 Task: Find connections with filter location Panna with filter topic #Tipsforsucesswith filter profile language Spanish with filter current company AppsFlyer with filter school BV Raju Institute of Technology (BVRIT) with filter industry Building Finishing Contractors with filter service category Home Networking with filter keywords title Branch Manager
Action: Mouse moved to (708, 96)
Screenshot: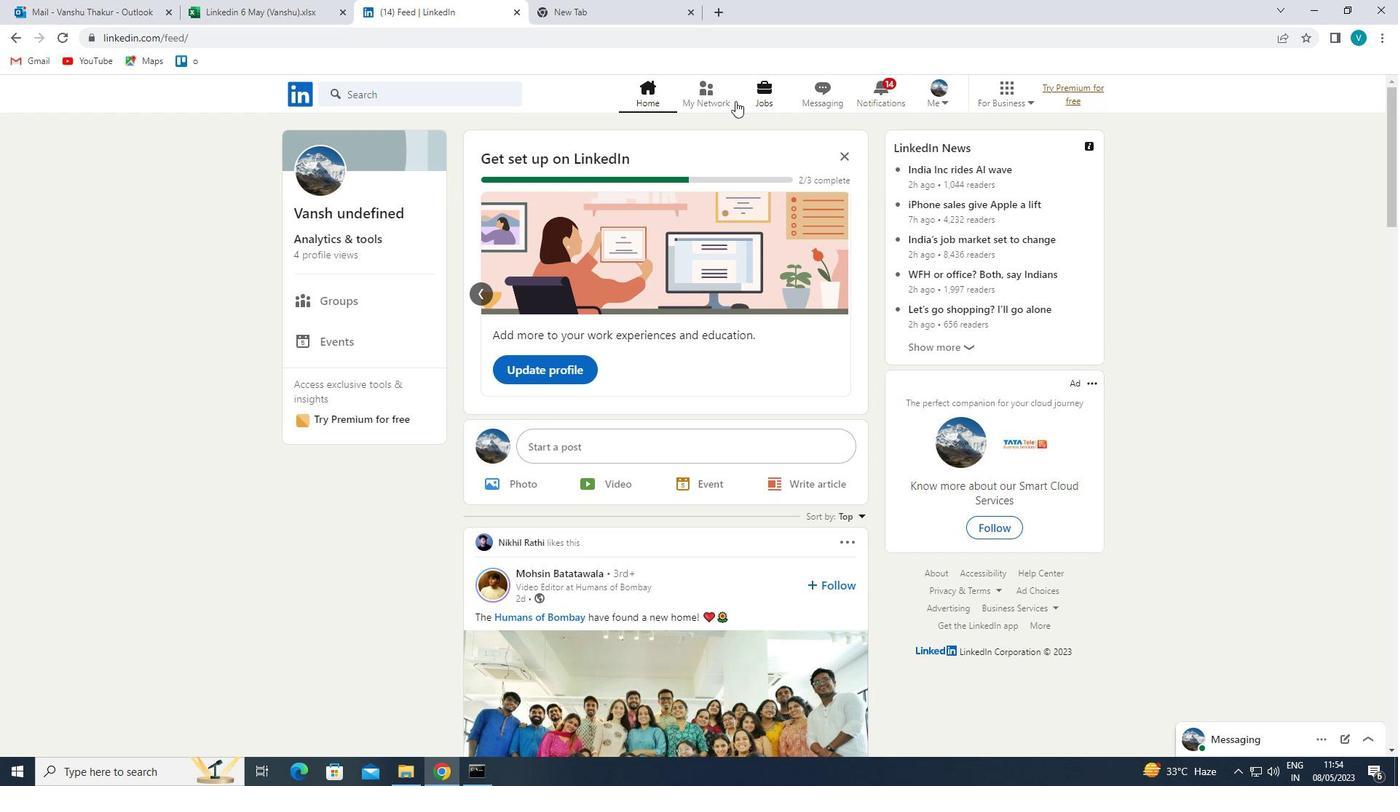
Action: Mouse pressed left at (708, 96)
Screenshot: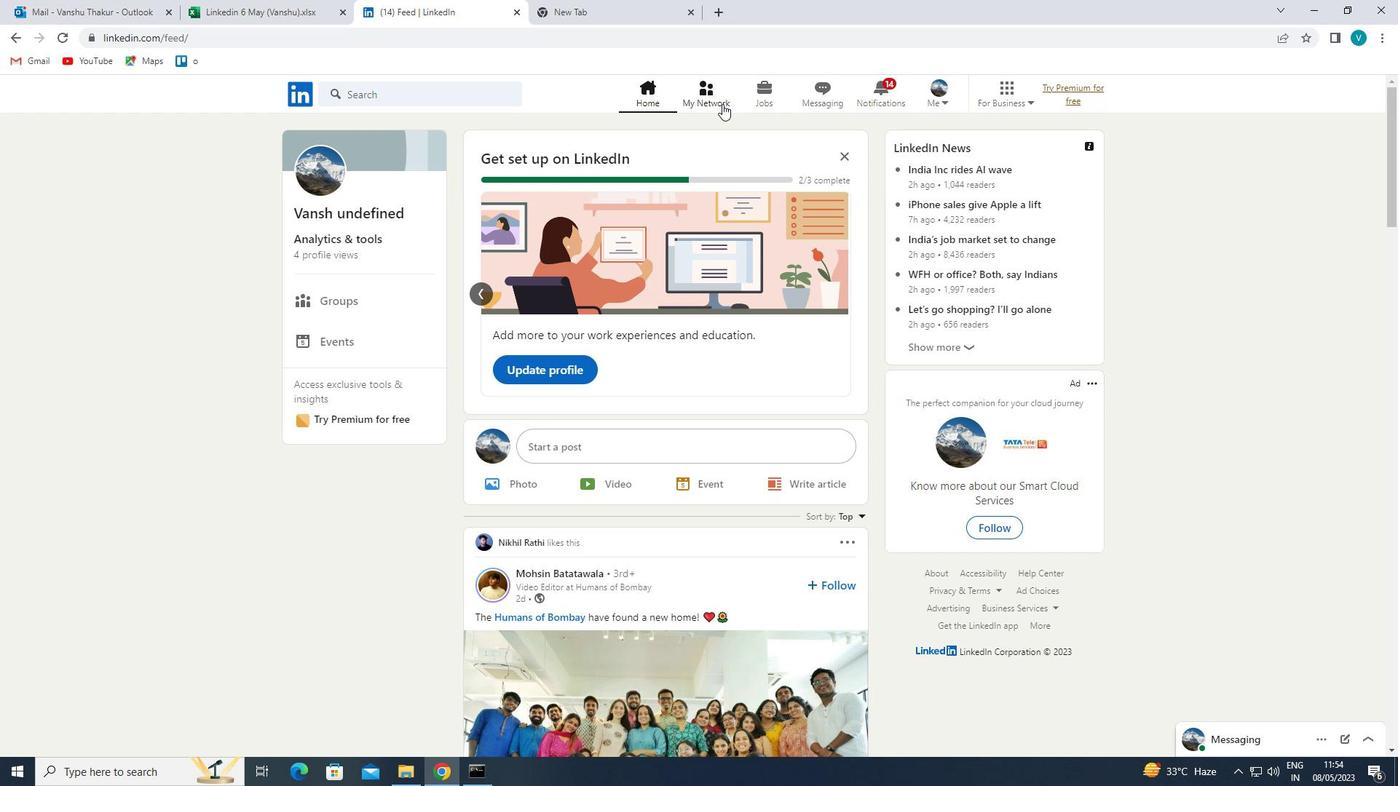 
Action: Mouse moved to (468, 172)
Screenshot: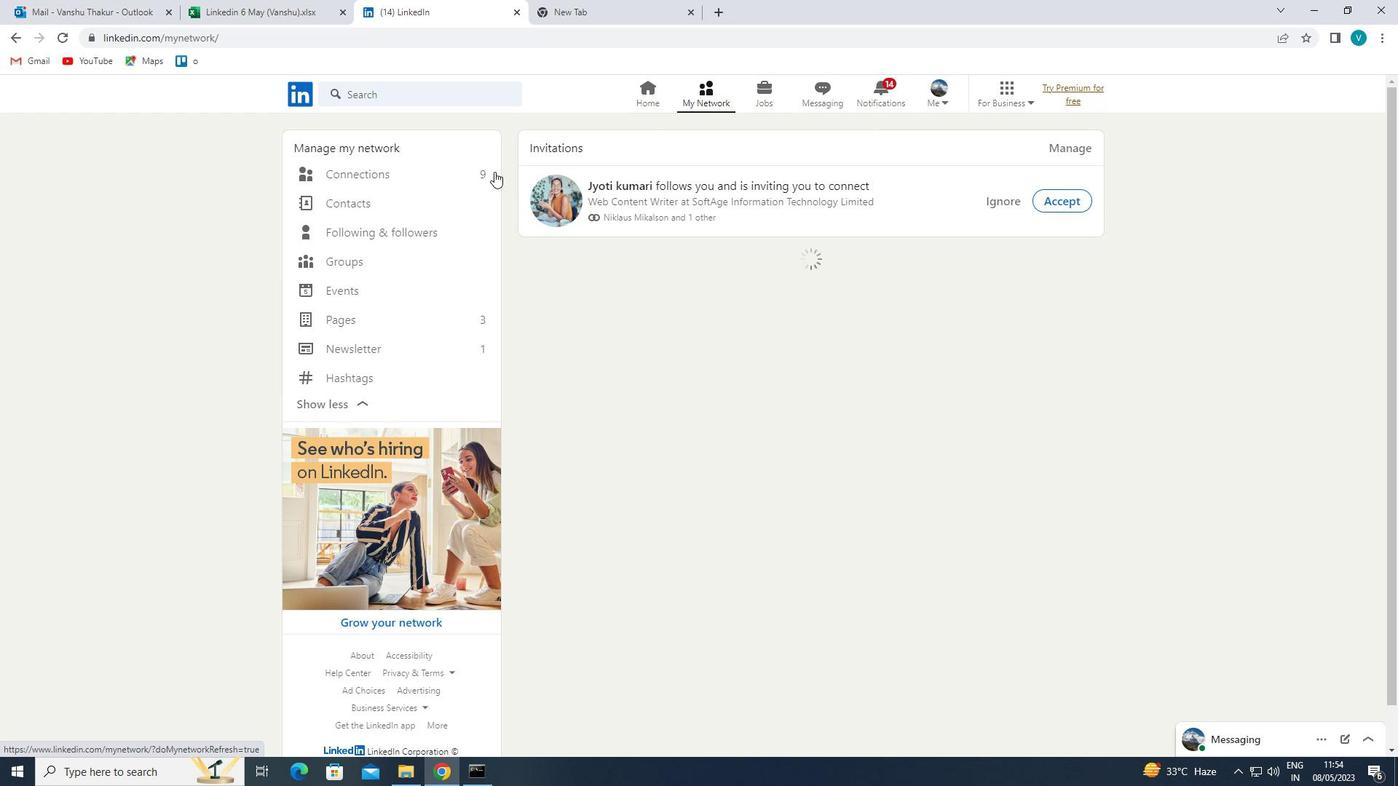 
Action: Mouse pressed left at (468, 172)
Screenshot: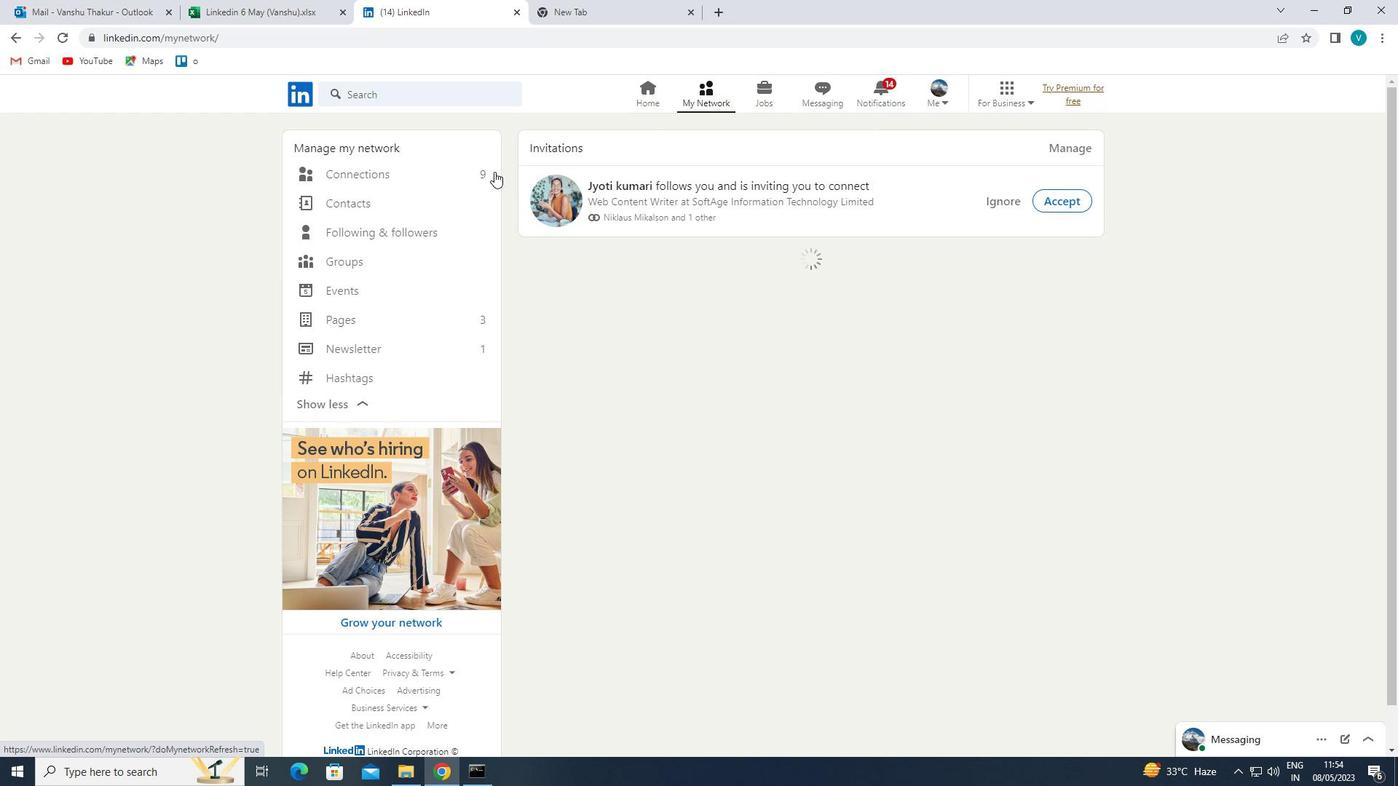 
Action: Mouse moved to (786, 166)
Screenshot: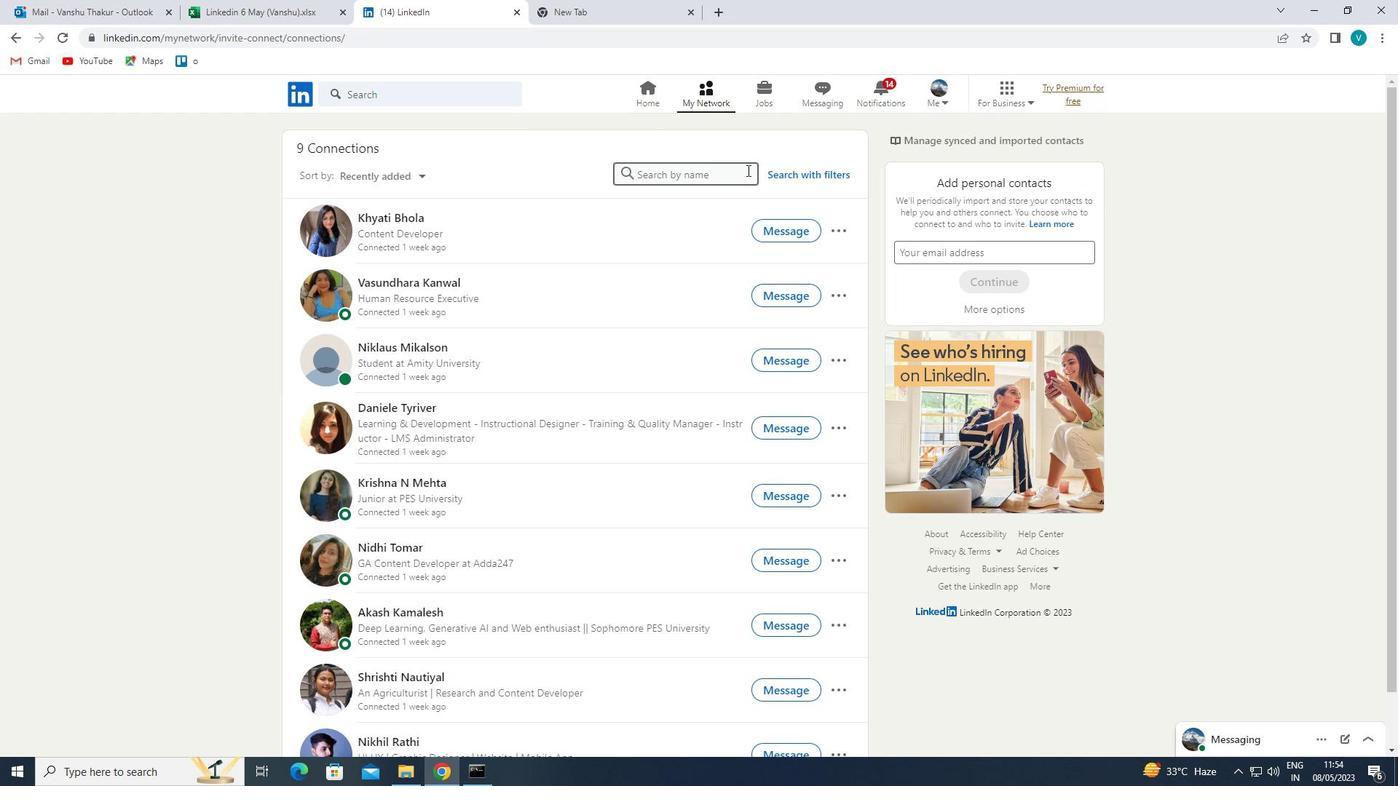 
Action: Mouse pressed left at (786, 166)
Screenshot: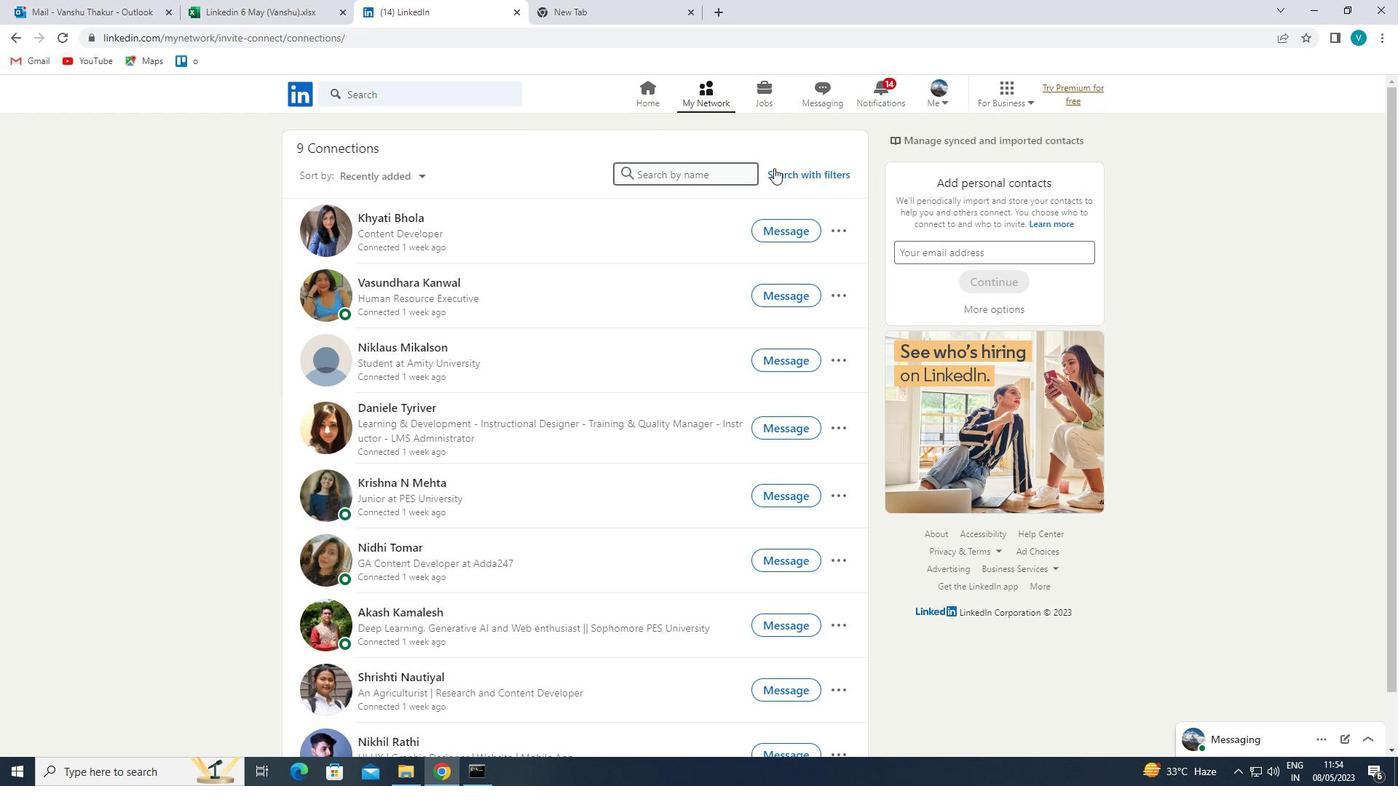 
Action: Mouse moved to (681, 139)
Screenshot: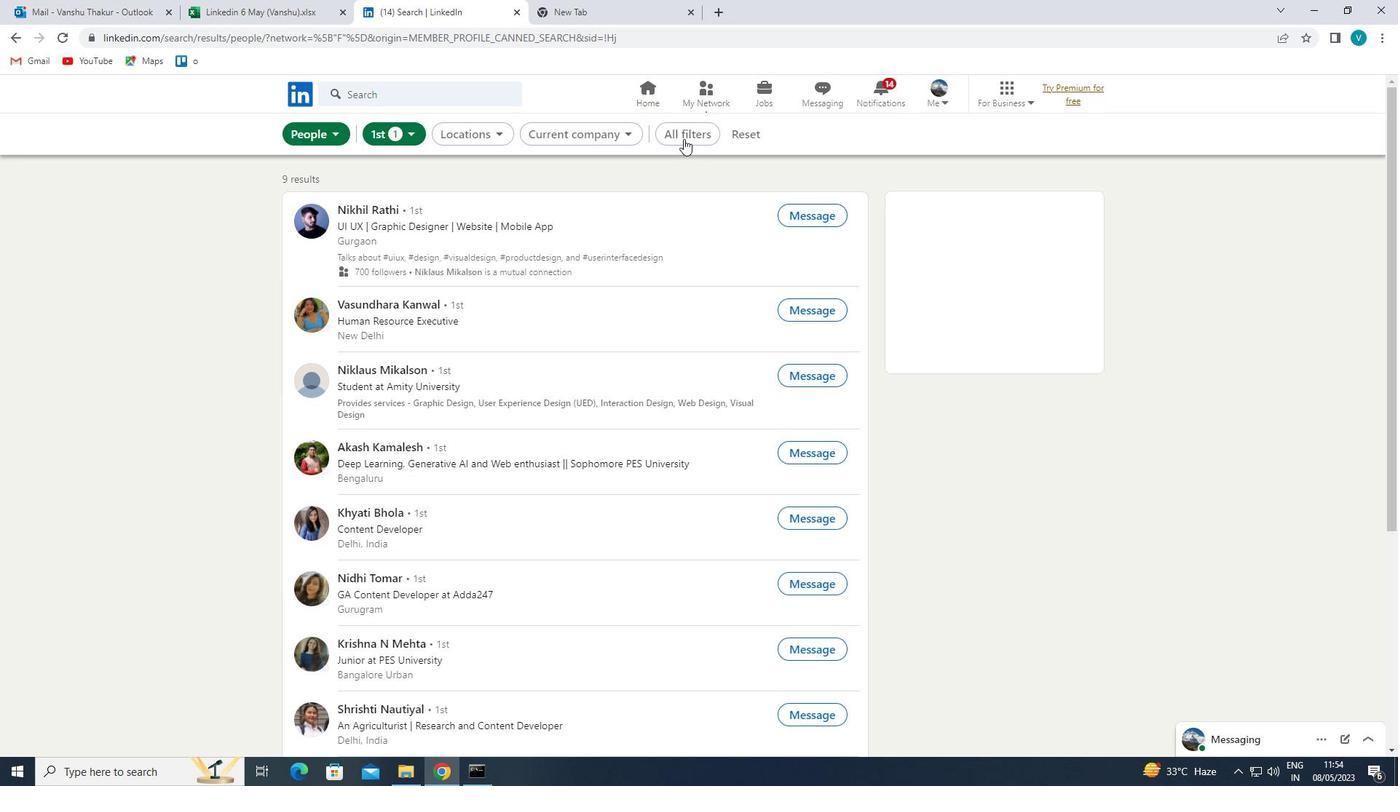 
Action: Mouse pressed left at (681, 139)
Screenshot: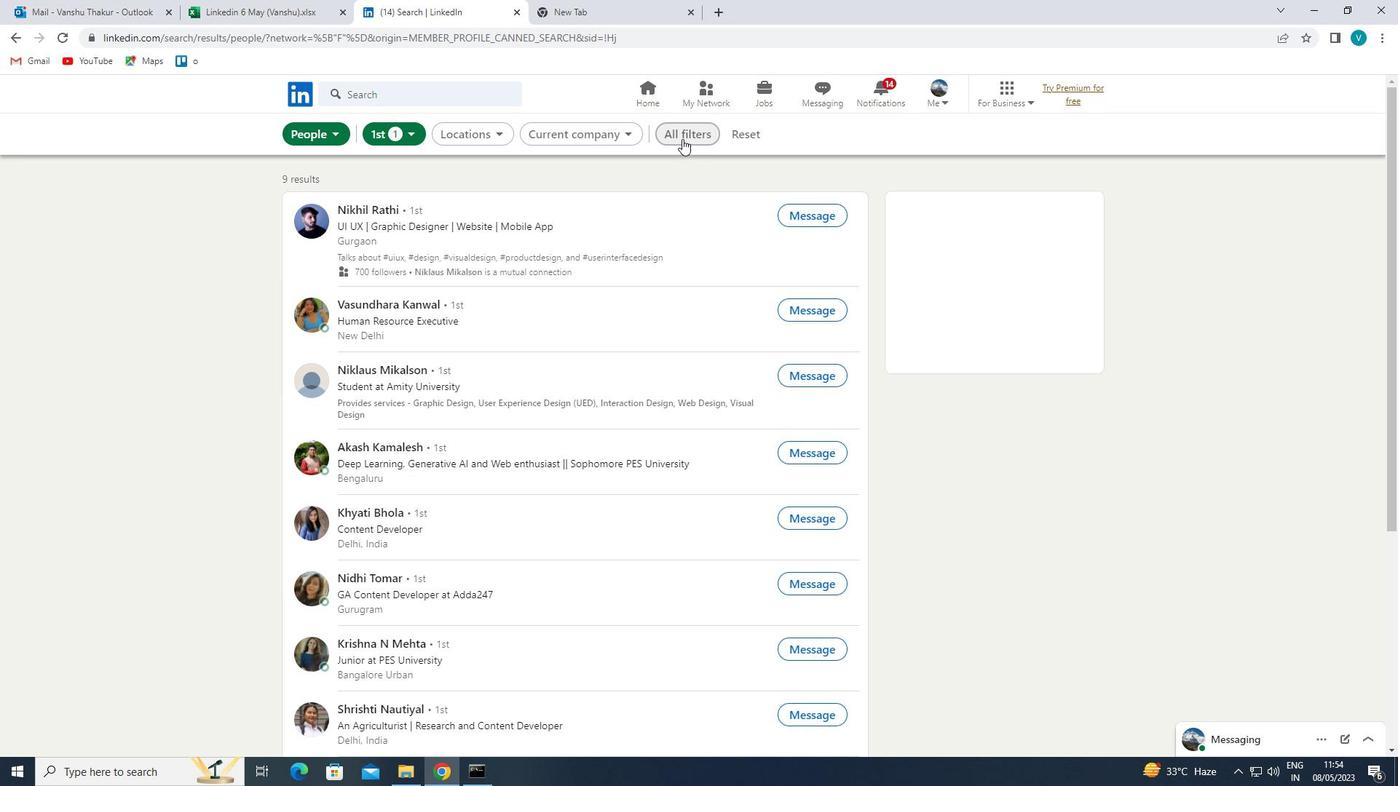 
Action: Mouse moved to (709, 140)
Screenshot: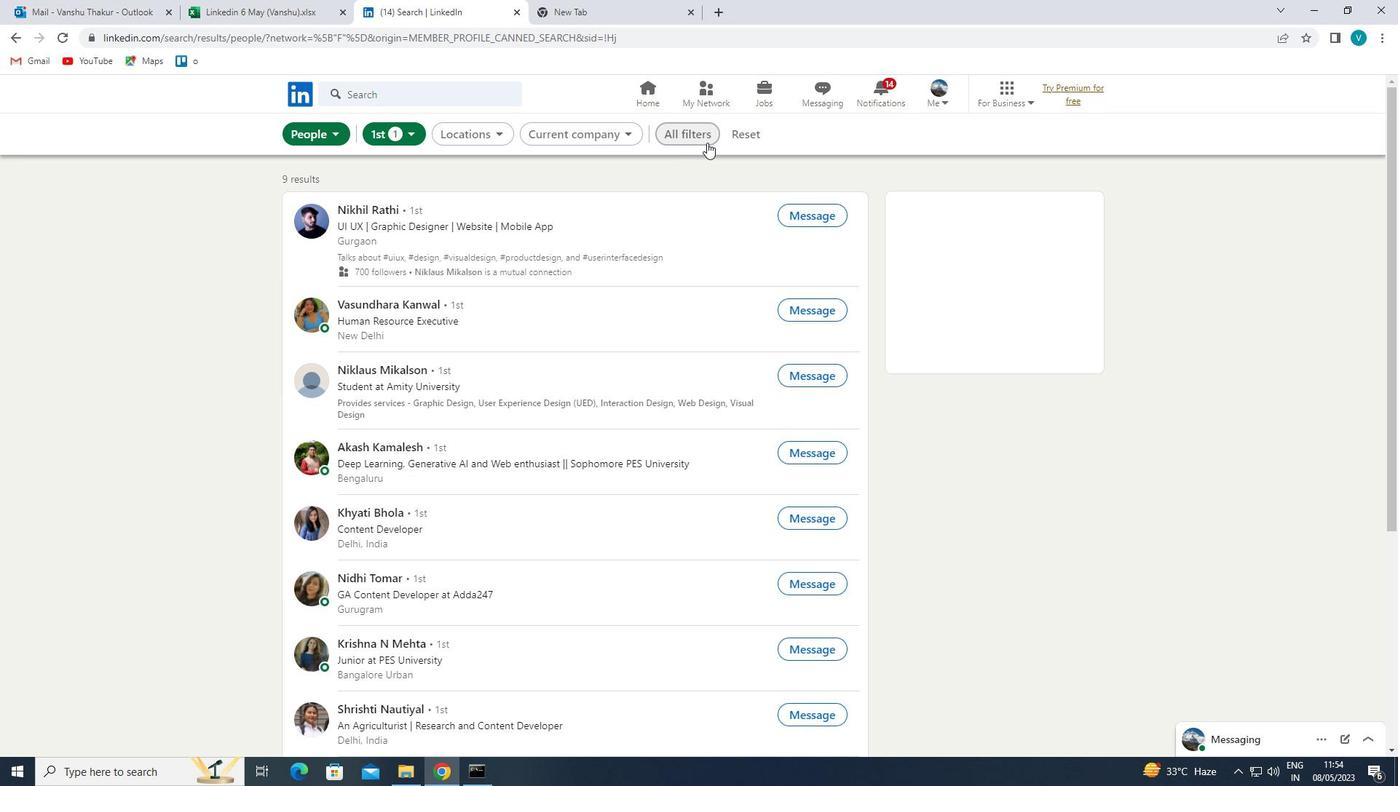 
Action: Mouse pressed left at (709, 140)
Screenshot: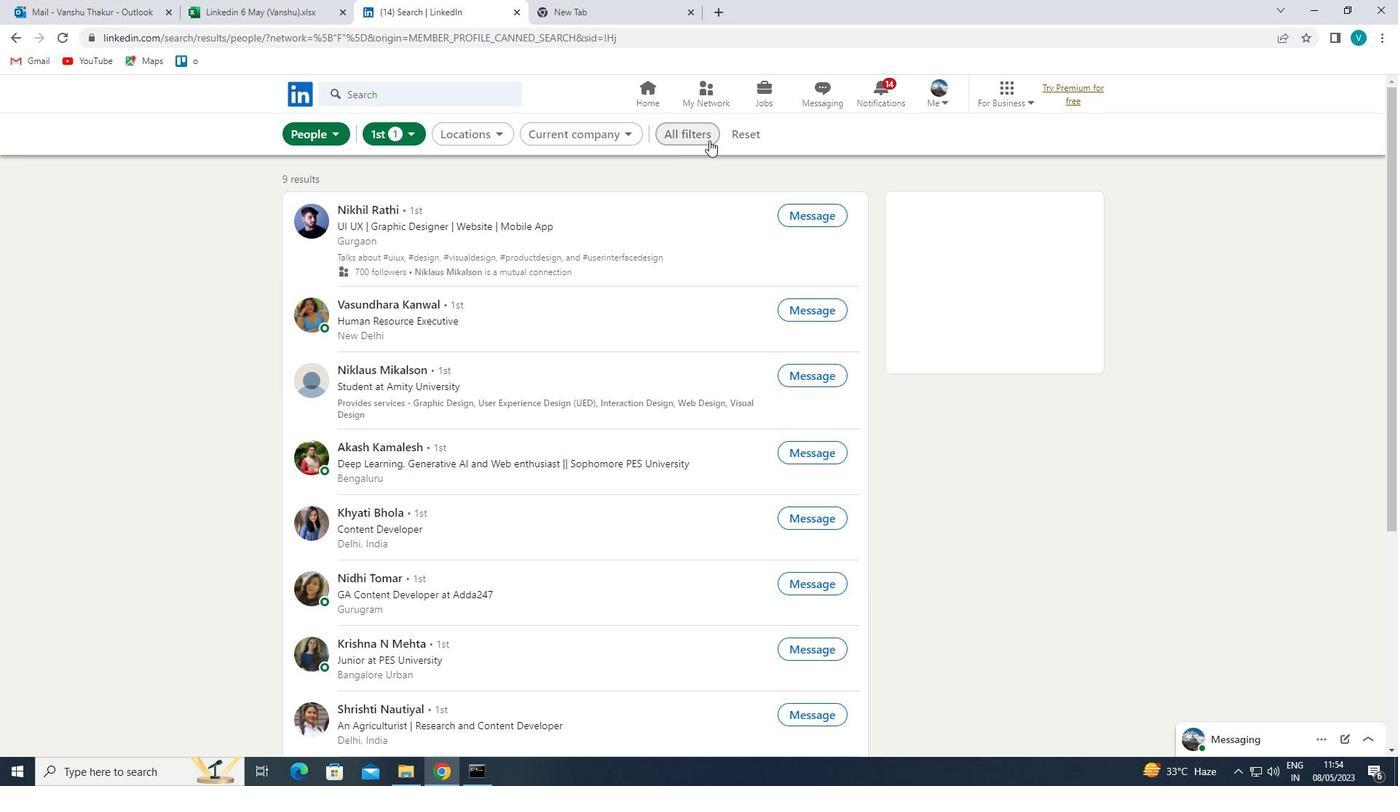 
Action: Mouse pressed left at (709, 140)
Screenshot: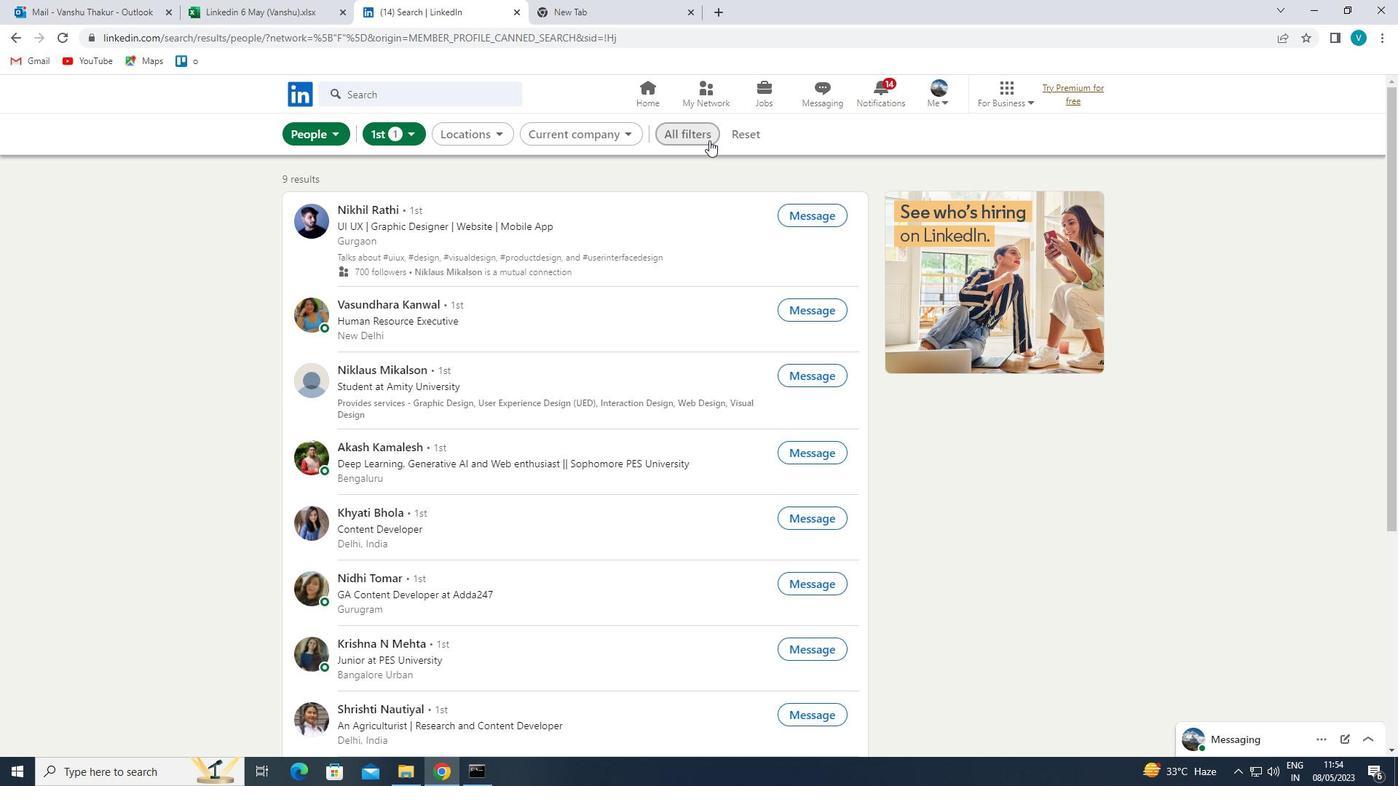 
Action: Mouse moved to (1167, 332)
Screenshot: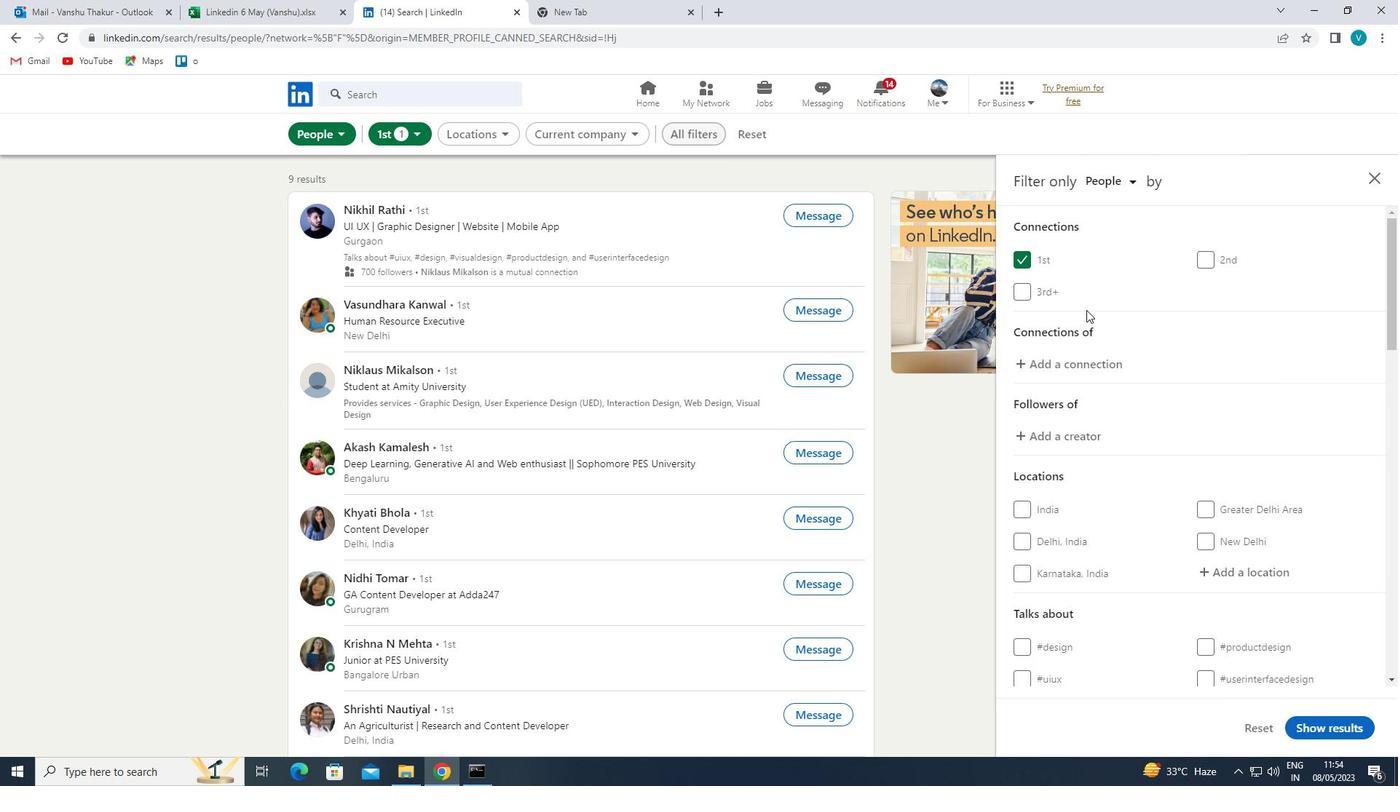 
Action: Mouse scrolled (1167, 332) with delta (0, 0)
Screenshot: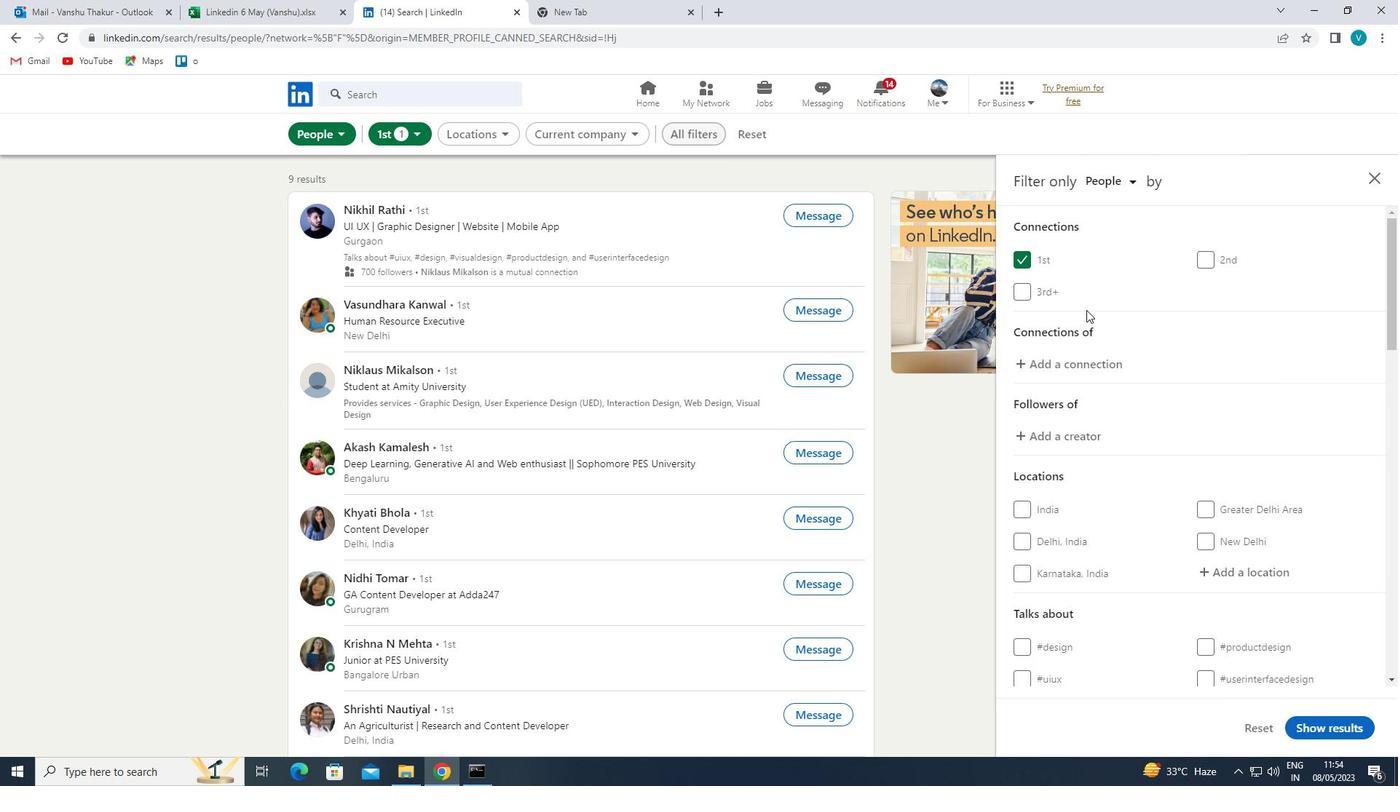 
Action: Mouse moved to (1169, 334)
Screenshot: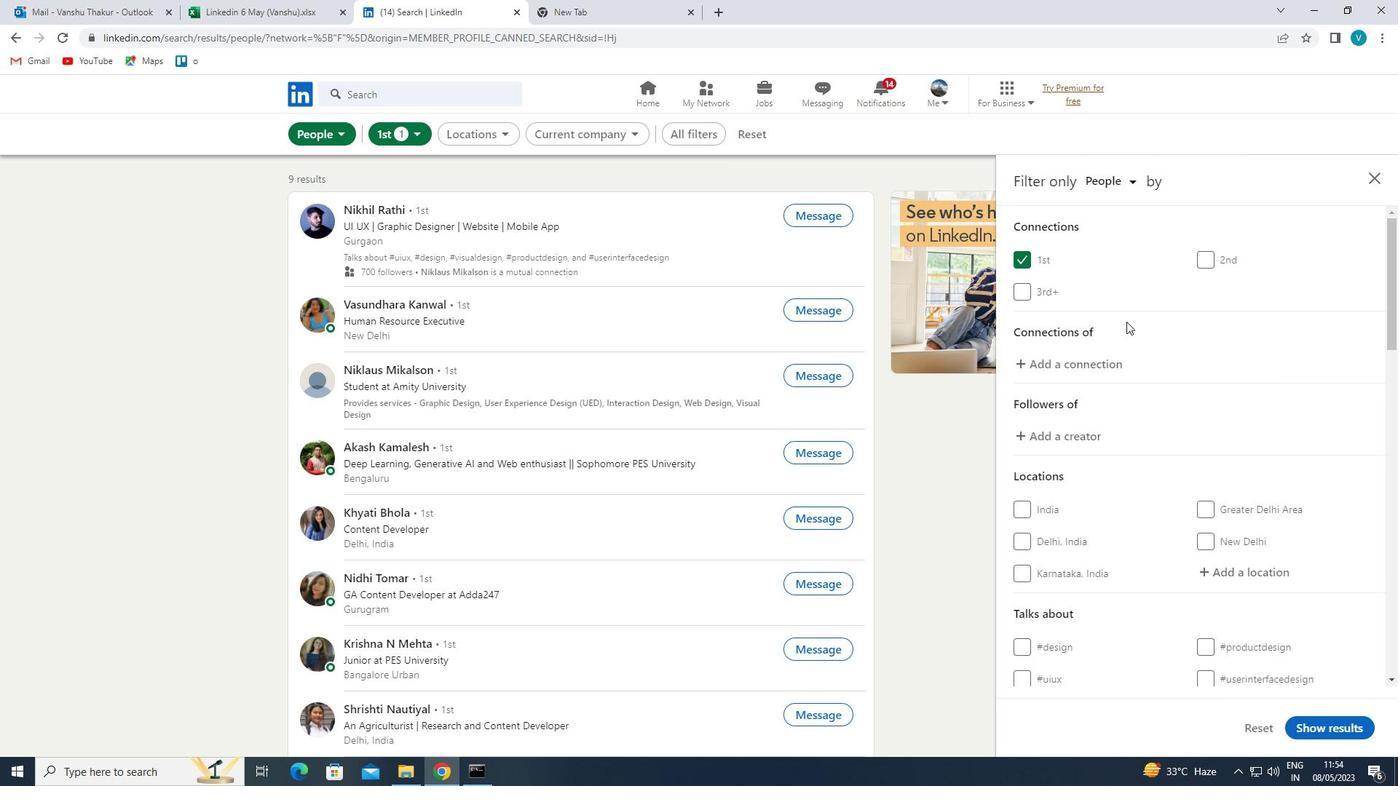 
Action: Mouse scrolled (1169, 333) with delta (0, 0)
Screenshot: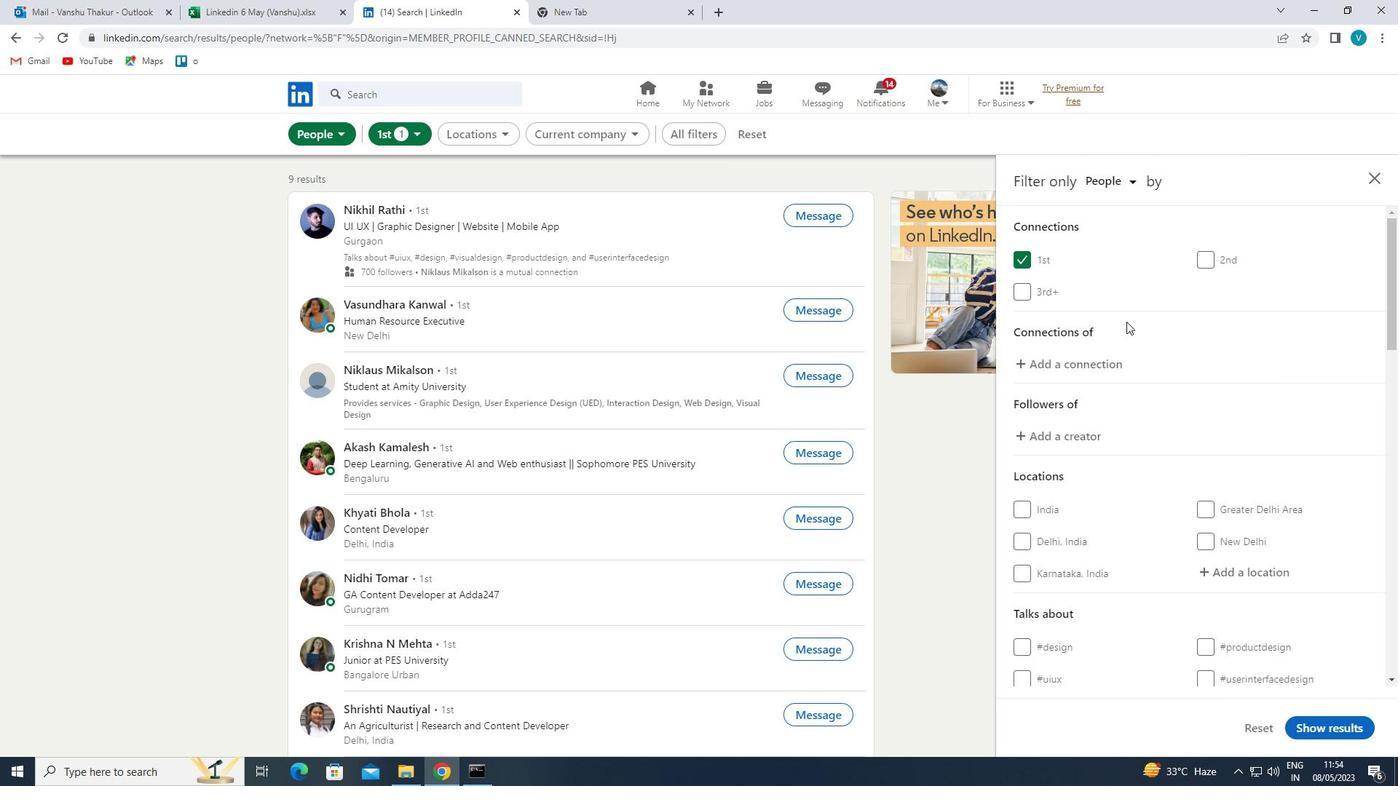 
Action: Mouse moved to (1170, 336)
Screenshot: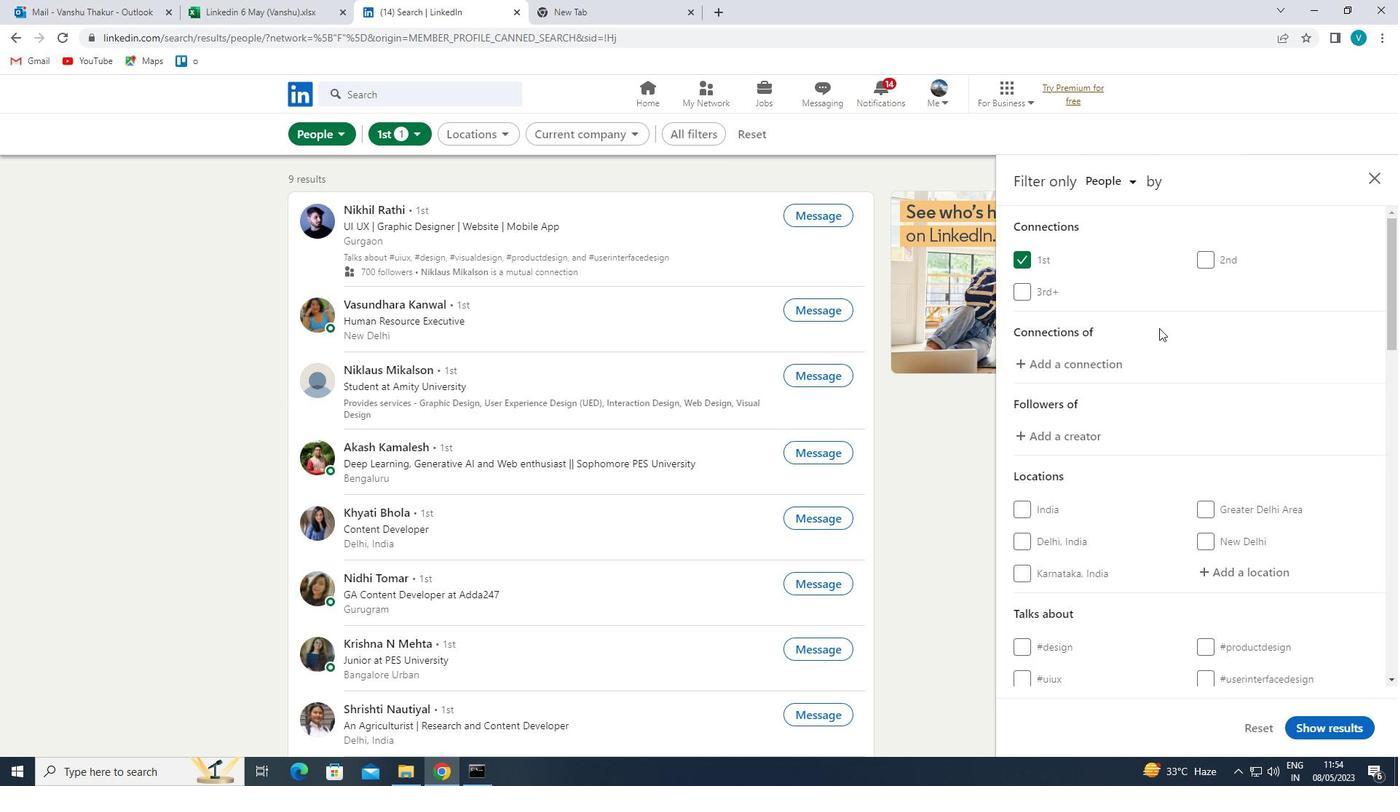
Action: Mouse scrolled (1170, 335) with delta (0, 0)
Screenshot: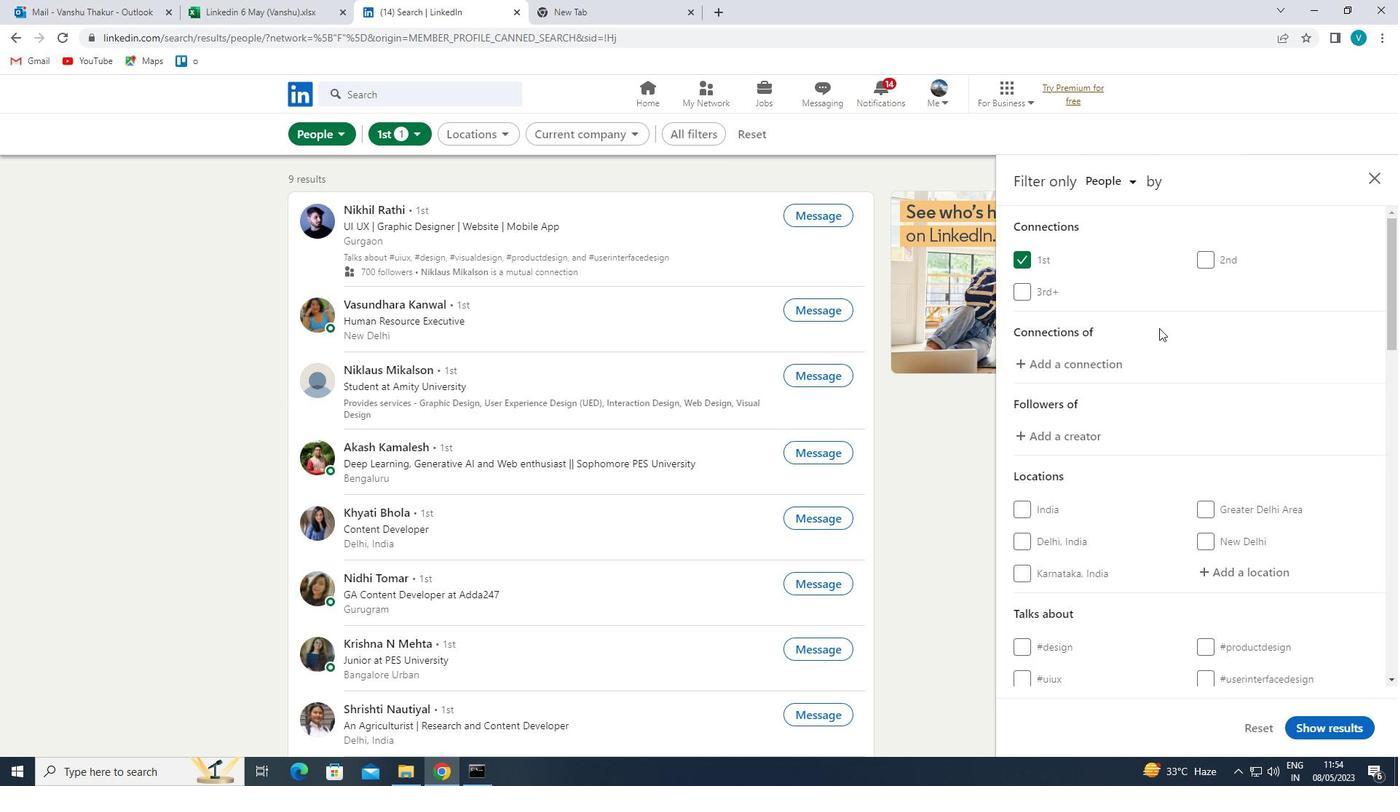 
Action: Mouse moved to (1229, 346)
Screenshot: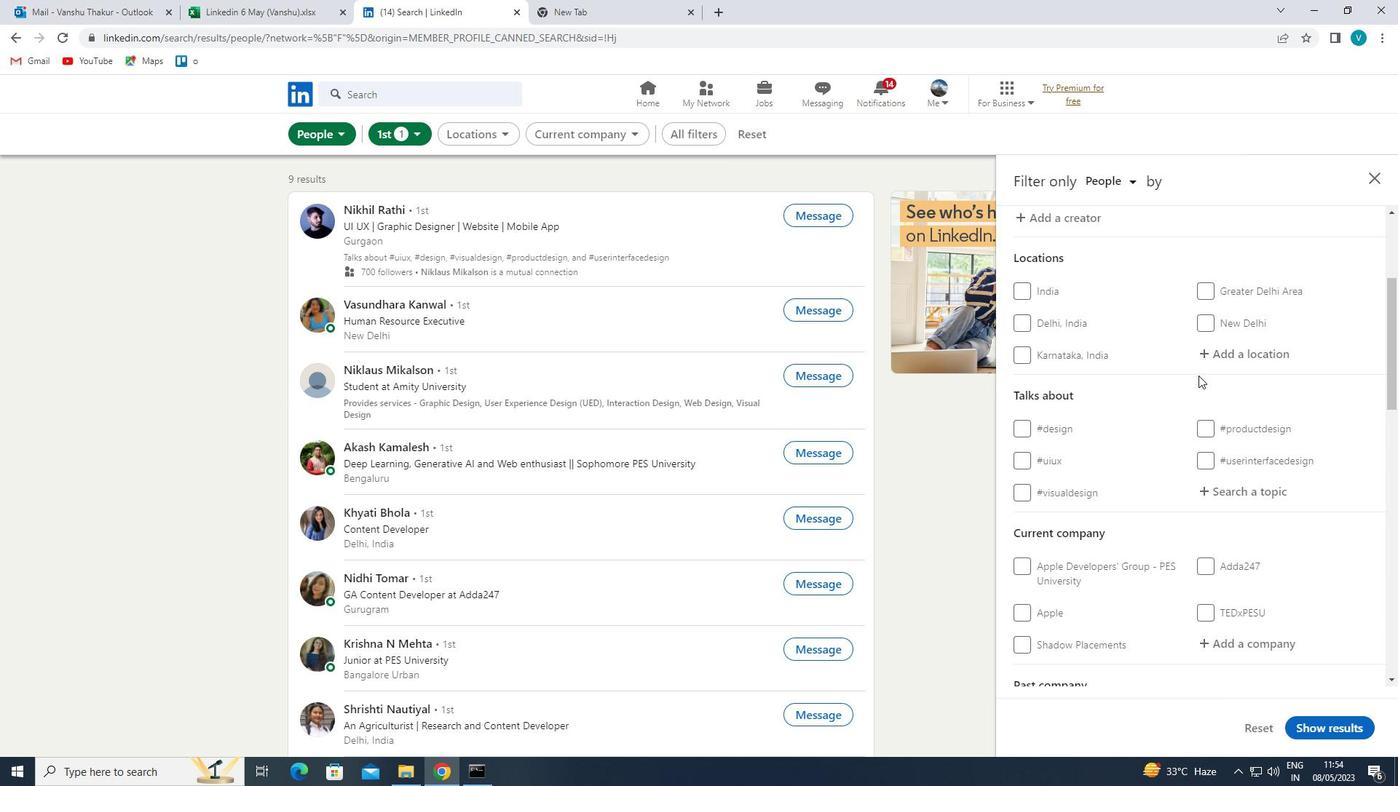 
Action: Mouse pressed left at (1229, 346)
Screenshot: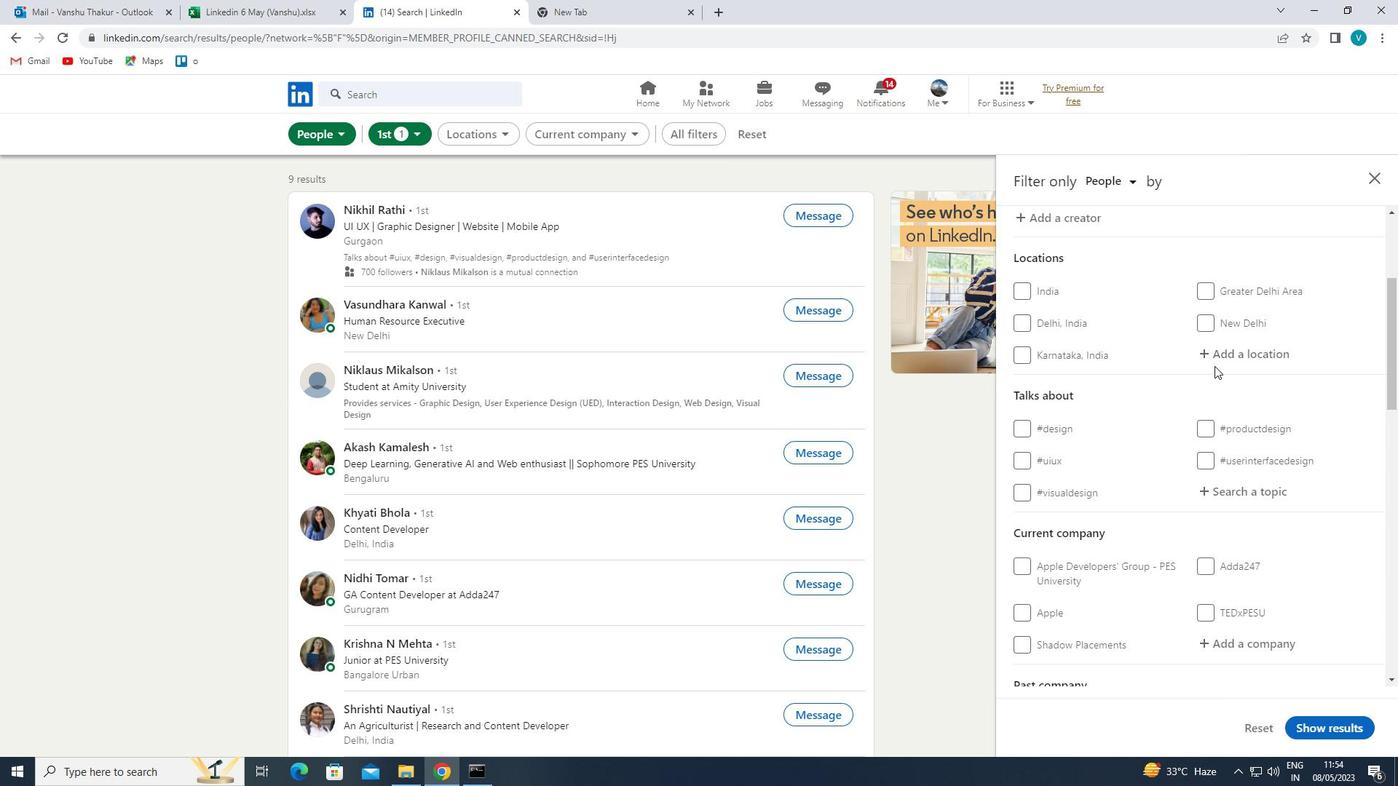 
Action: Mouse moved to (1167, 350)
Screenshot: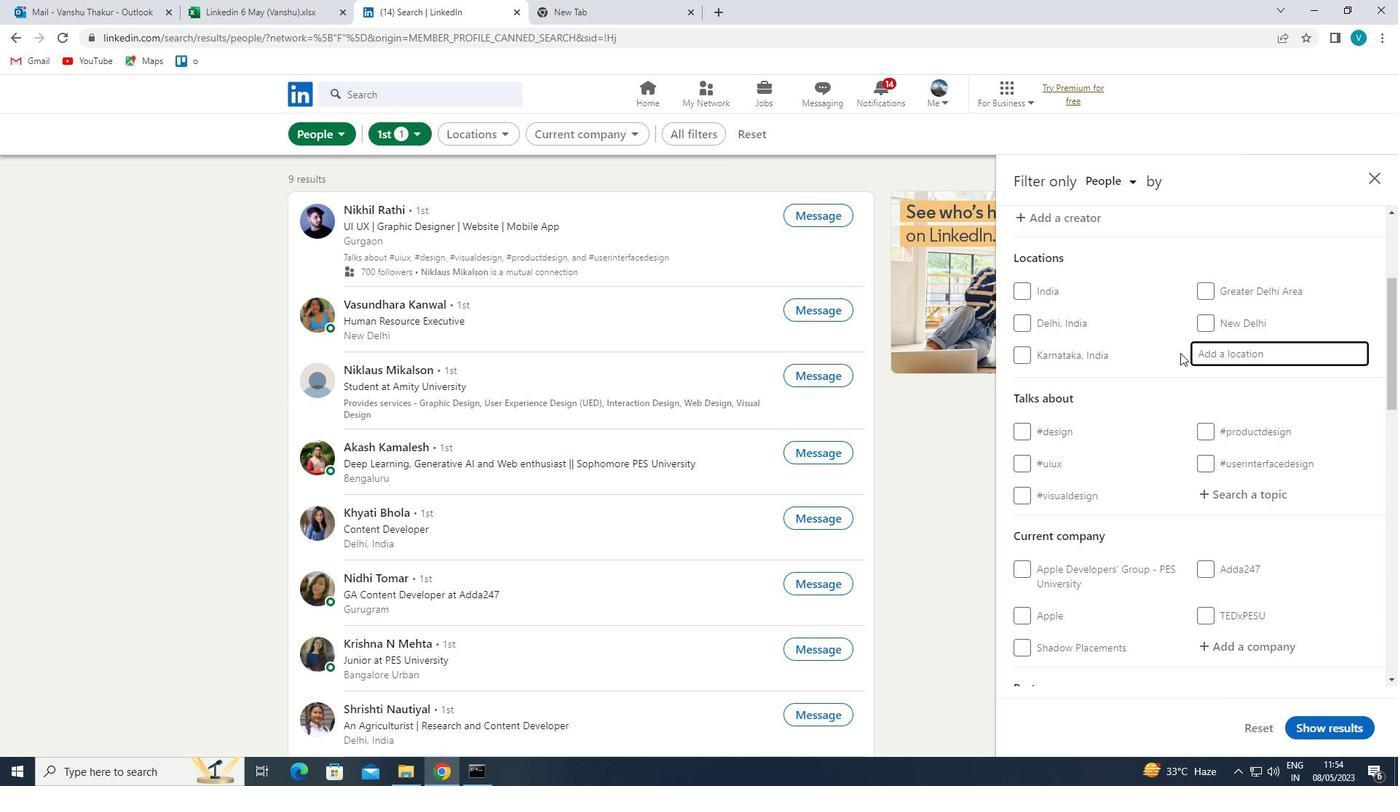 
Action: Key pressed <Key.shift>PANNA
Screenshot: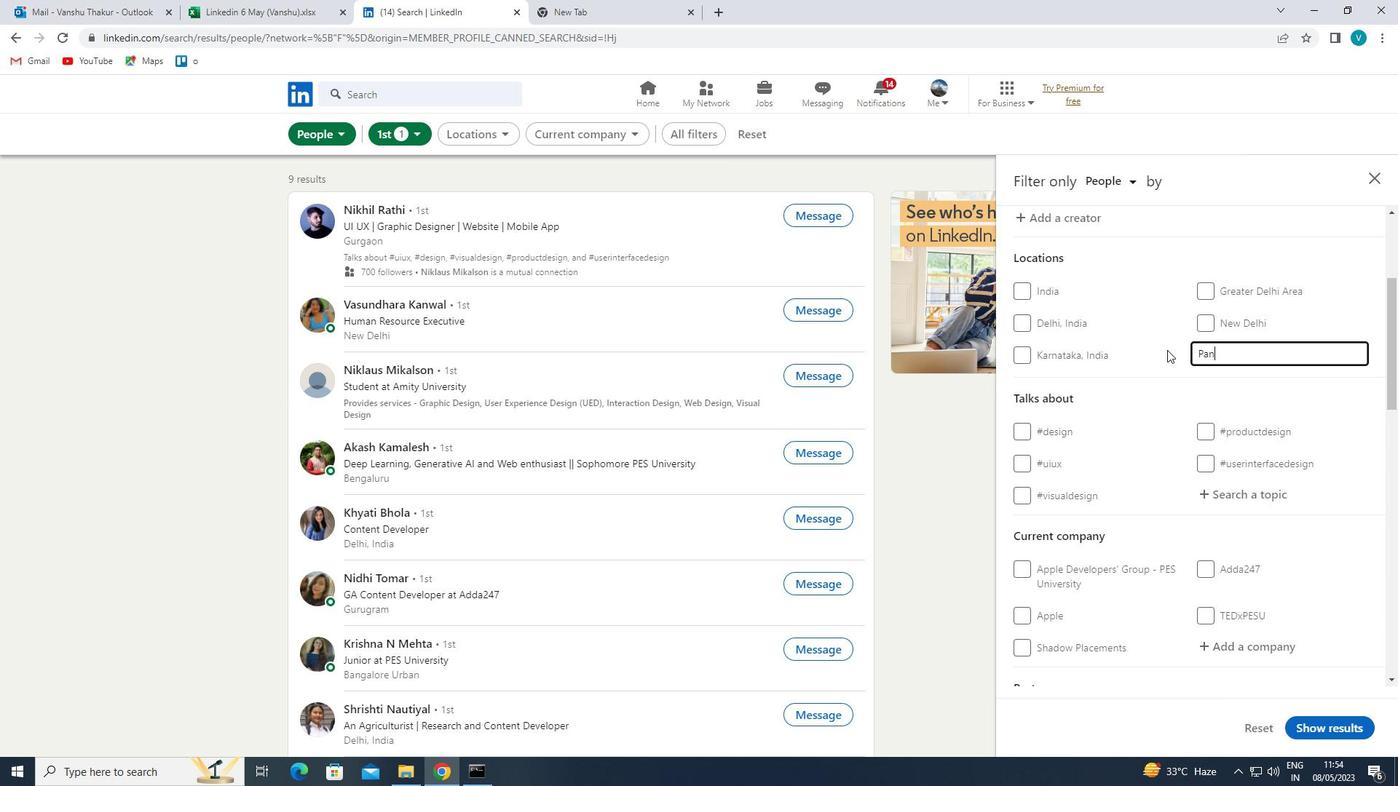 
Action: Mouse moved to (1153, 375)
Screenshot: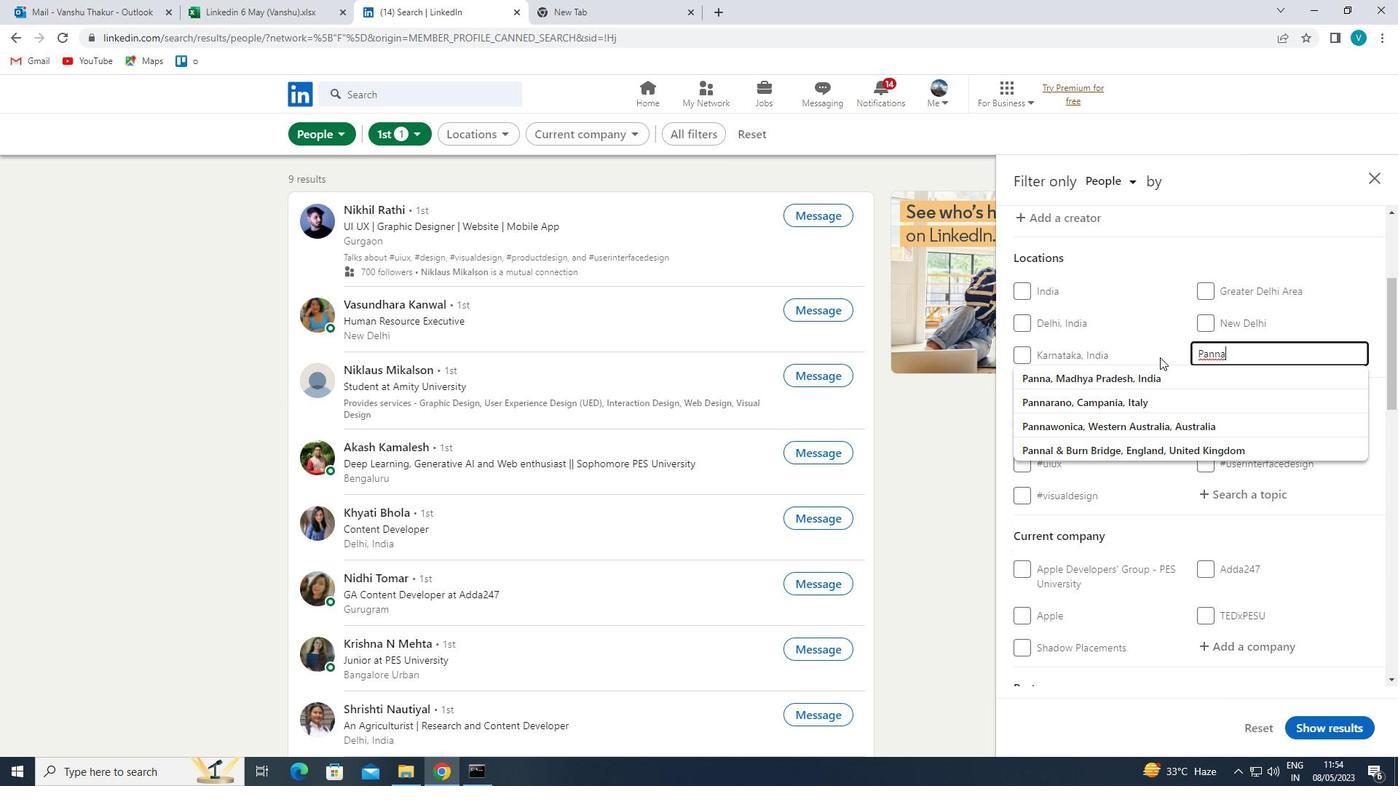 
Action: Mouse pressed left at (1153, 375)
Screenshot: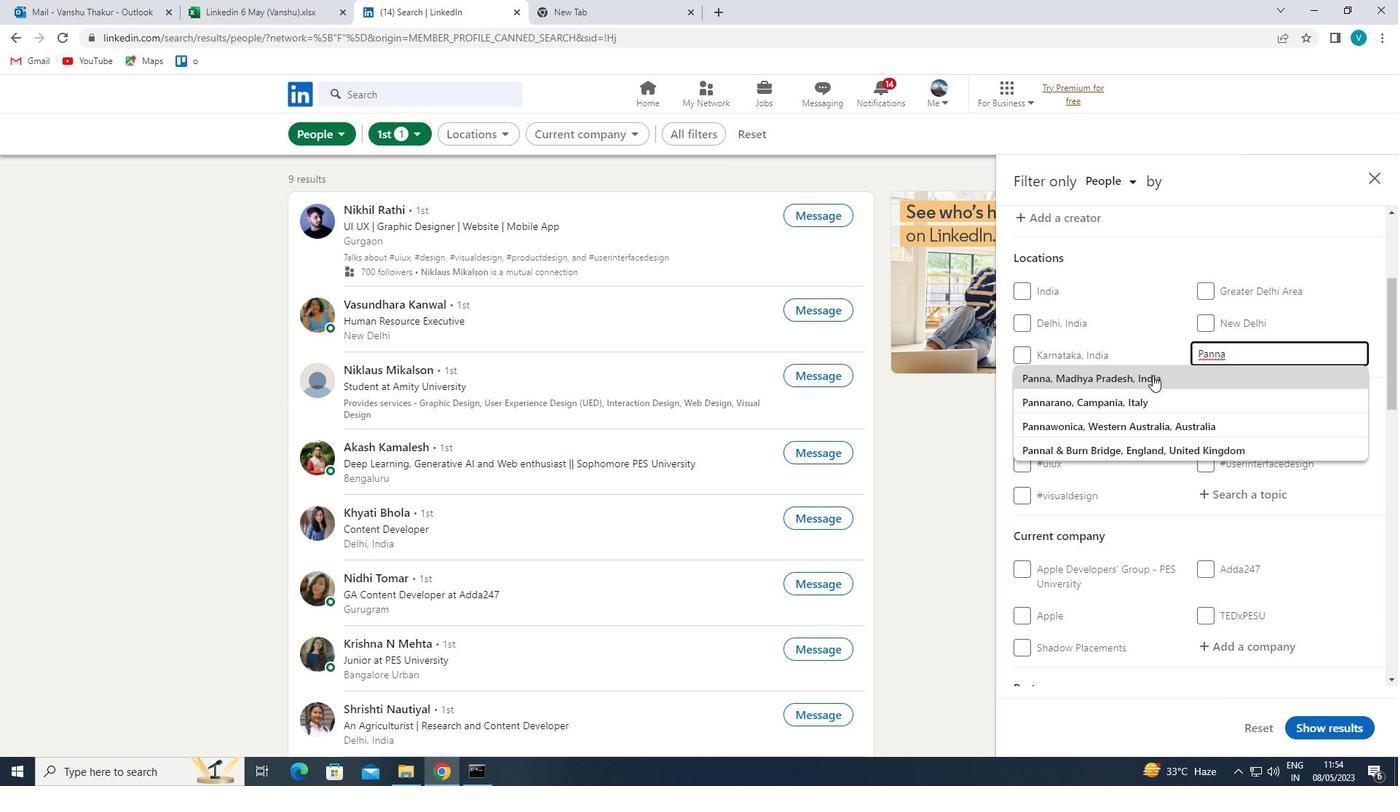 
Action: Mouse moved to (1153, 377)
Screenshot: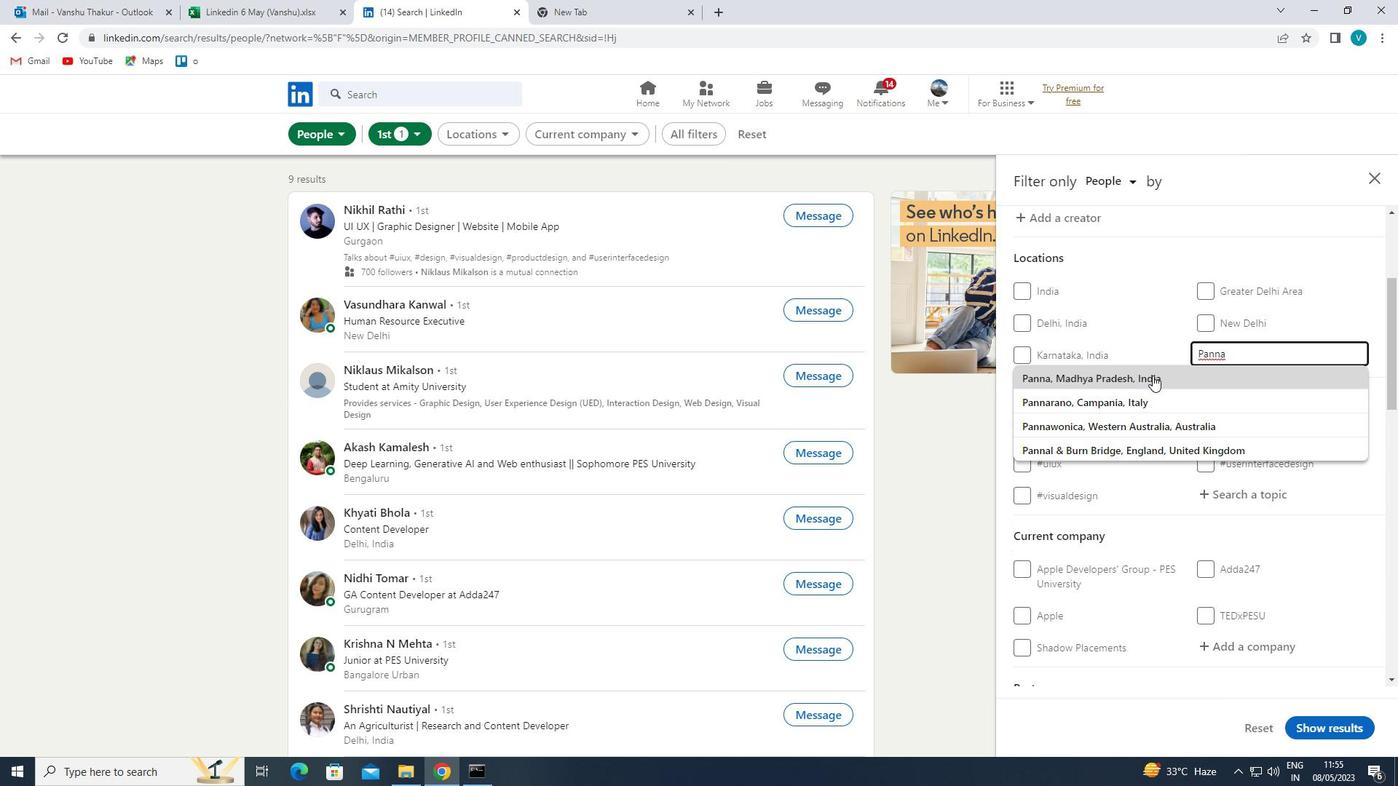 
Action: Mouse scrolled (1153, 376) with delta (0, 0)
Screenshot: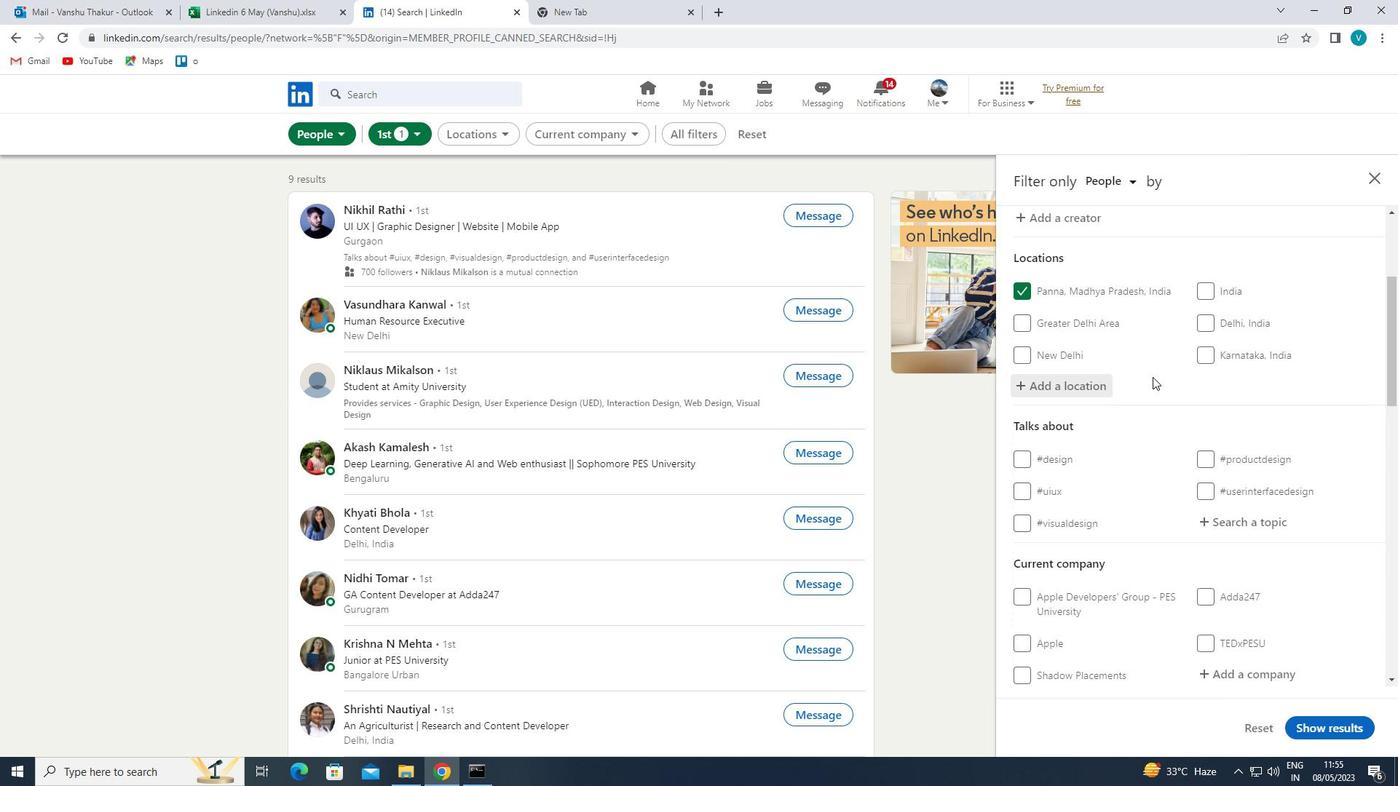 
Action: Mouse scrolled (1153, 376) with delta (0, 0)
Screenshot: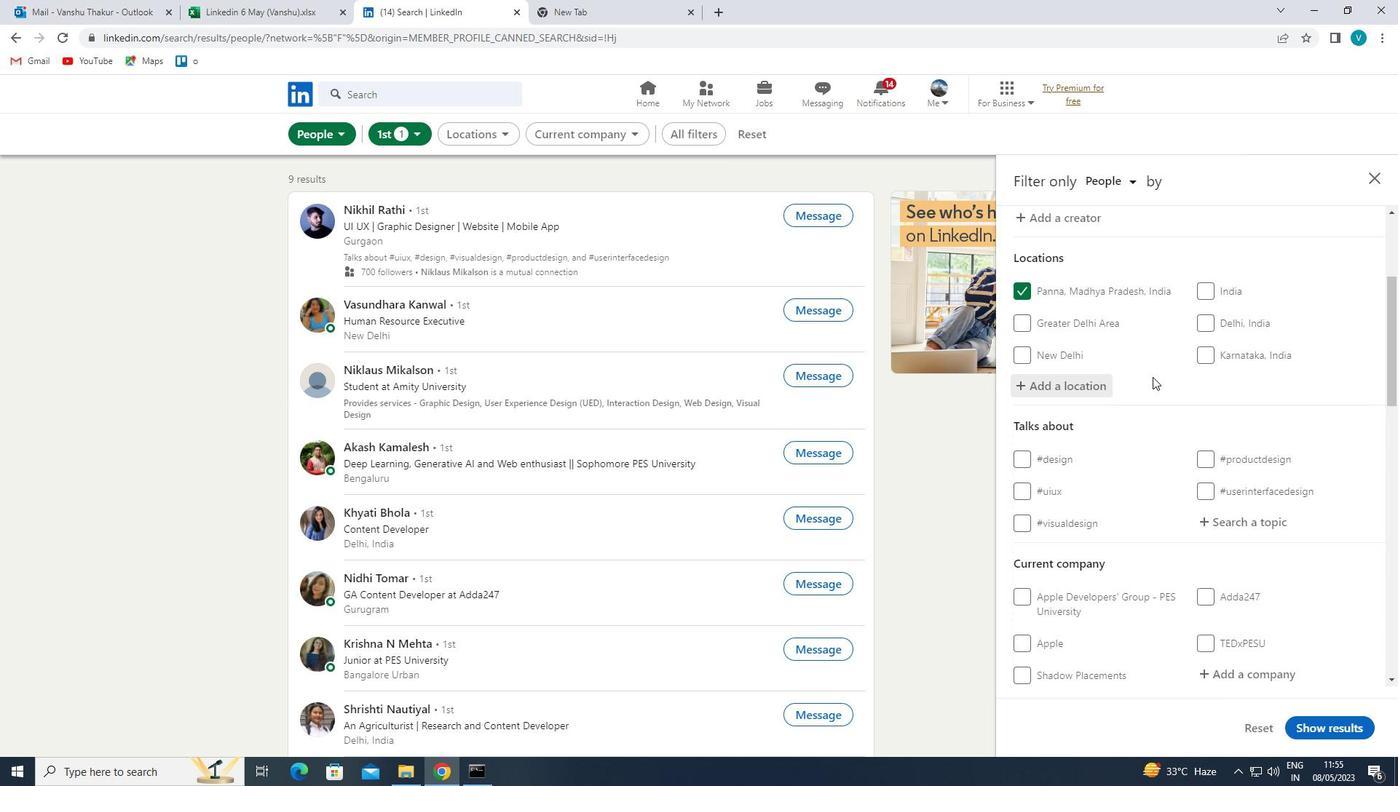 
Action: Mouse moved to (1232, 375)
Screenshot: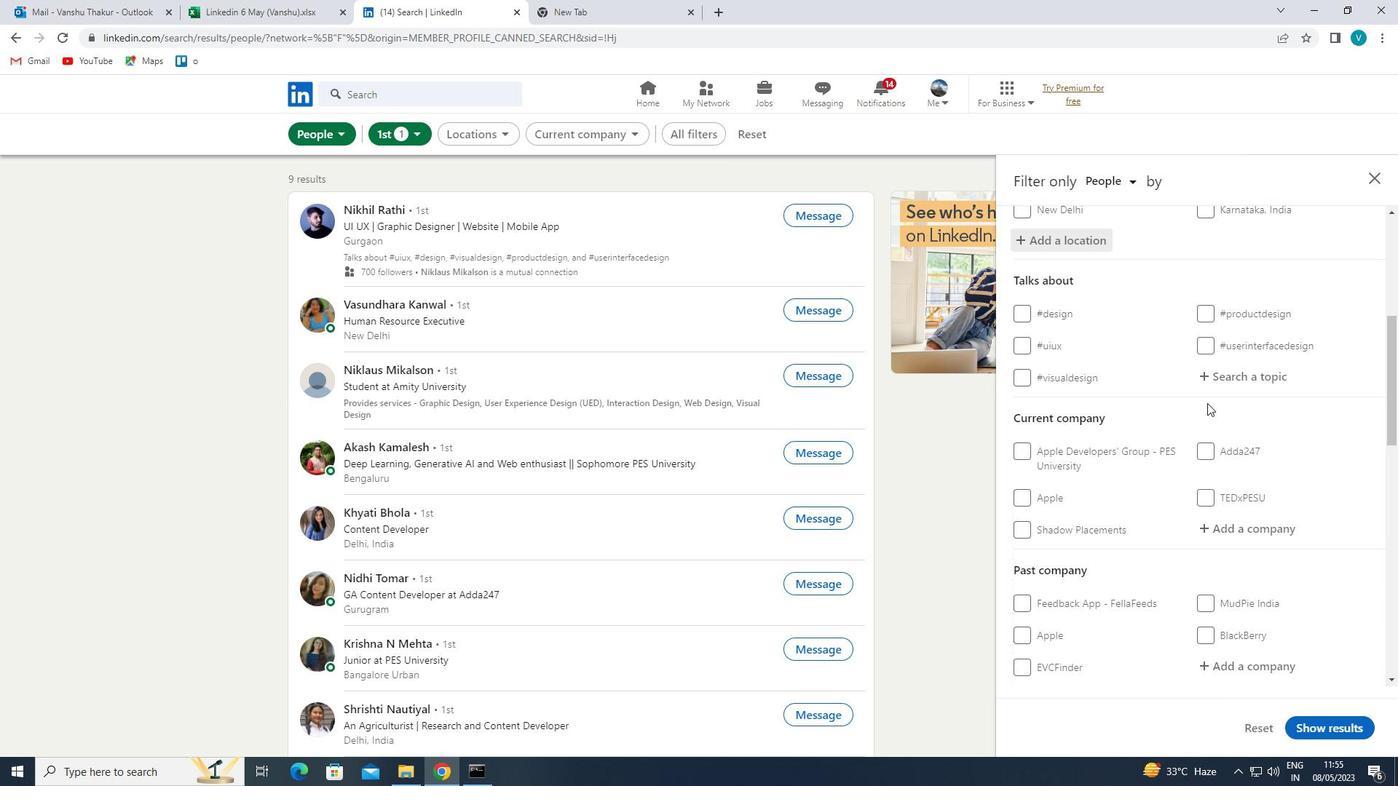 
Action: Mouse pressed left at (1232, 375)
Screenshot: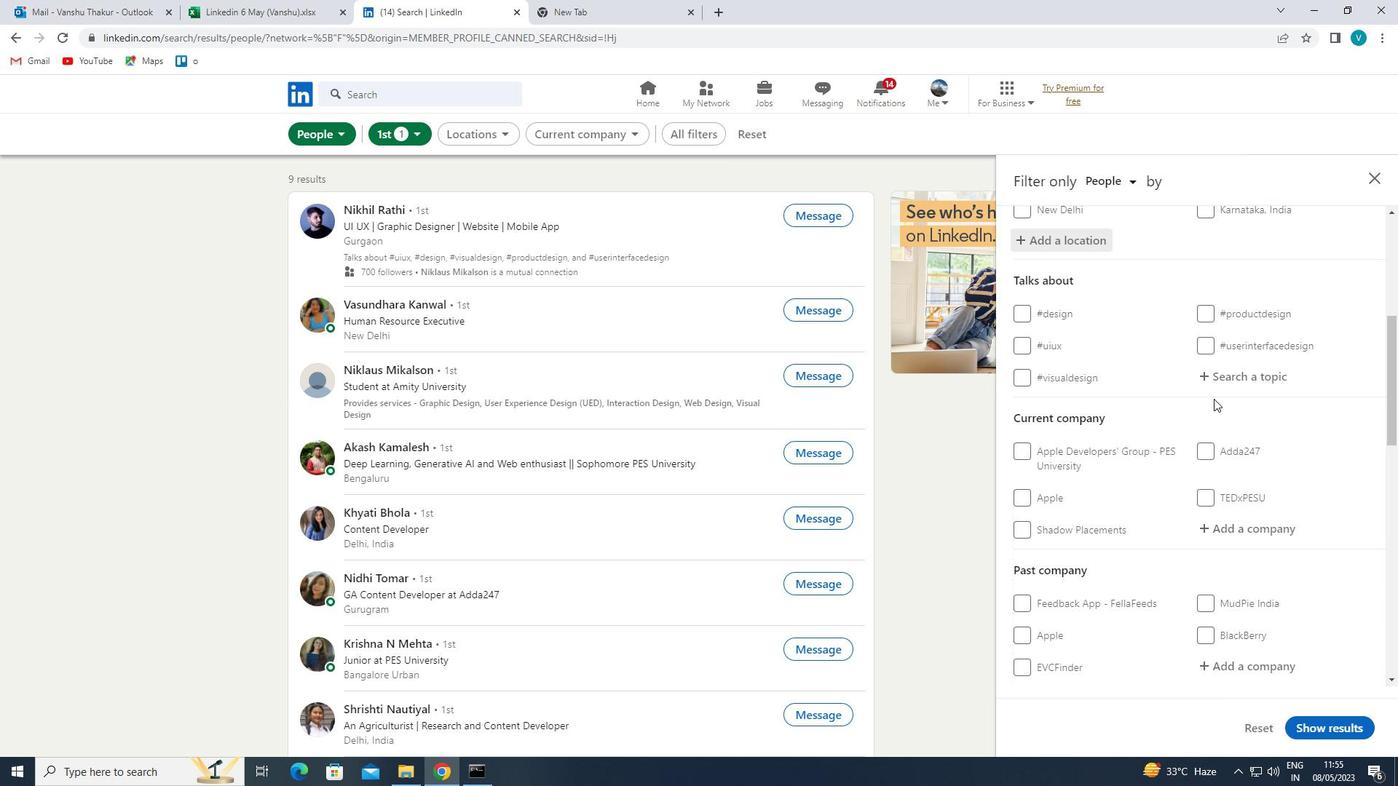 
Action: Mouse moved to (1194, 402)
Screenshot: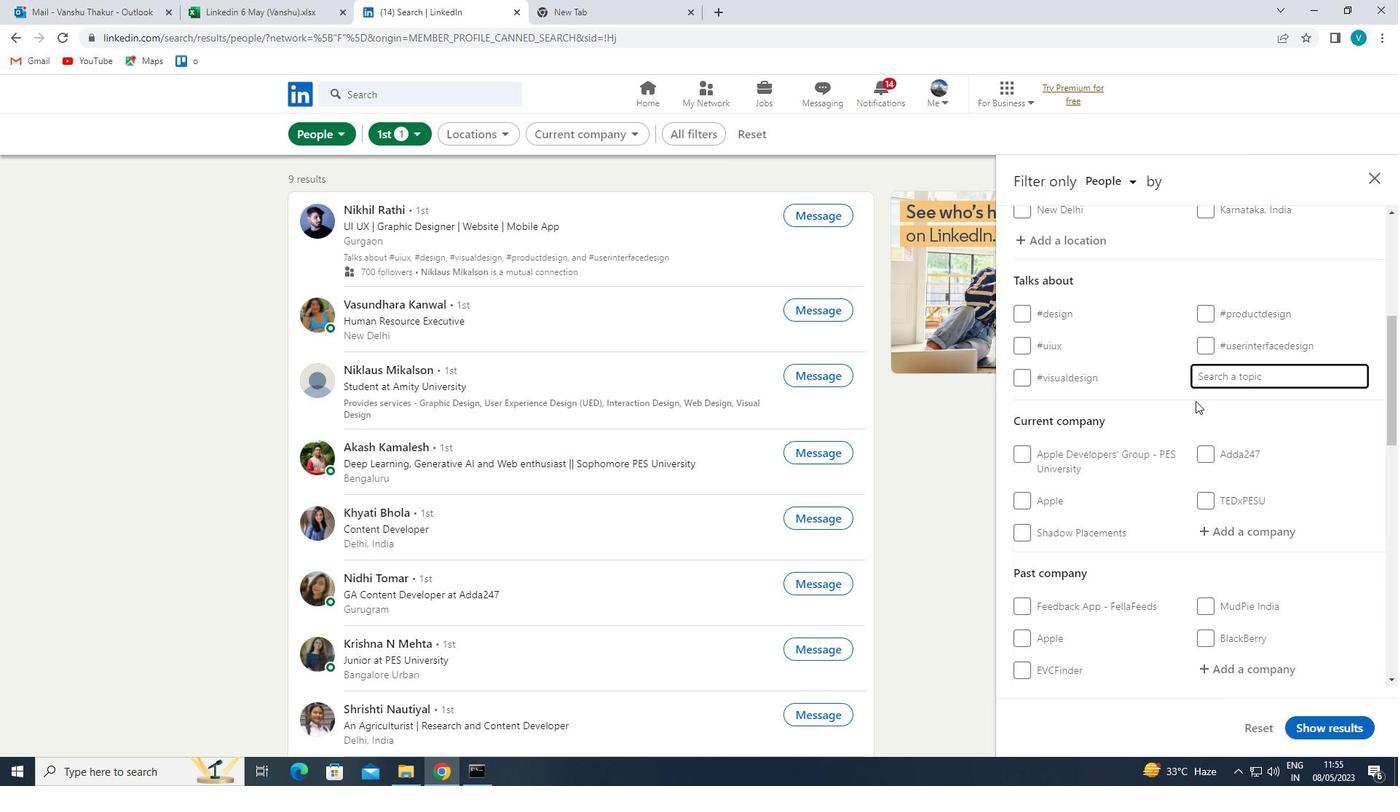 
Action: Key pressed TIPS
Screenshot: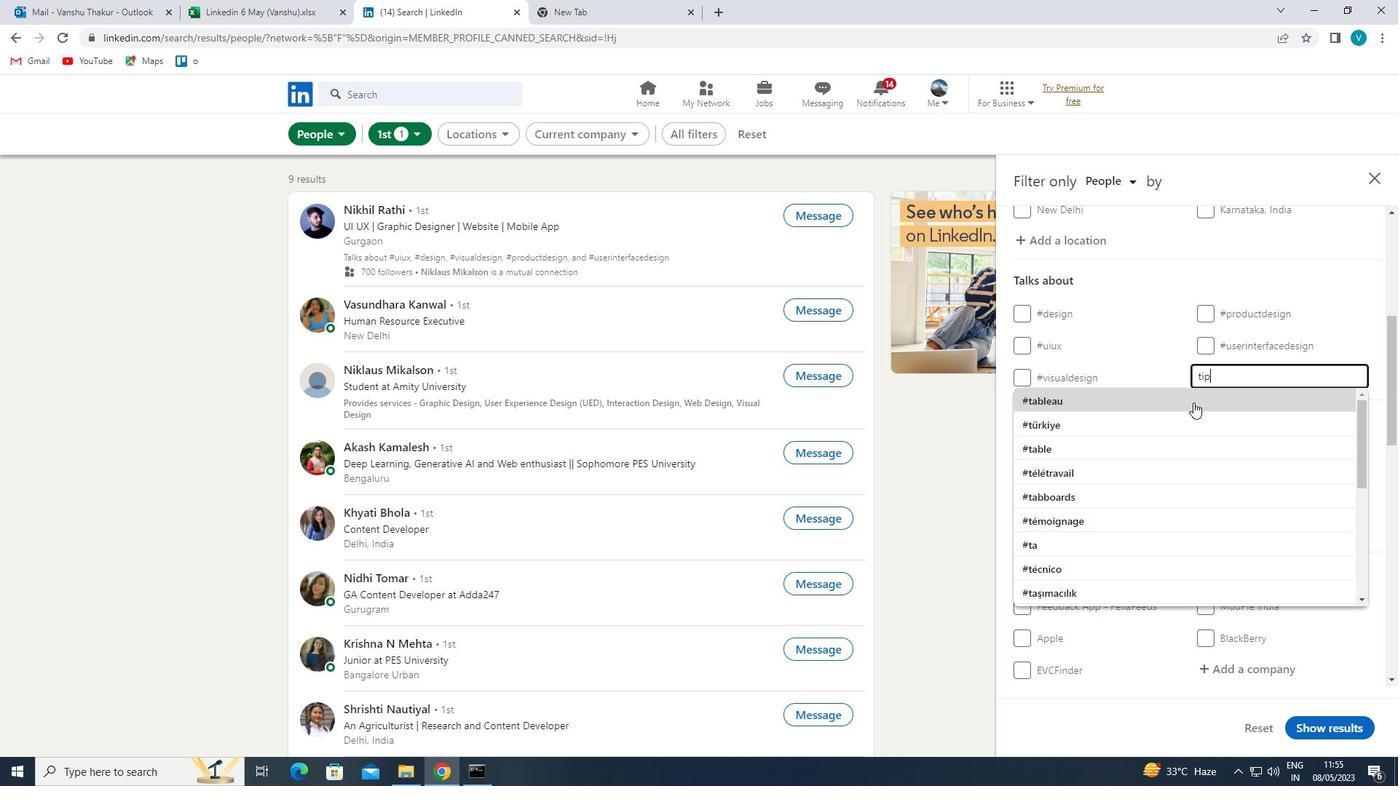 
Action: Mouse moved to (1158, 436)
Screenshot: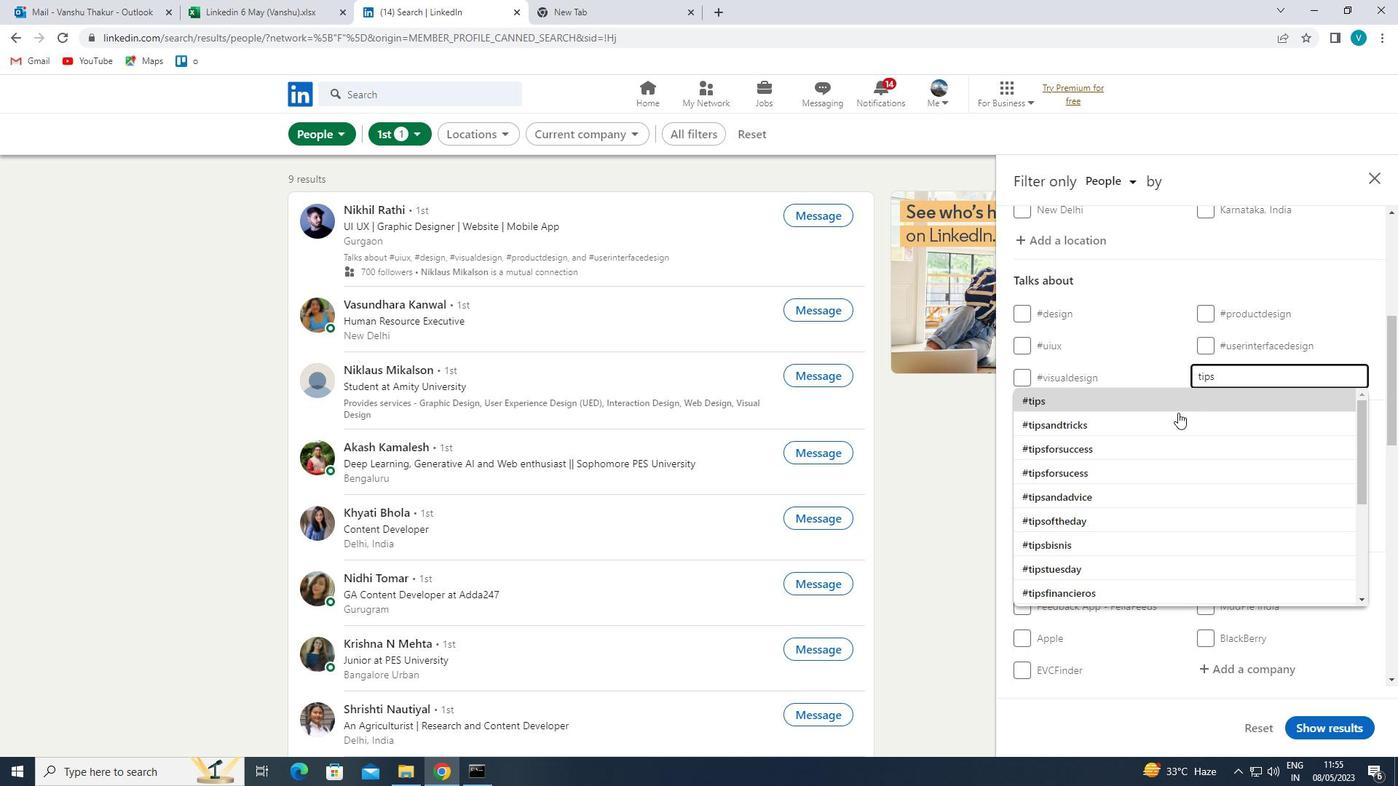 
Action: Mouse pressed left at (1158, 436)
Screenshot: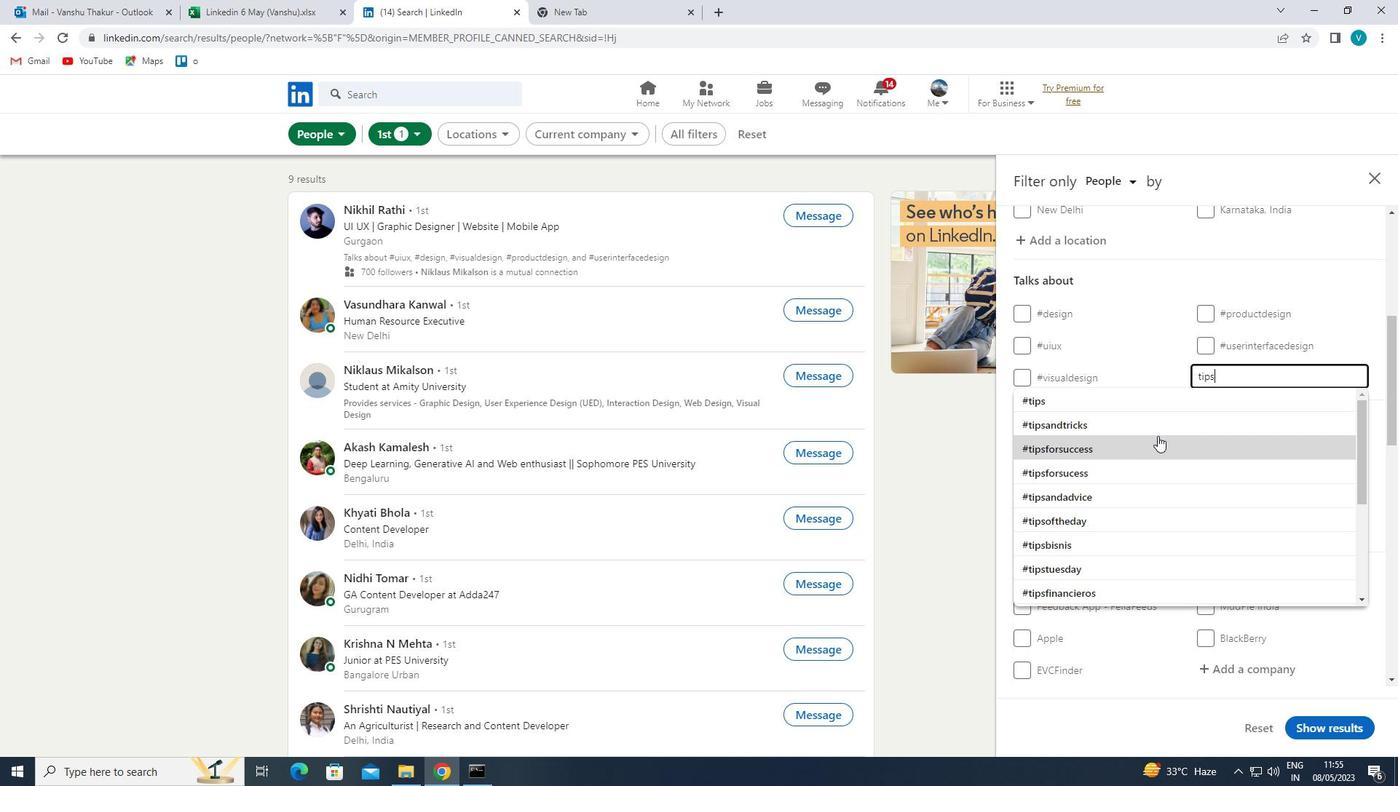 
Action: Mouse moved to (1159, 441)
Screenshot: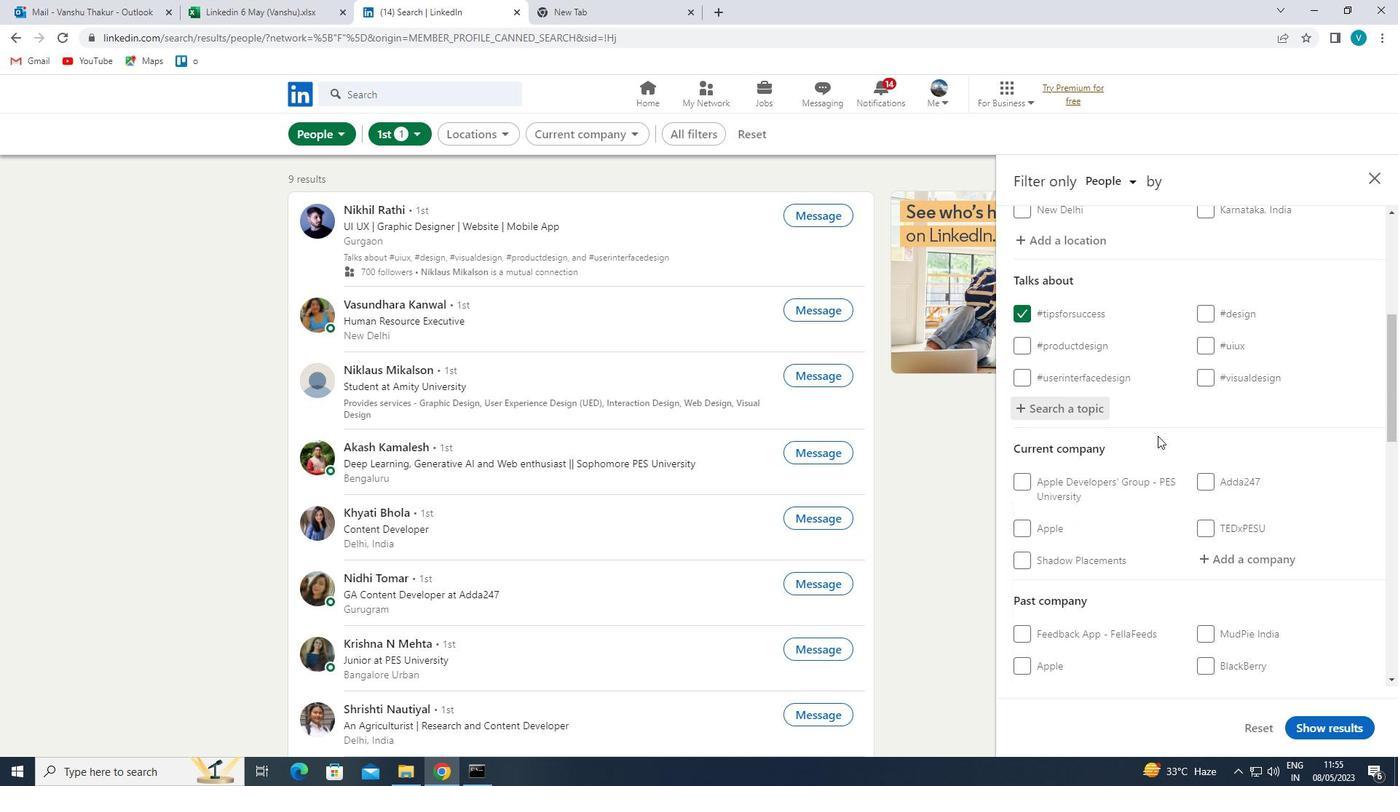 
Action: Mouse scrolled (1159, 440) with delta (0, 0)
Screenshot: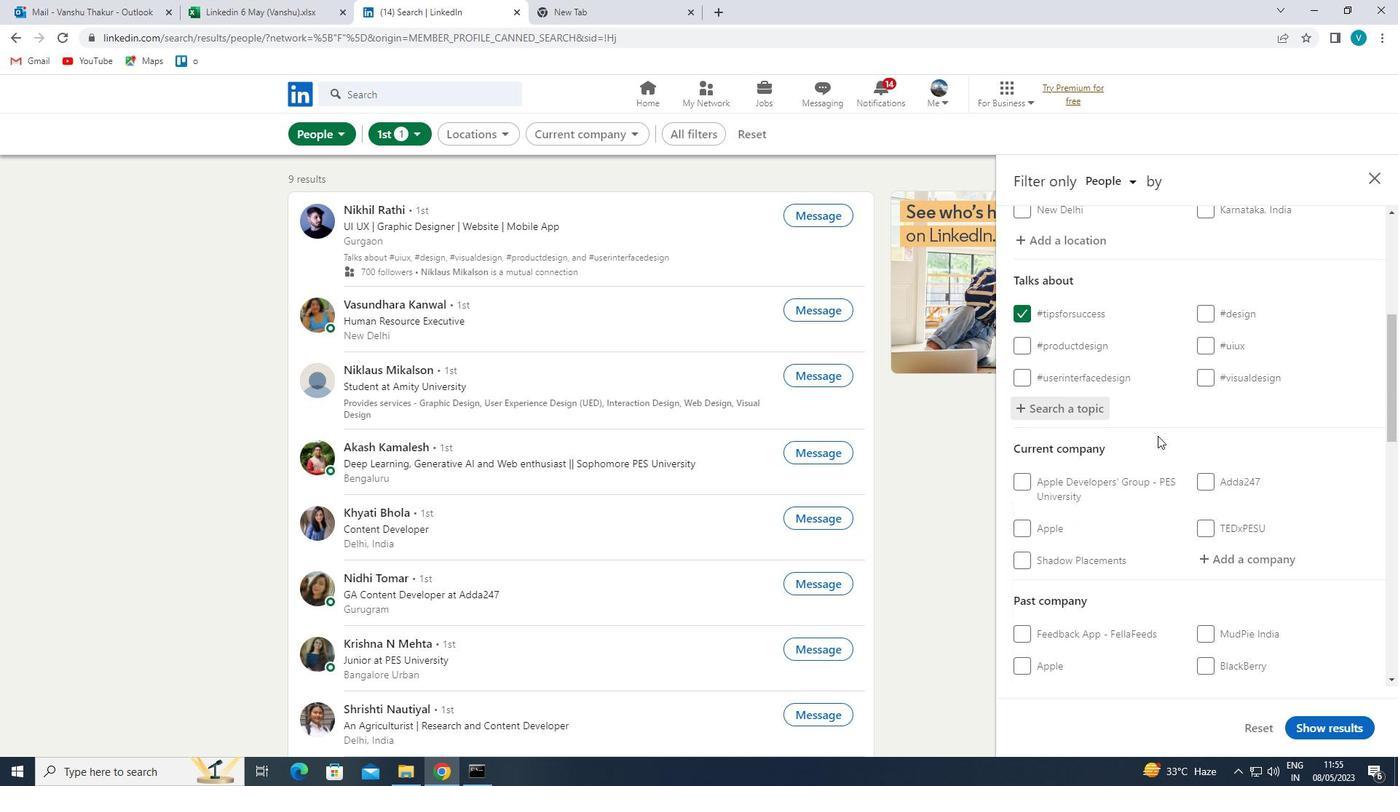 
Action: Mouse moved to (1159, 441)
Screenshot: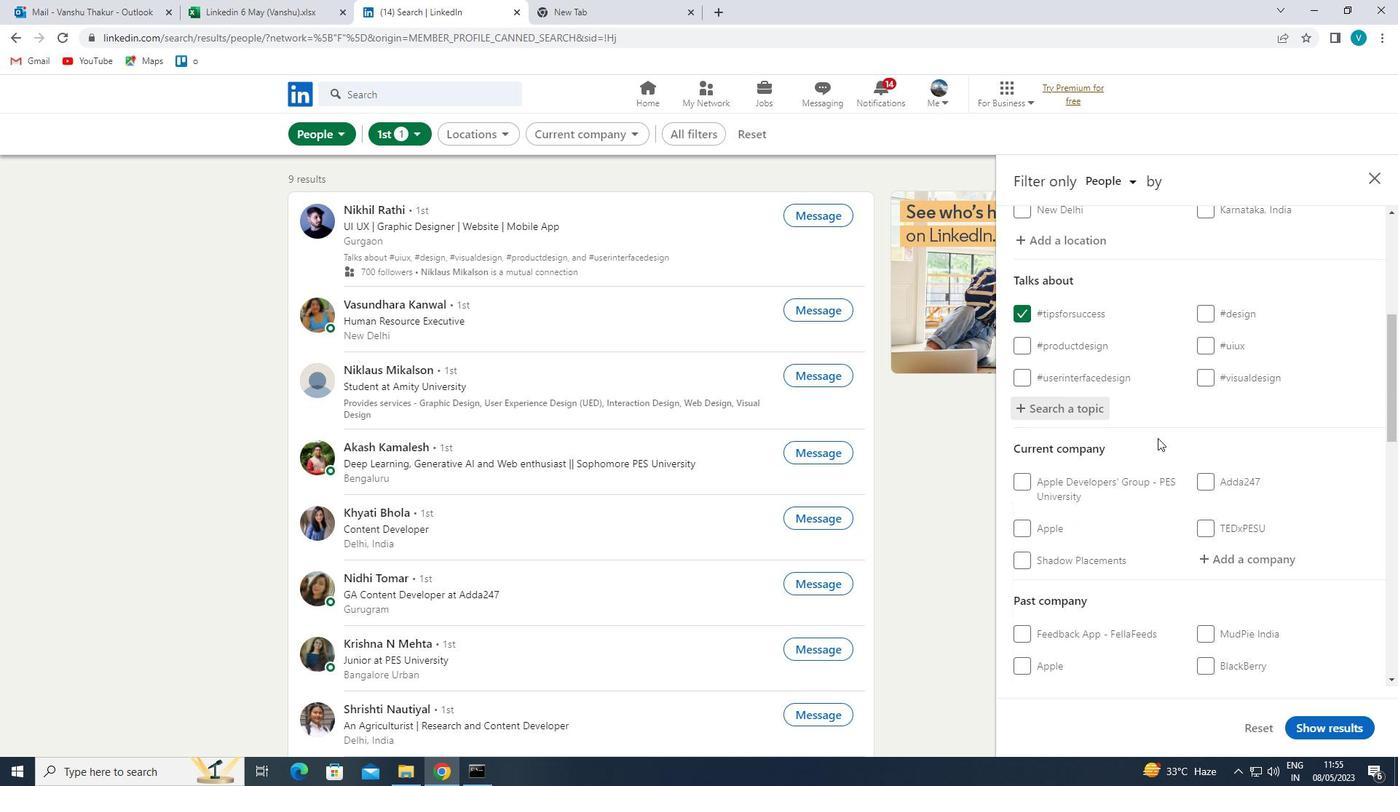 
Action: Mouse scrolled (1159, 440) with delta (0, 0)
Screenshot: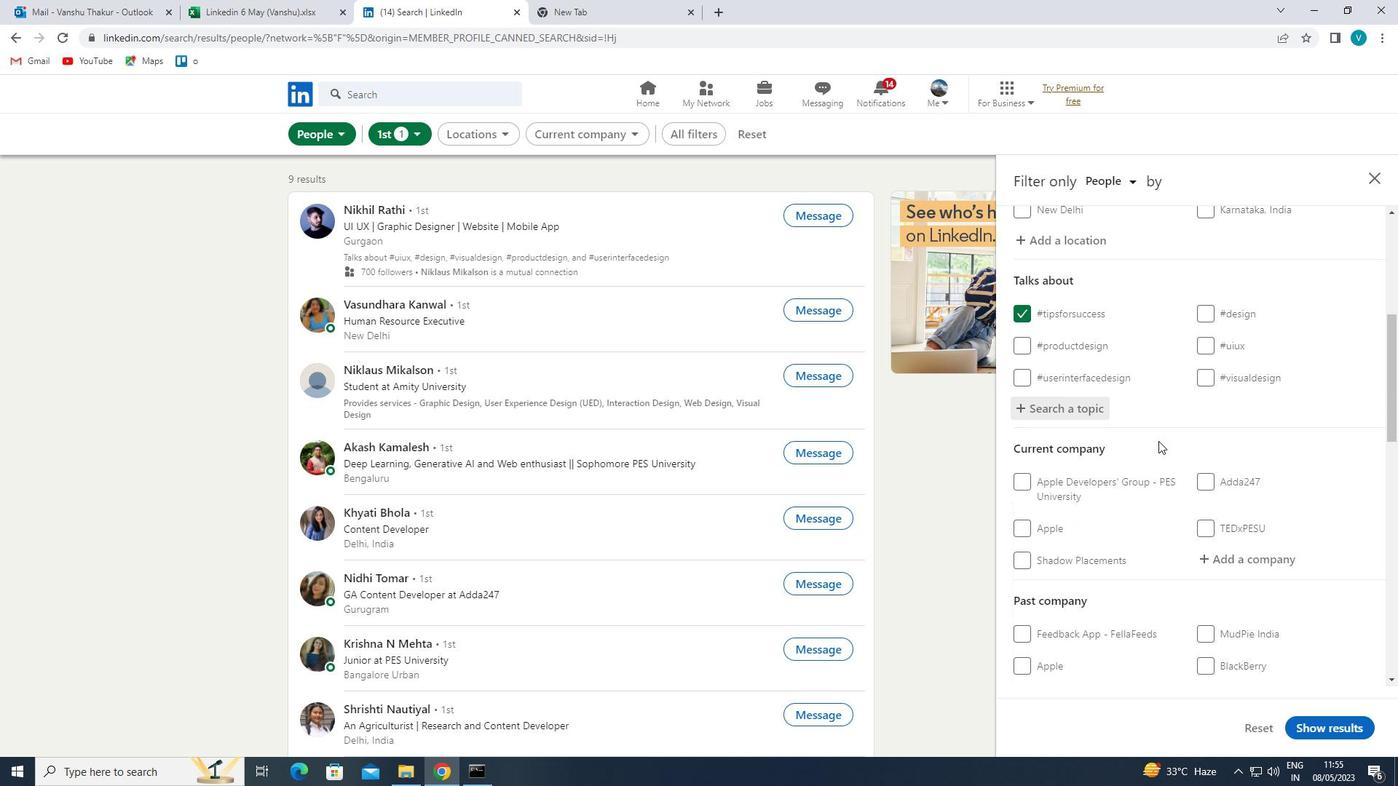 
Action: Mouse moved to (1159, 442)
Screenshot: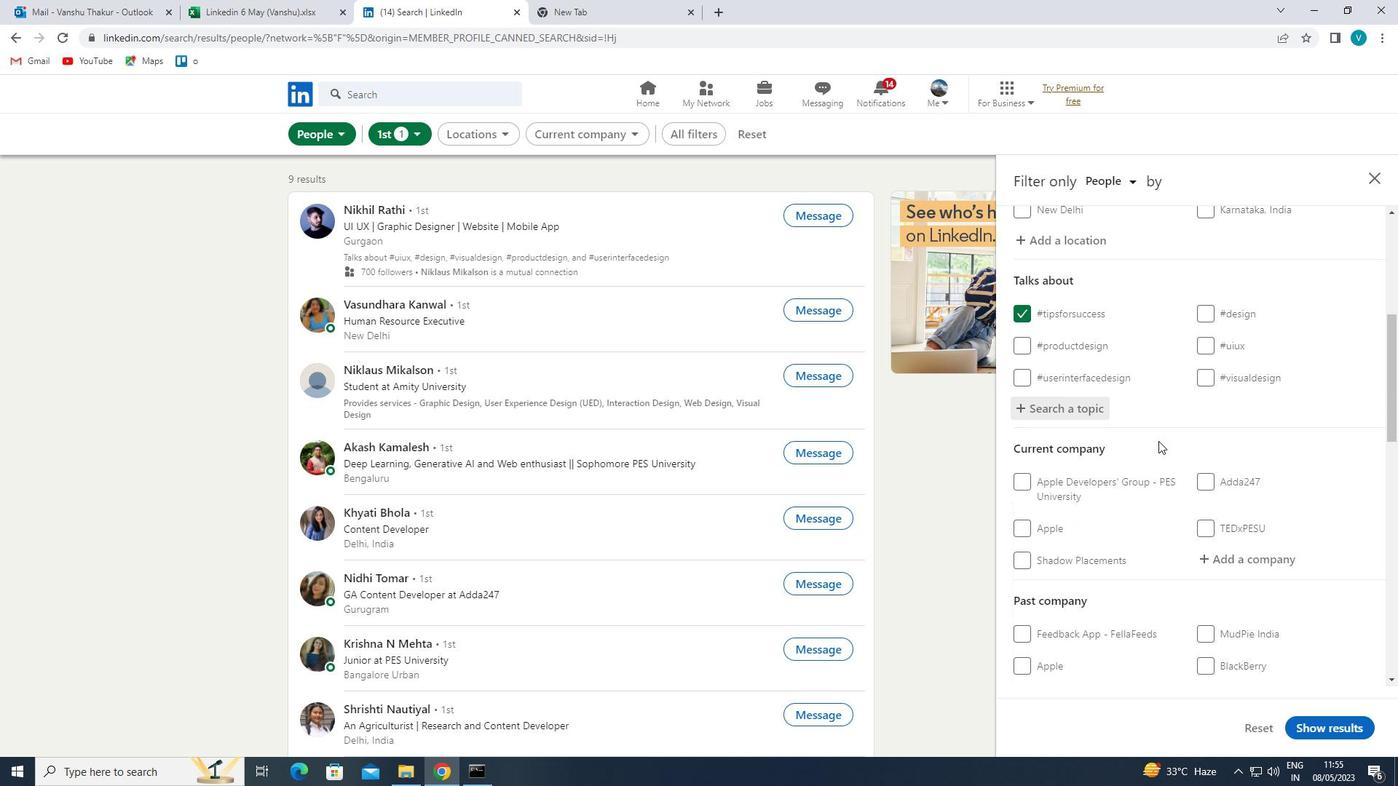 
Action: Mouse scrolled (1159, 441) with delta (0, 0)
Screenshot: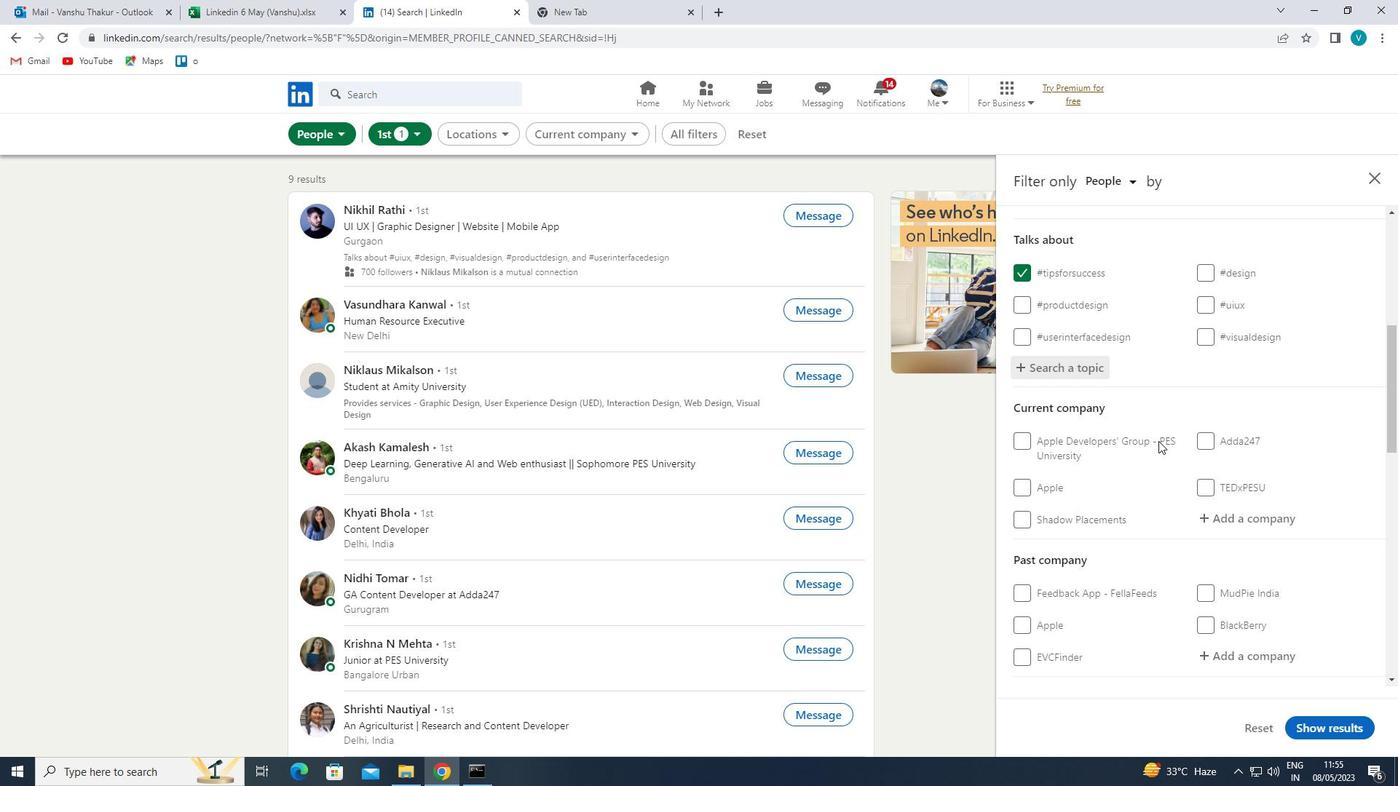 
Action: Mouse moved to (1248, 338)
Screenshot: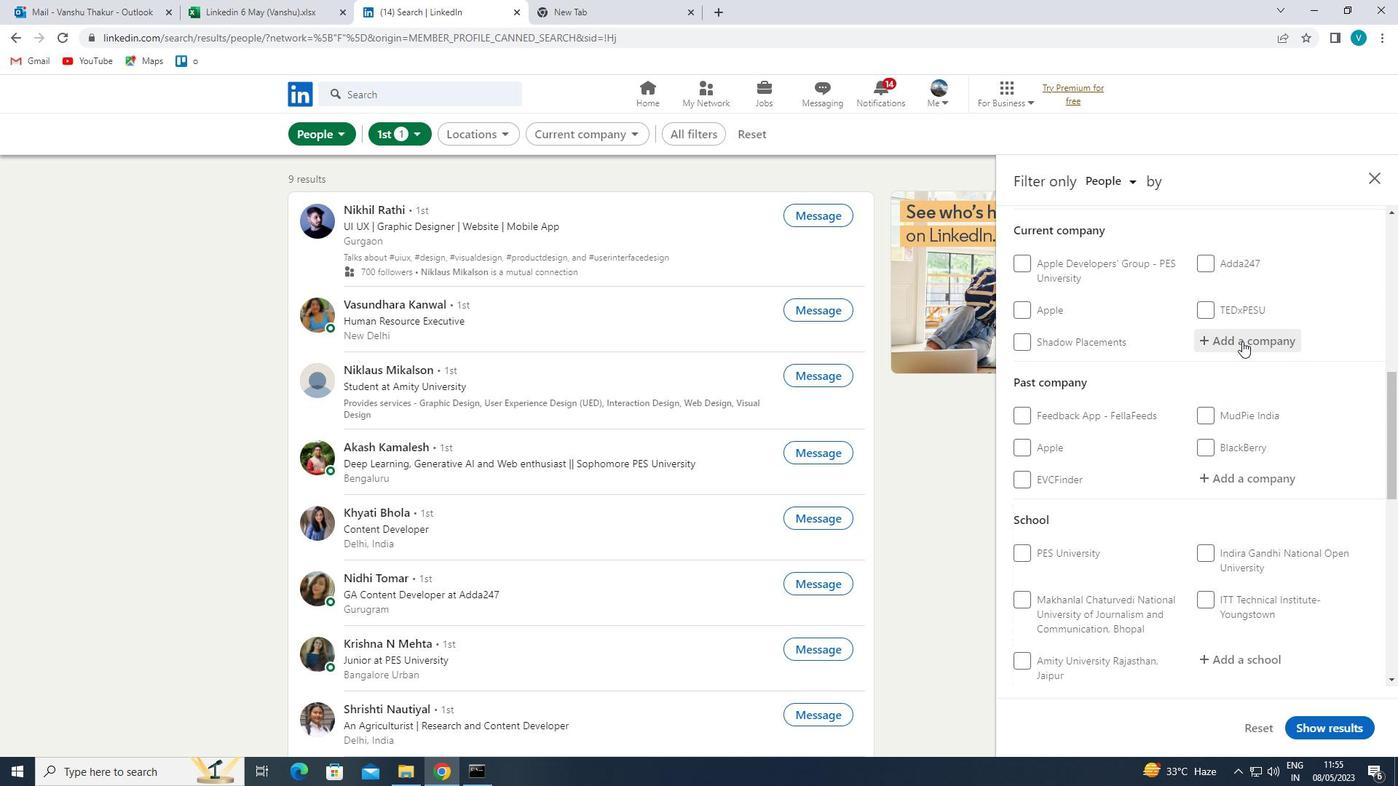
Action: Mouse pressed left at (1248, 338)
Screenshot: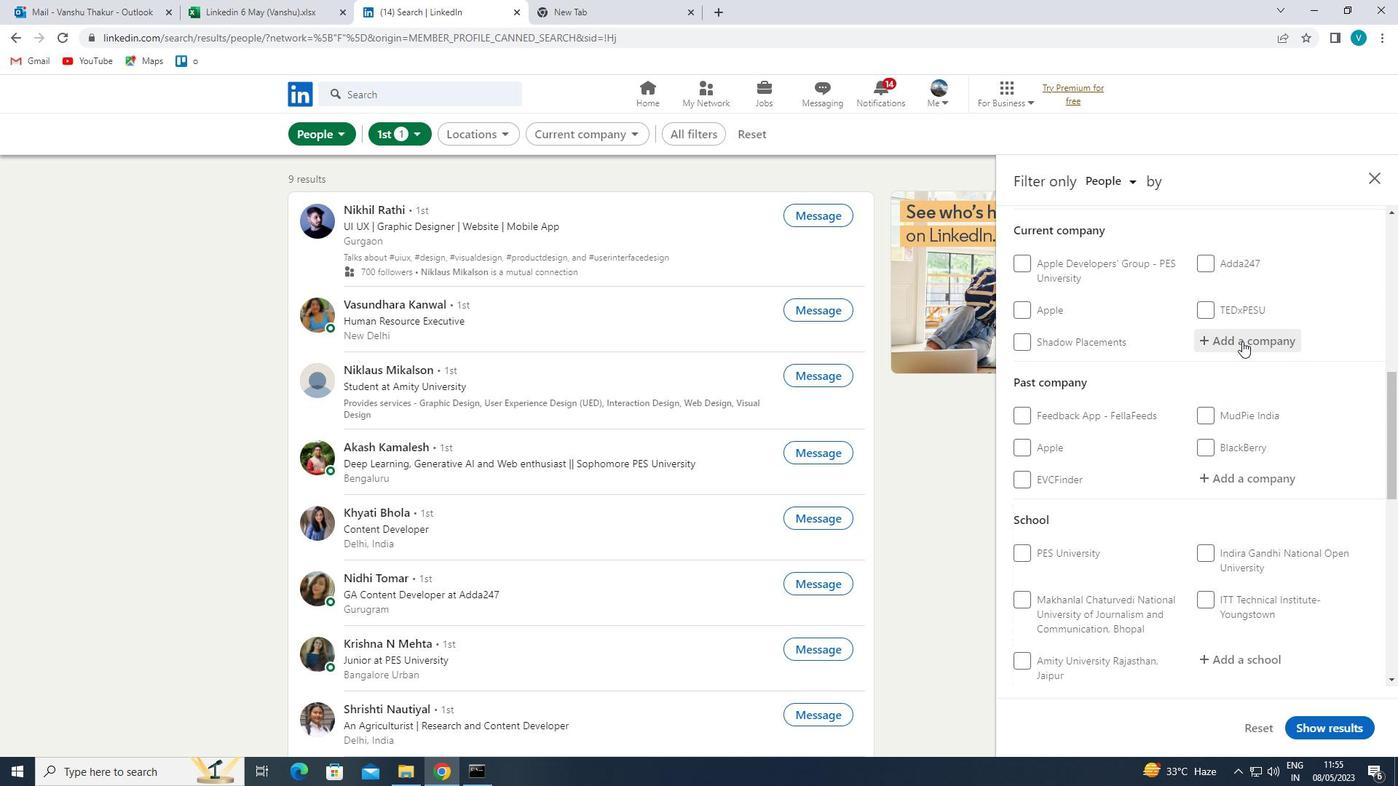 
Action: Mouse moved to (1249, 337)
Screenshot: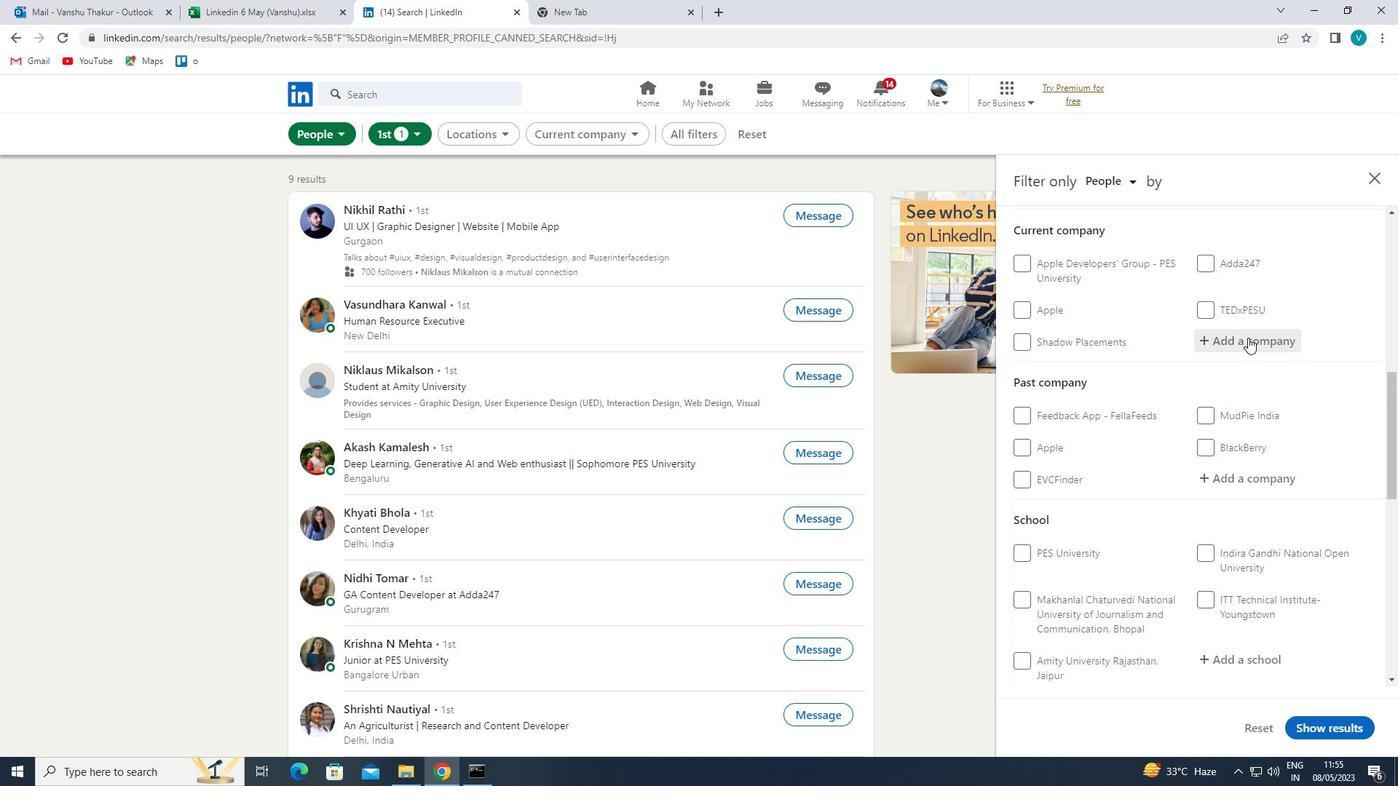 
Action: Key pressed <Key.shift>
Screenshot: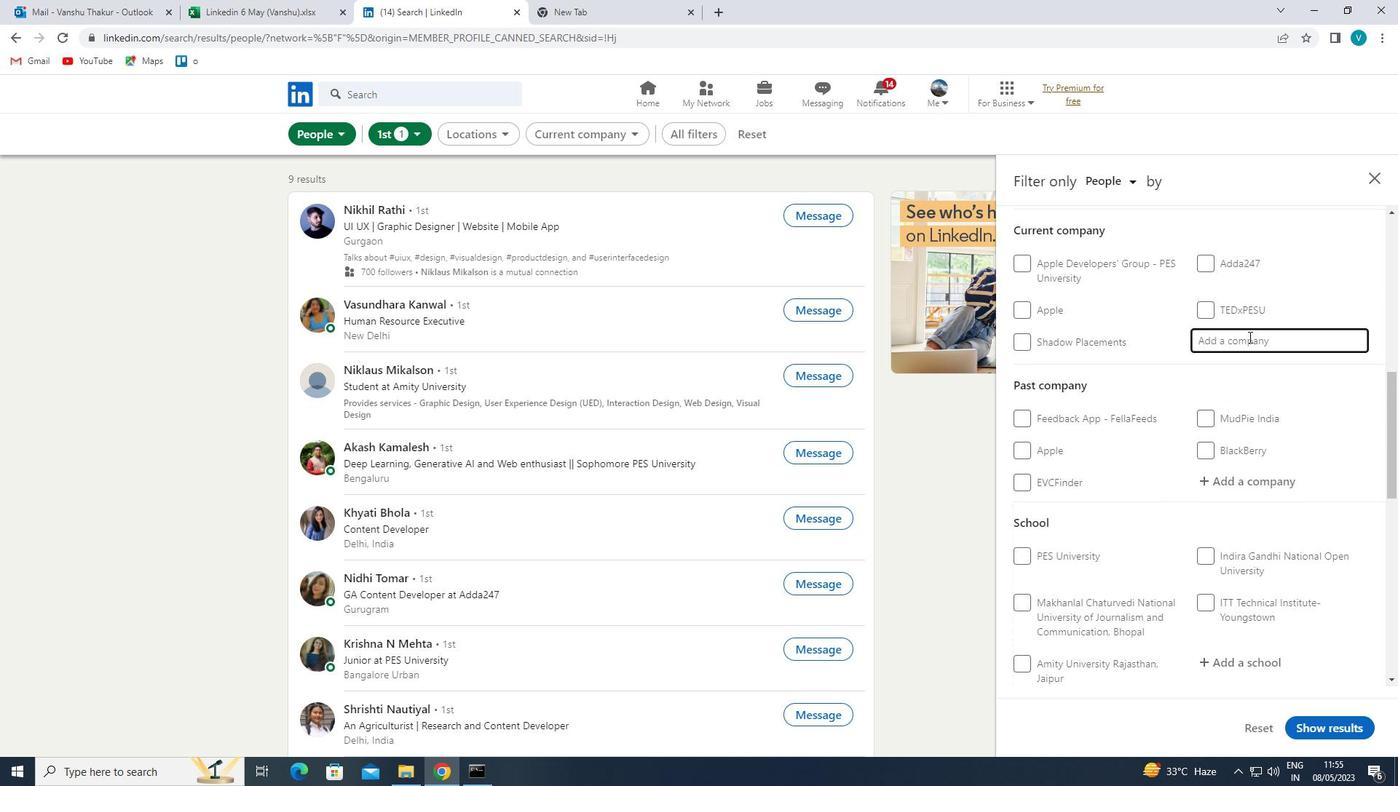 
Action: Mouse moved to (1253, 334)
Screenshot: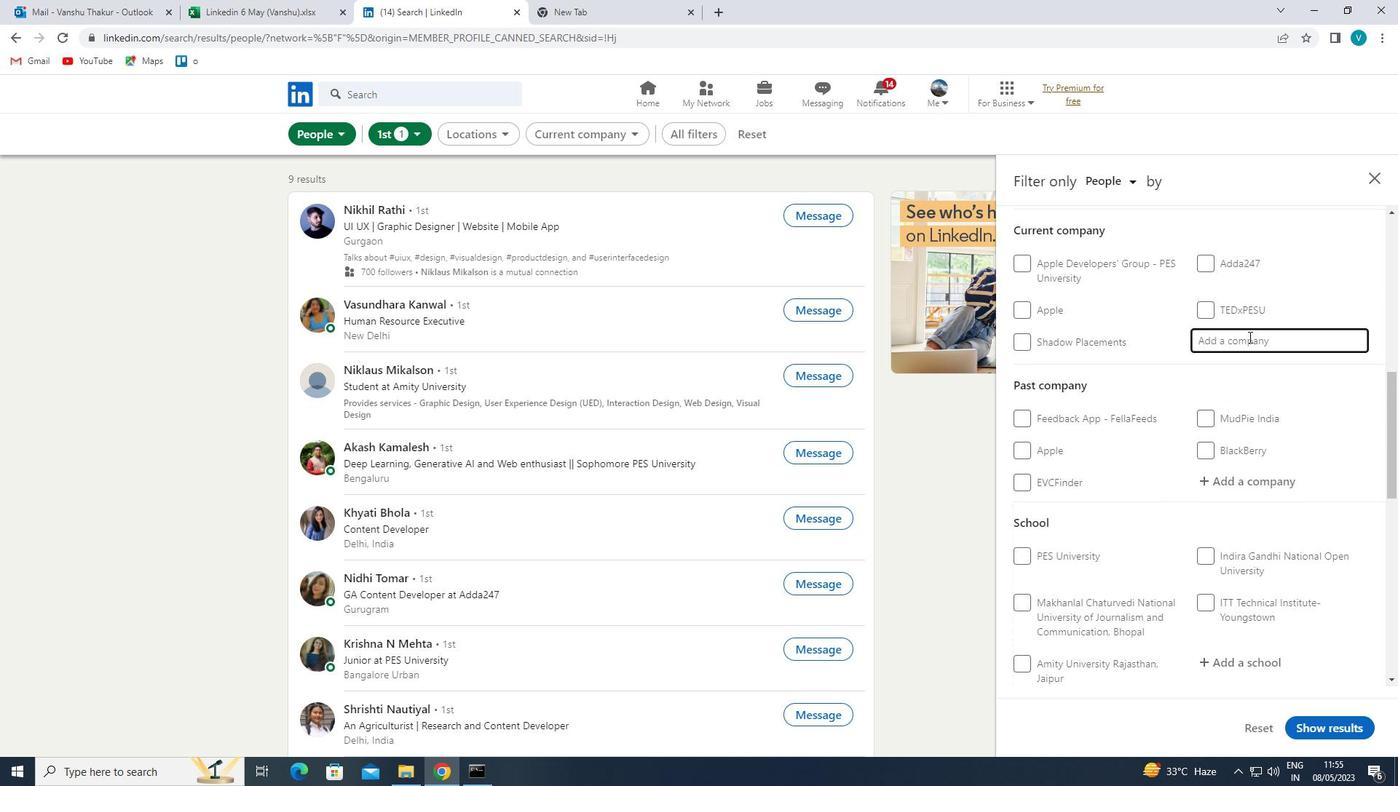 
Action: Key pressed A
Screenshot: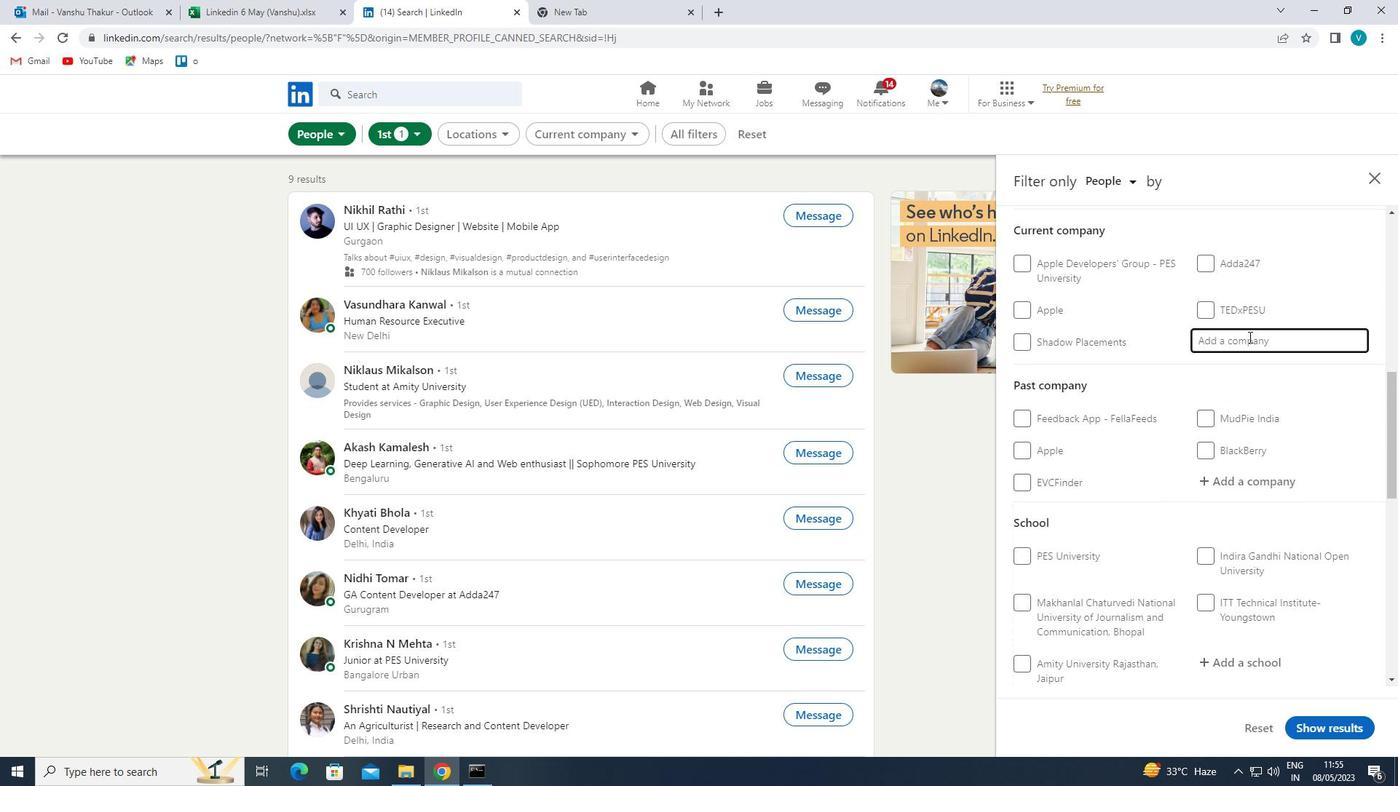 
Action: Mouse moved to (1201, 365)
Screenshot: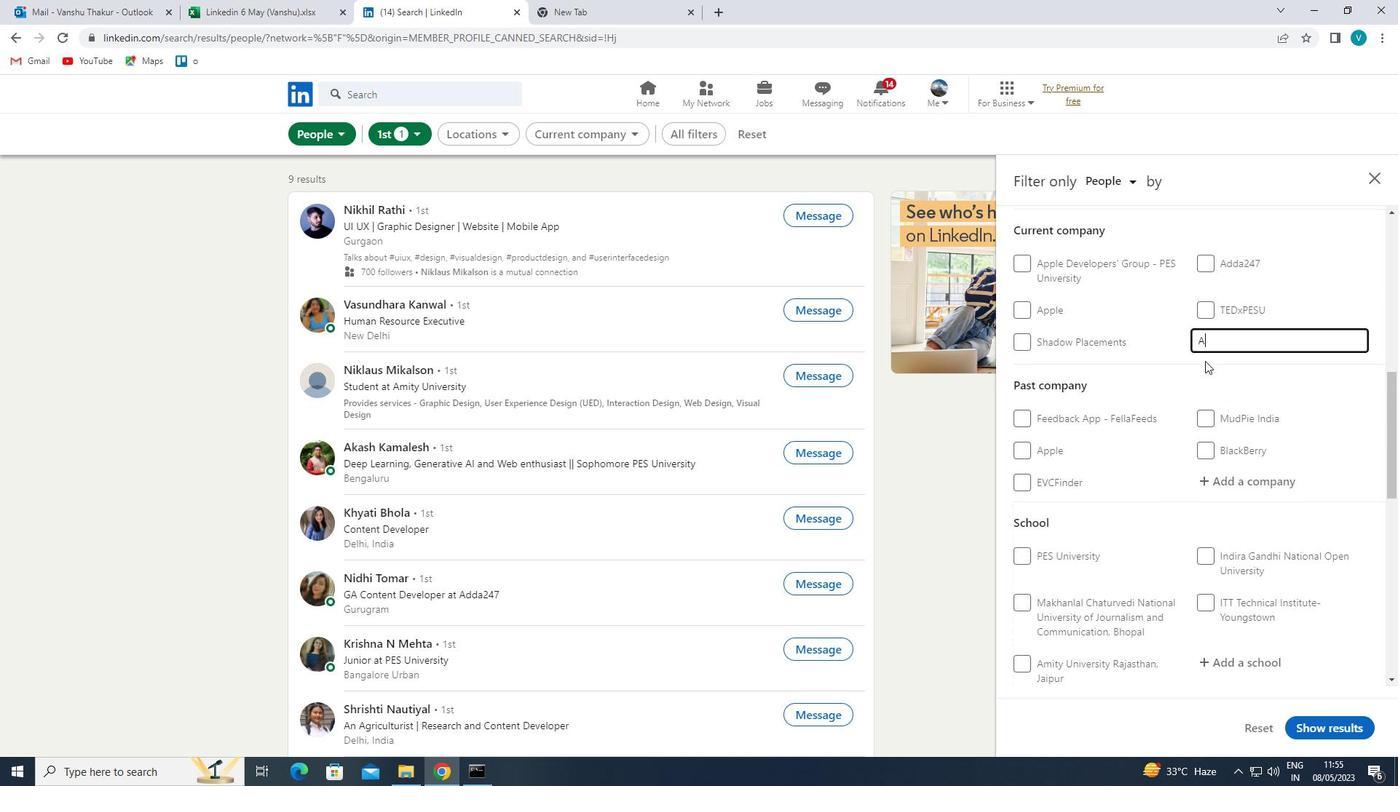 
Action: Key pressed PP<Key.shift>FLYER
Screenshot: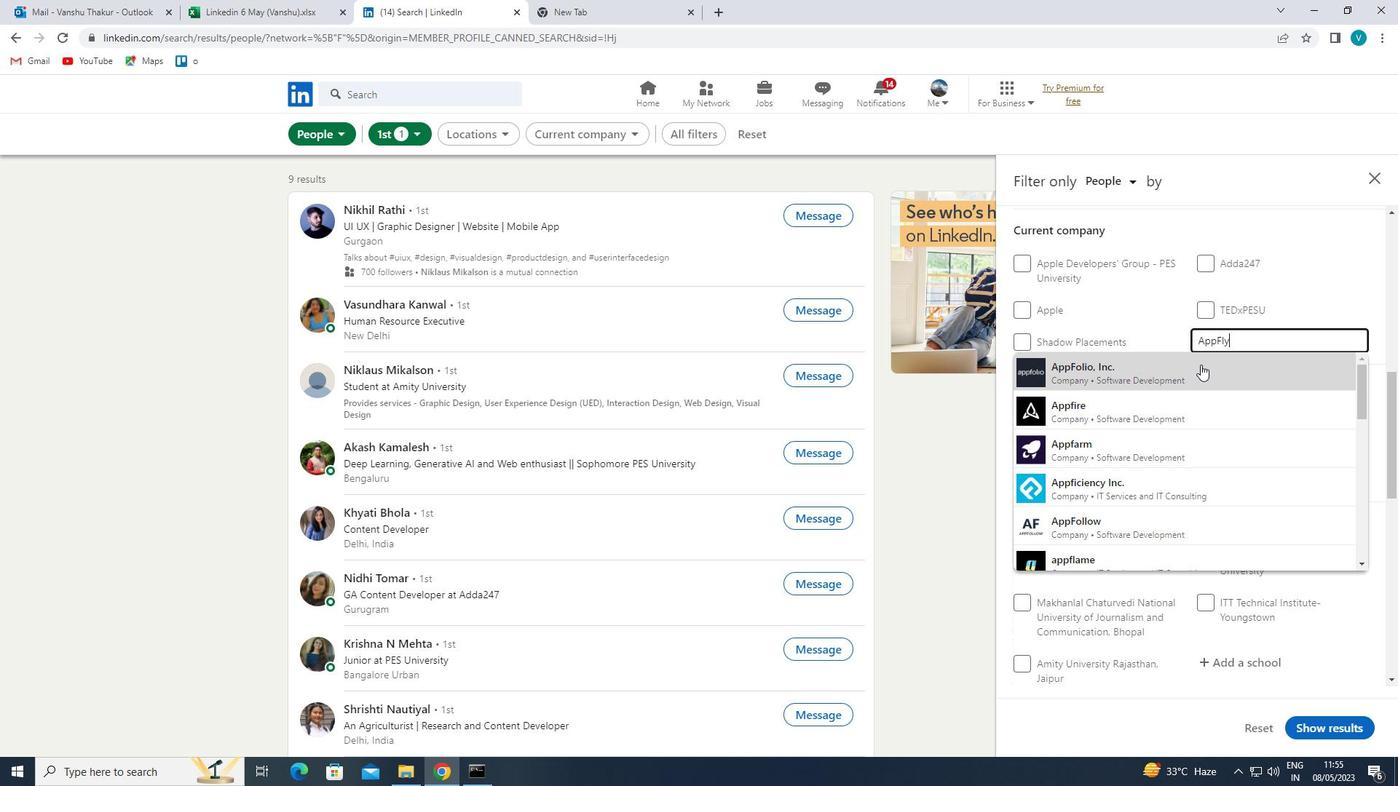 
Action: Mouse moved to (1214, 336)
Screenshot: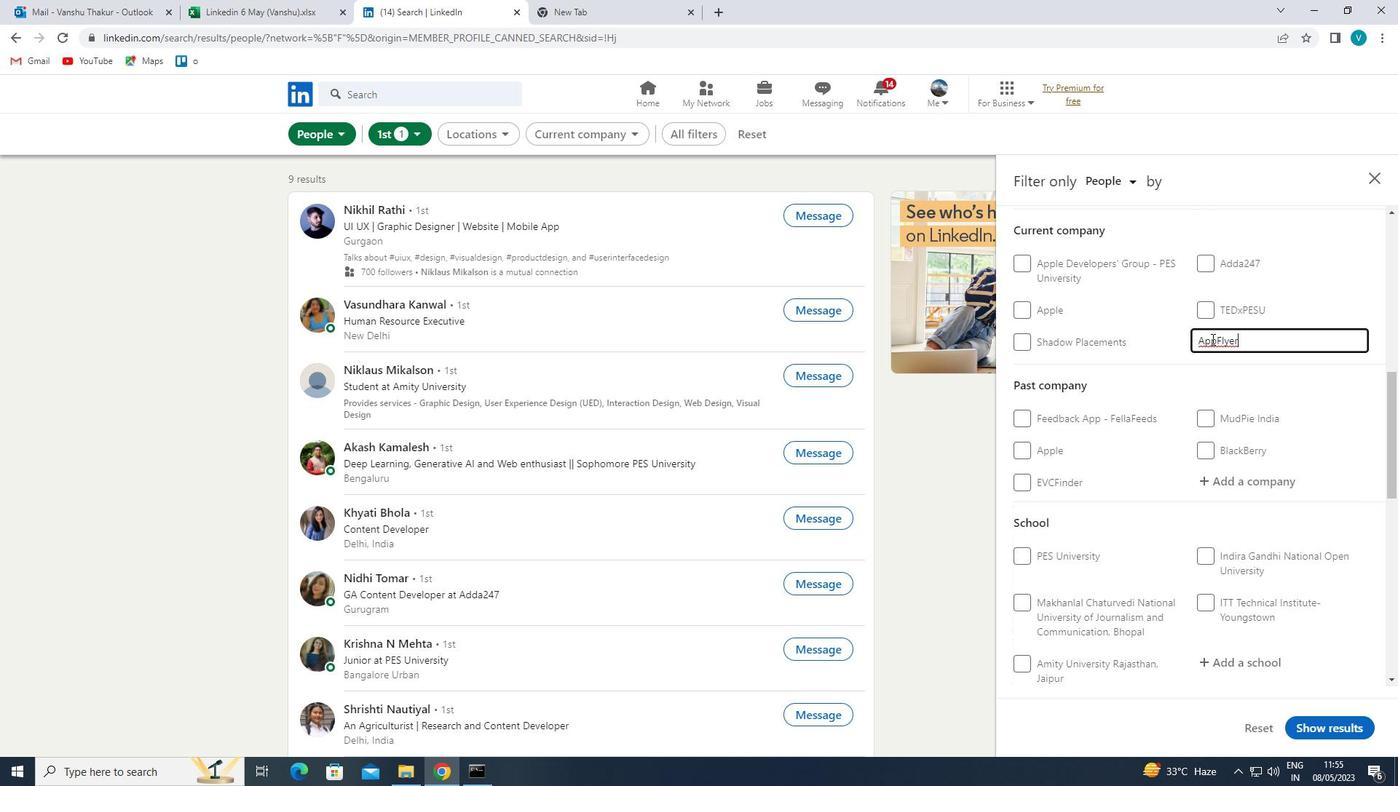
Action: Mouse pressed left at (1214, 336)
Screenshot: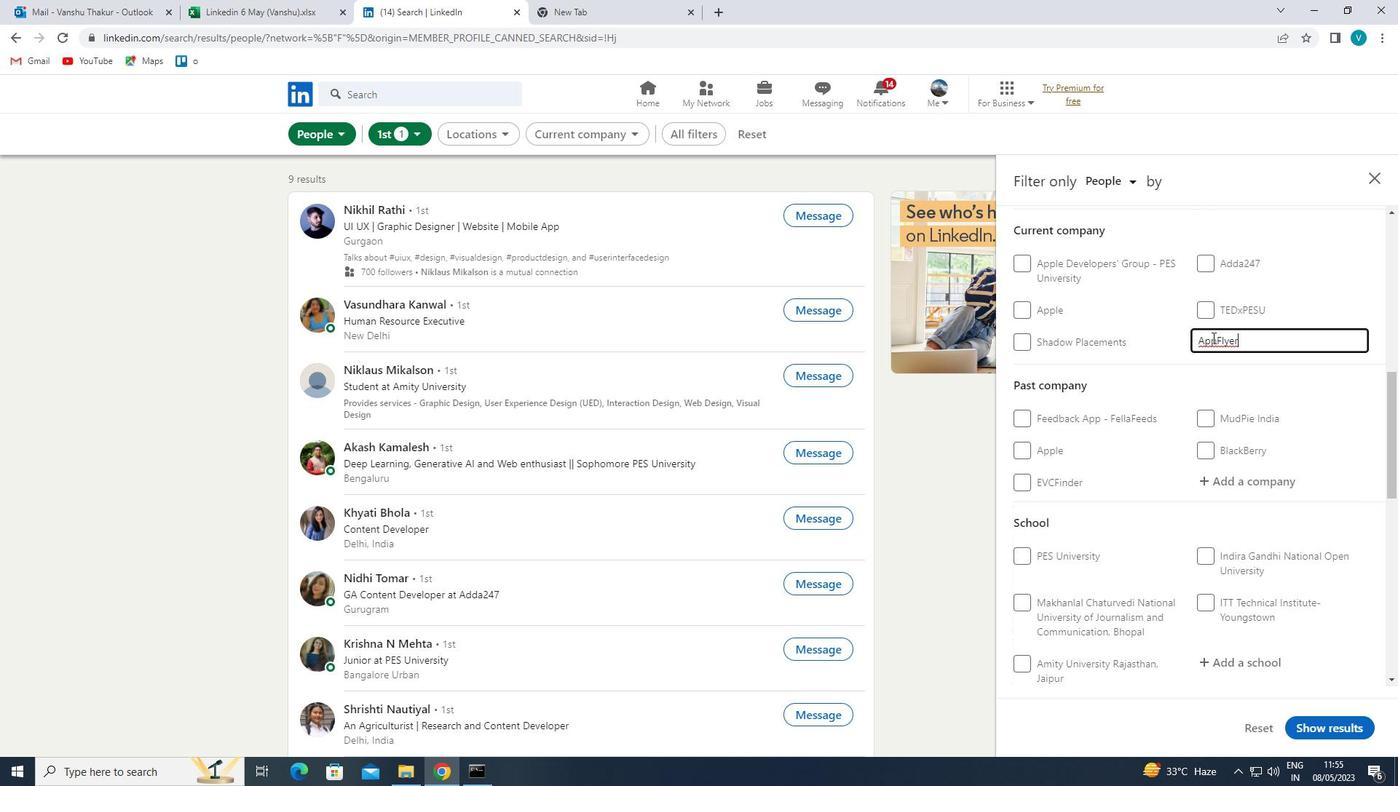 
Action: Mouse moved to (1266, 446)
Screenshot: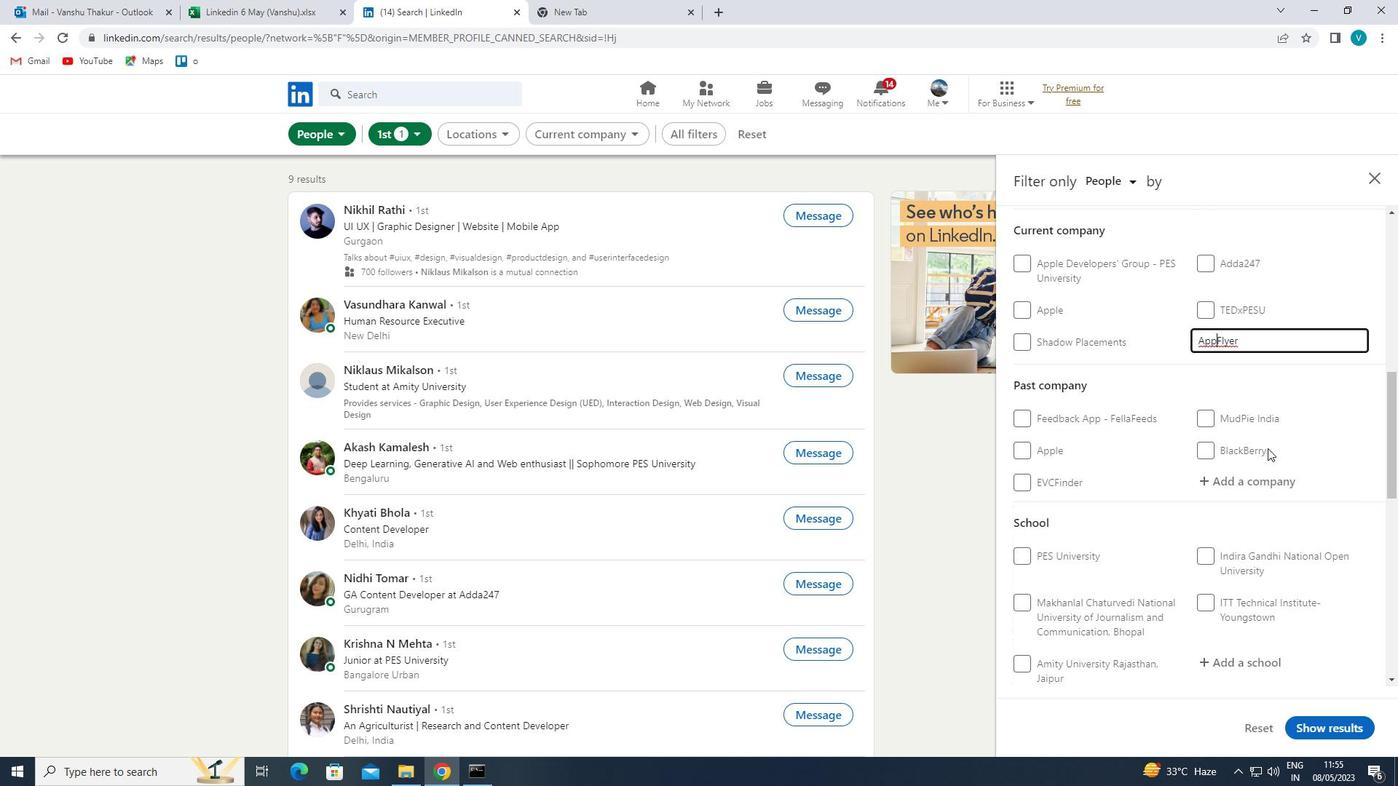 
Action: Key pressed S
Screenshot: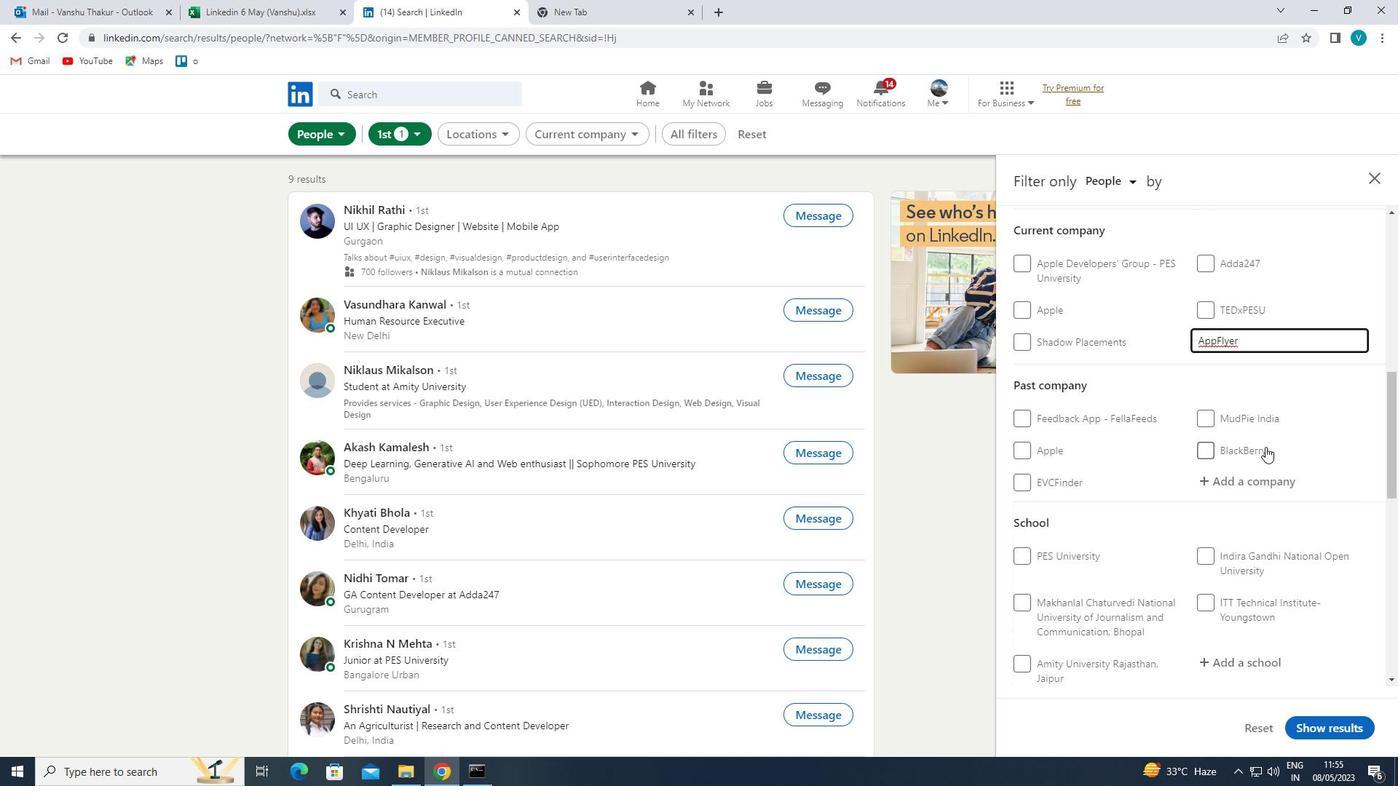 
Action: Mouse moved to (1191, 380)
Screenshot: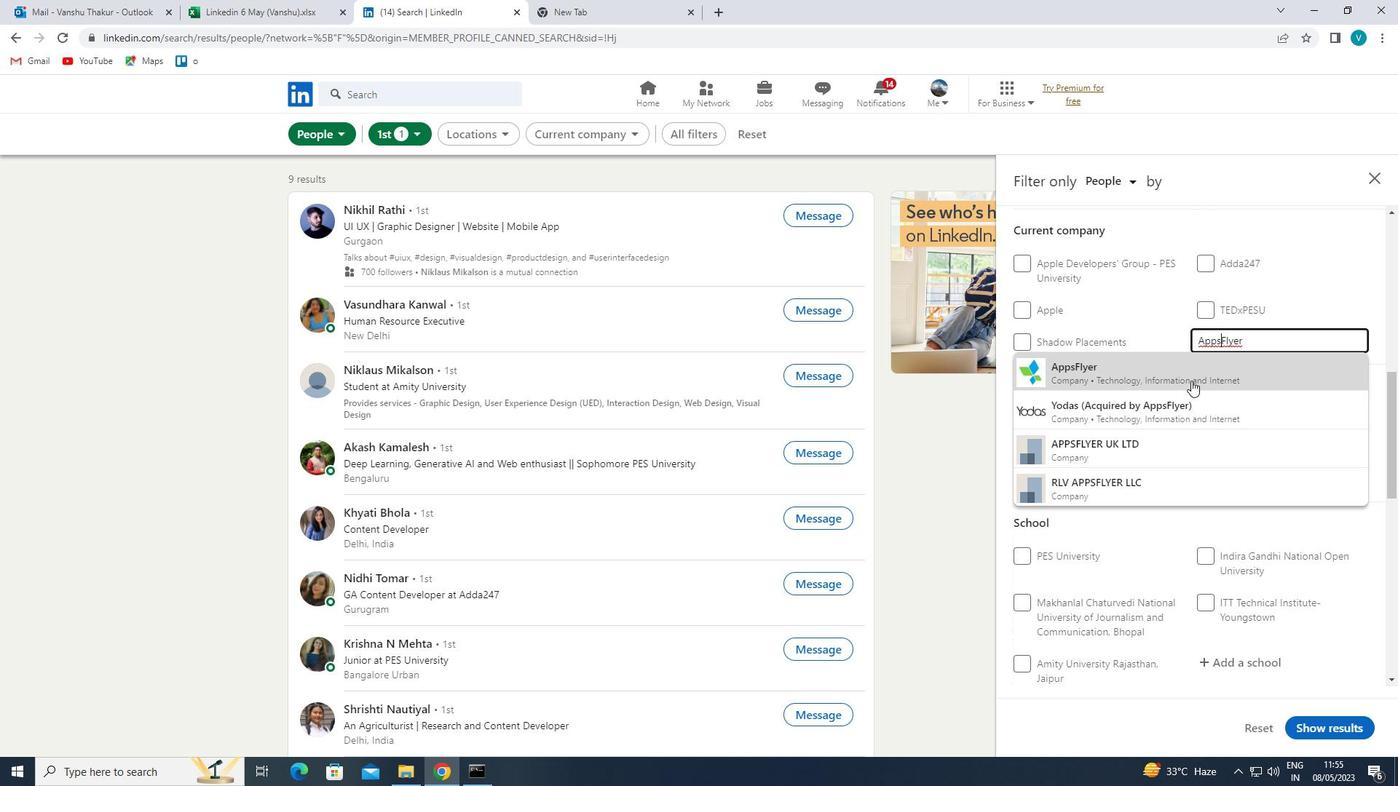 
Action: Mouse pressed left at (1191, 380)
Screenshot: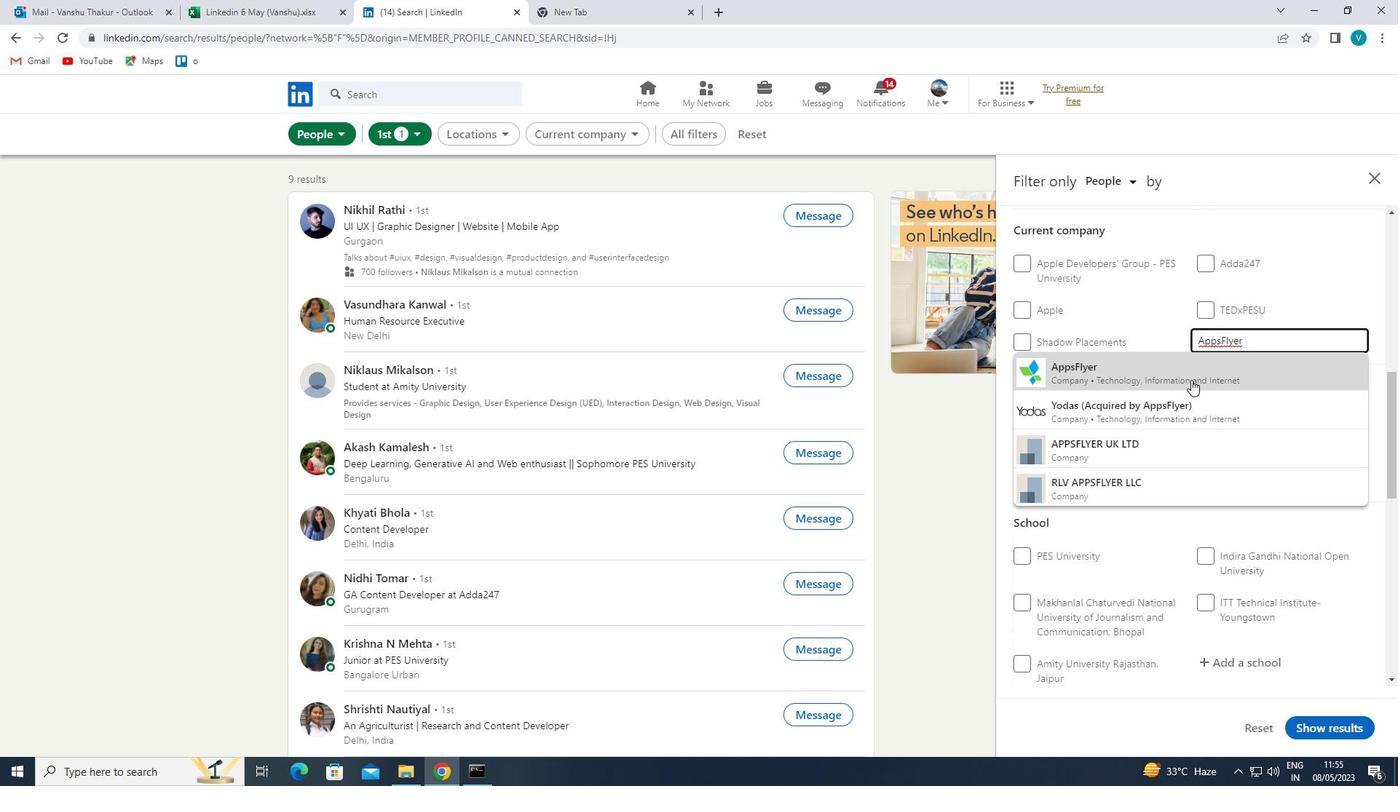 
Action: Mouse moved to (1193, 379)
Screenshot: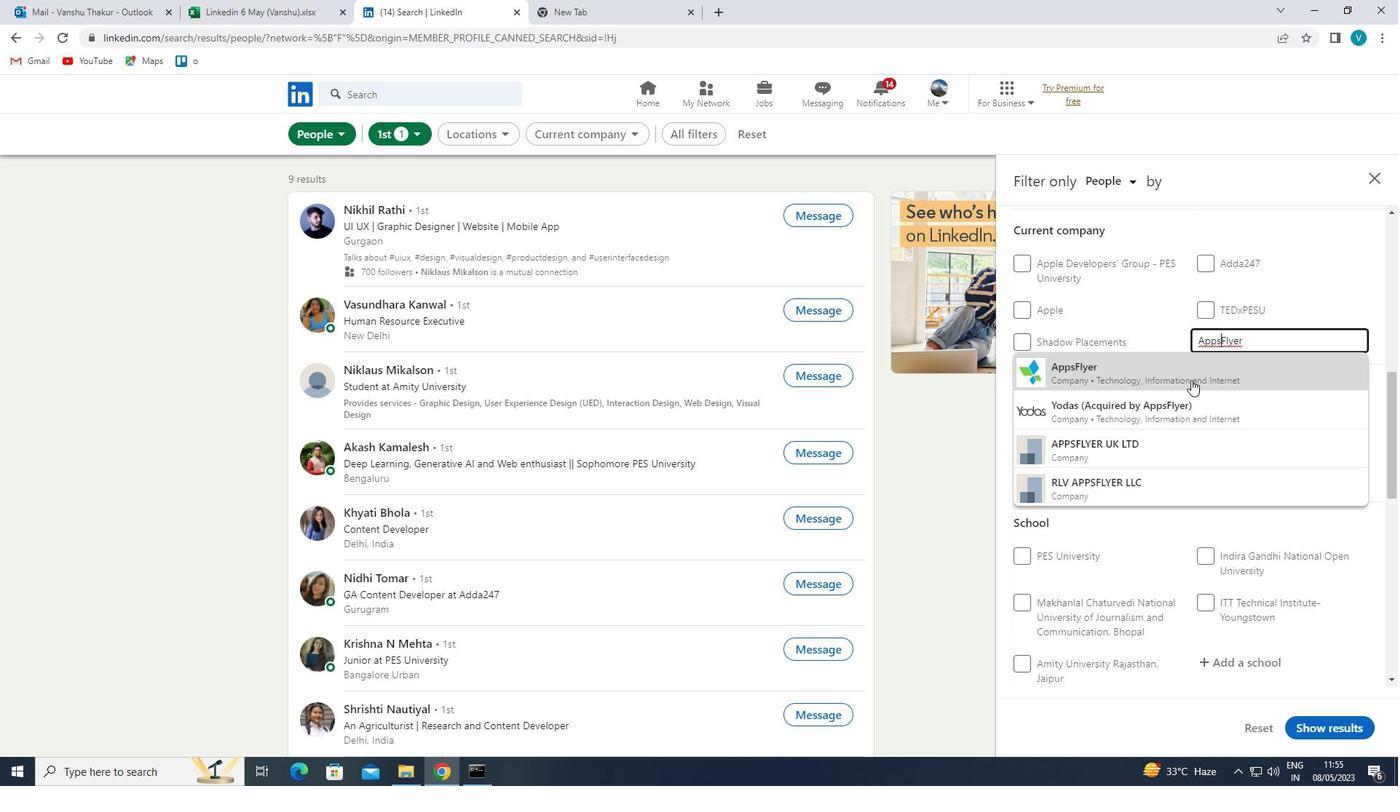 
Action: Mouse scrolled (1193, 378) with delta (0, 0)
Screenshot: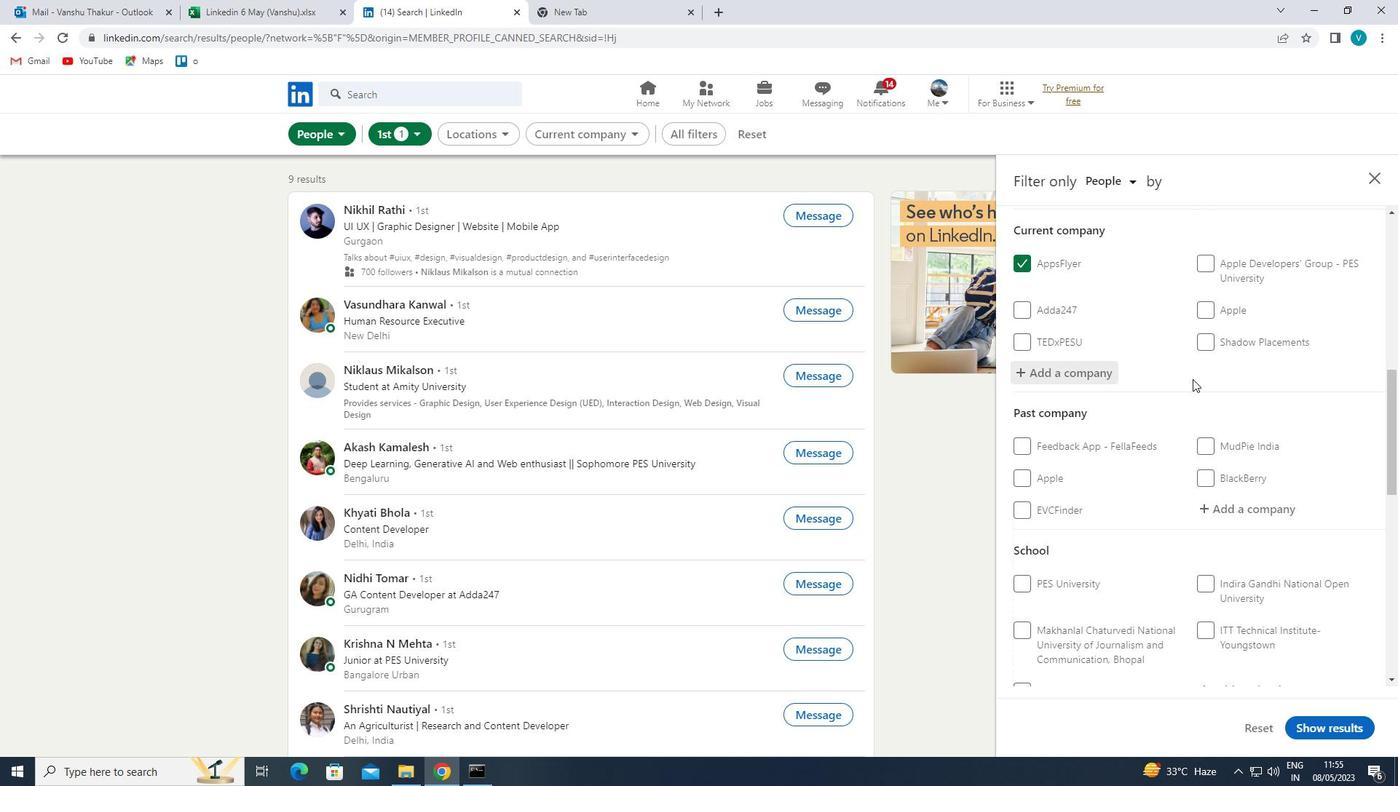 
Action: Mouse scrolled (1193, 378) with delta (0, 0)
Screenshot: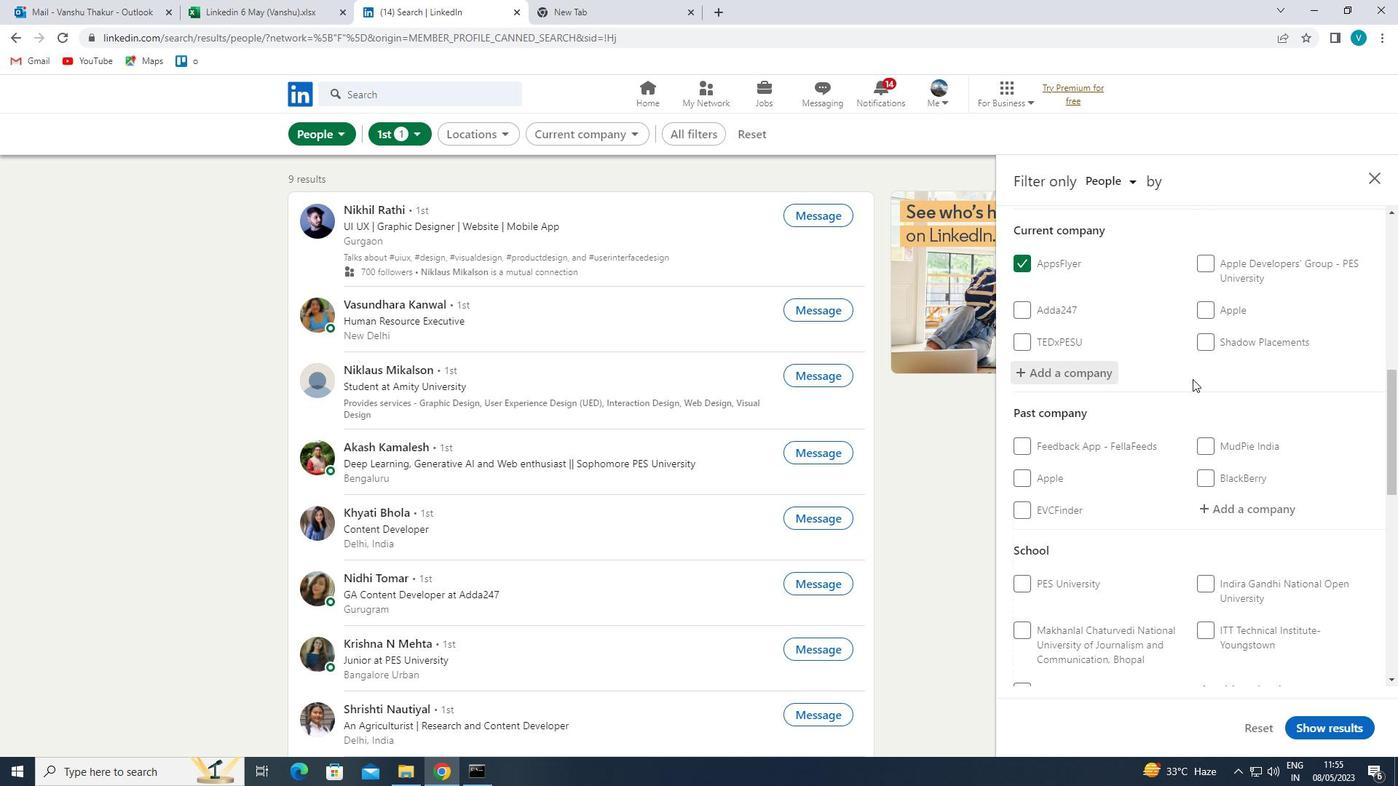 
Action: Mouse scrolled (1193, 378) with delta (0, 0)
Screenshot: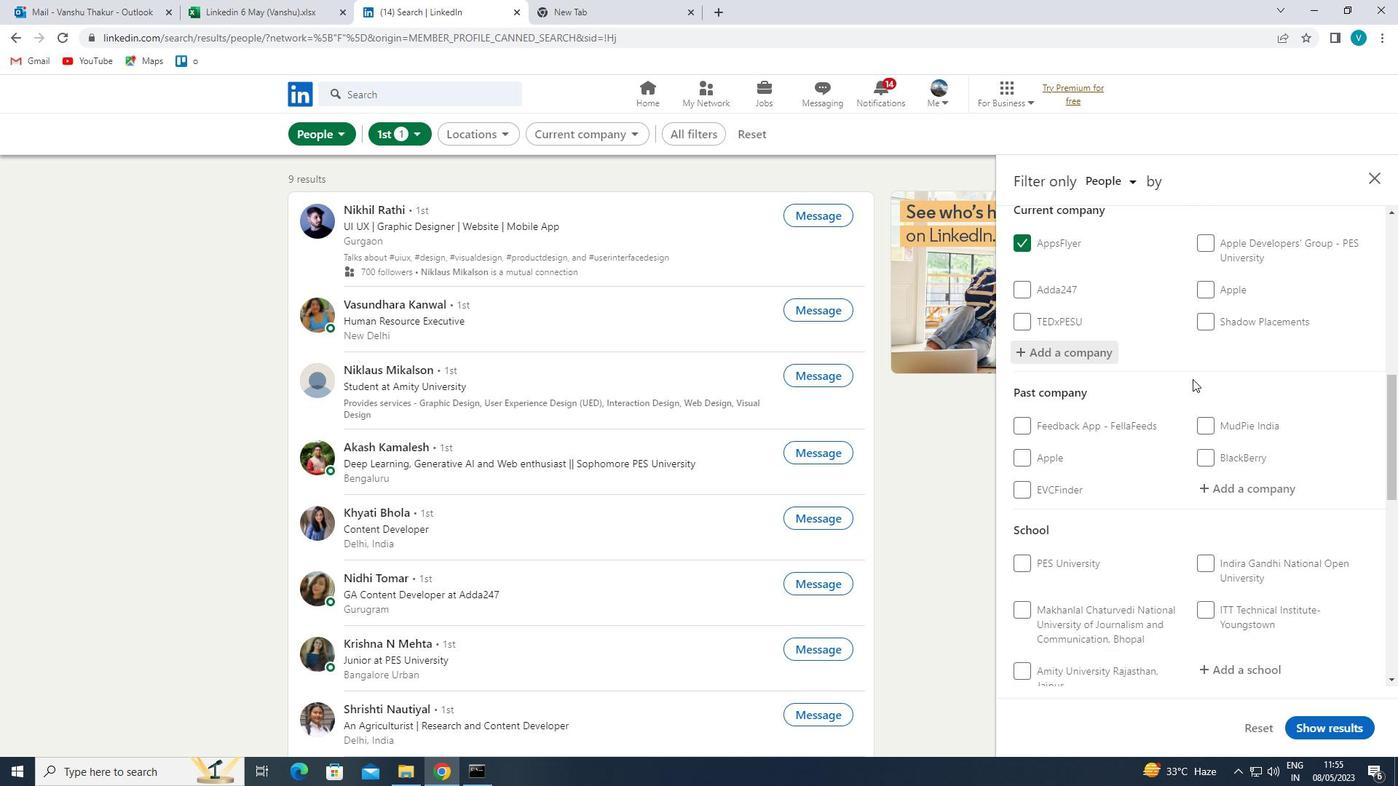 
Action: Mouse scrolled (1193, 378) with delta (0, 0)
Screenshot: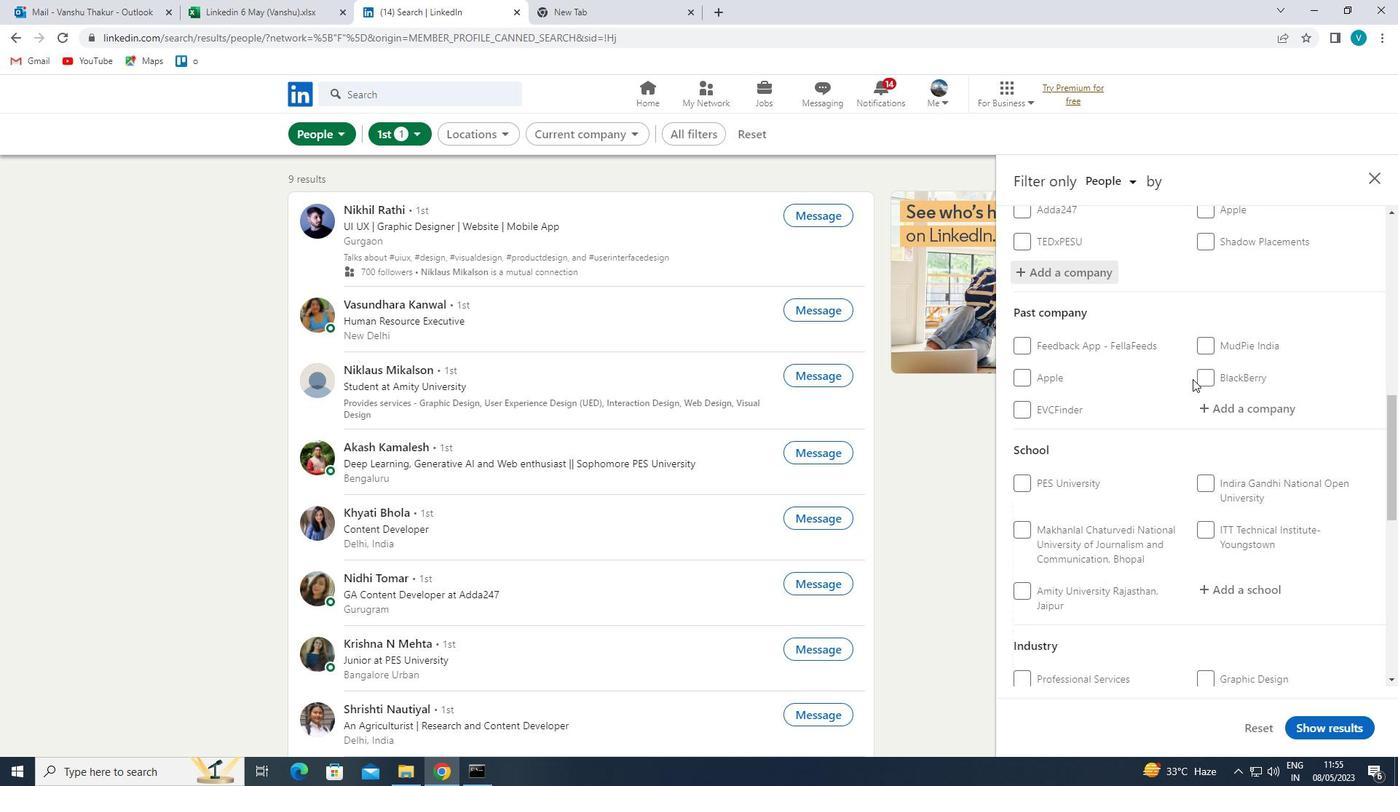 
Action: Mouse moved to (1214, 400)
Screenshot: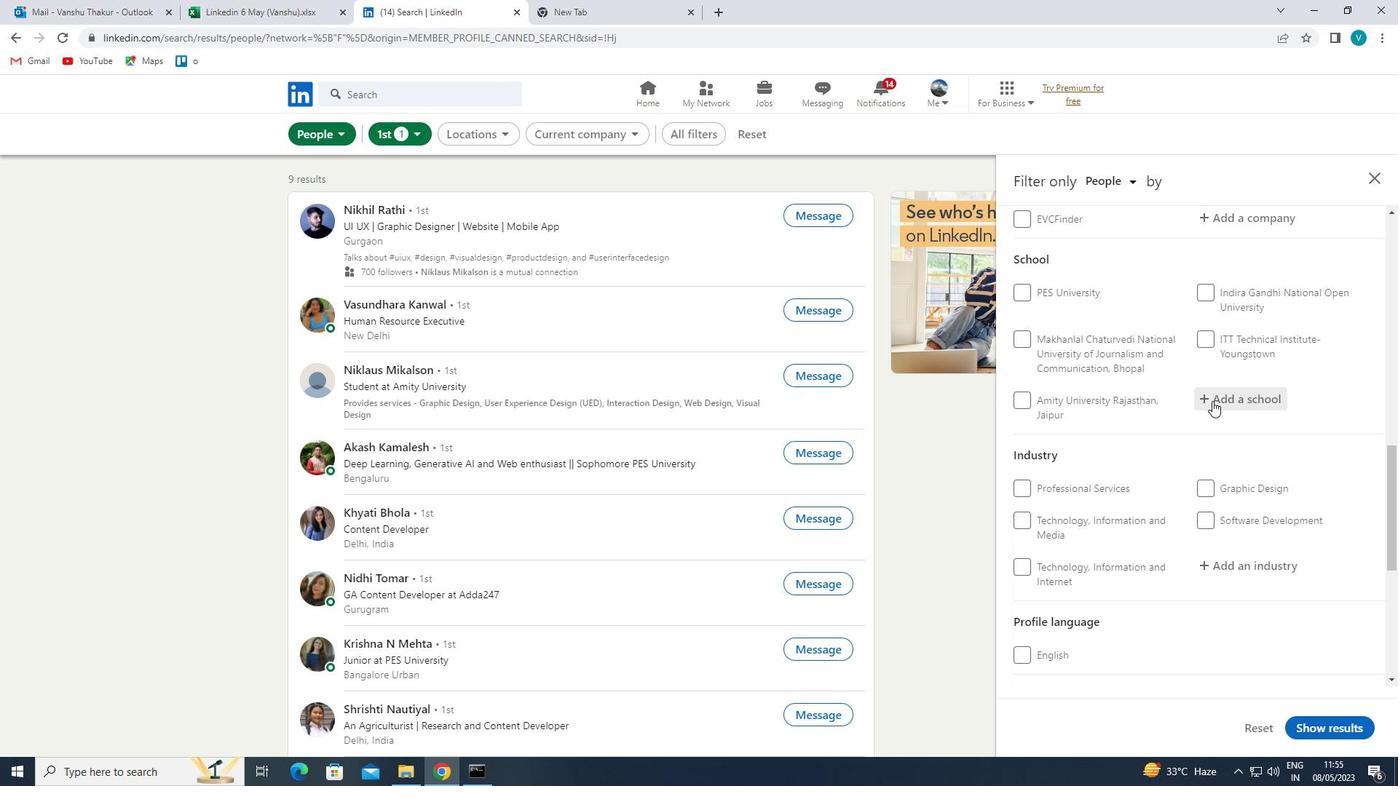 
Action: Mouse pressed left at (1214, 400)
Screenshot: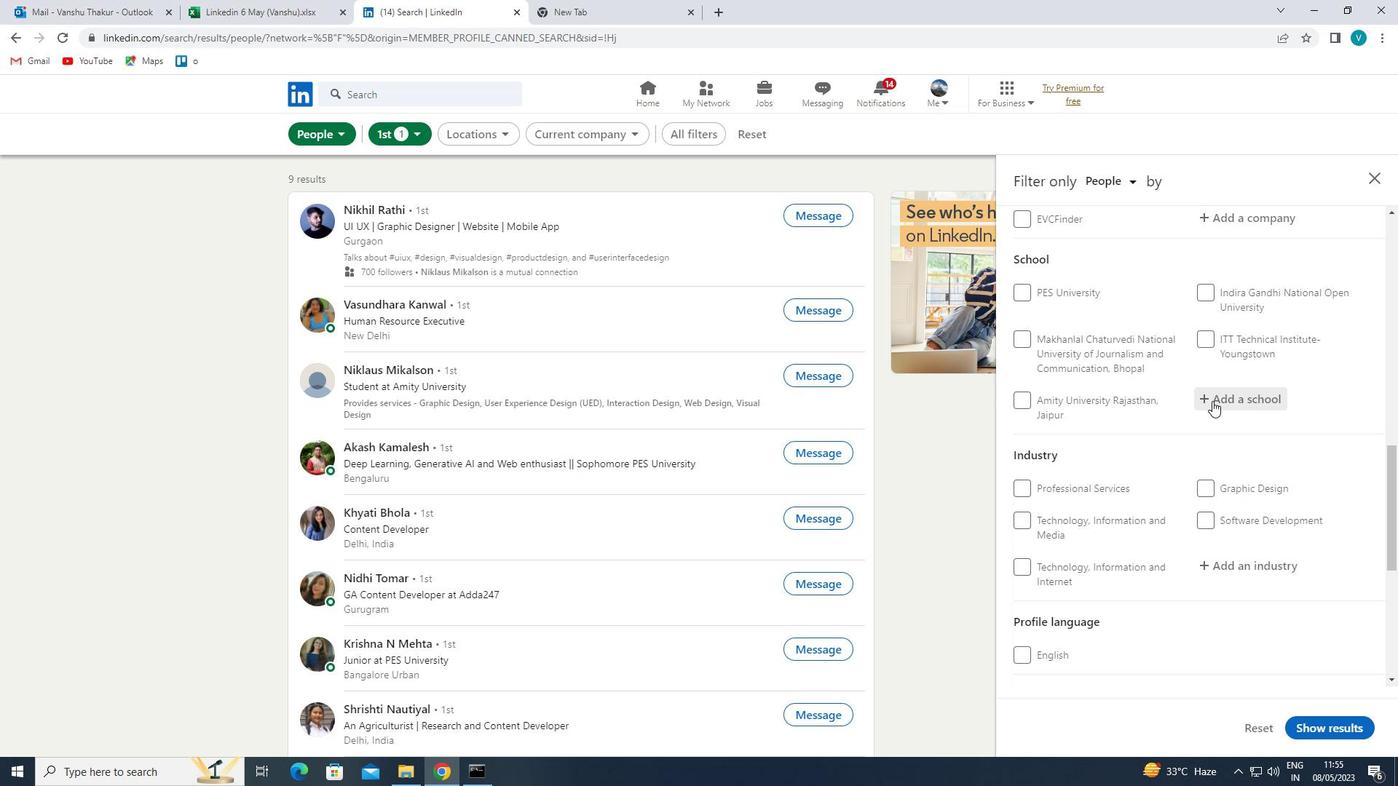 
Action: Mouse moved to (1211, 402)
Screenshot: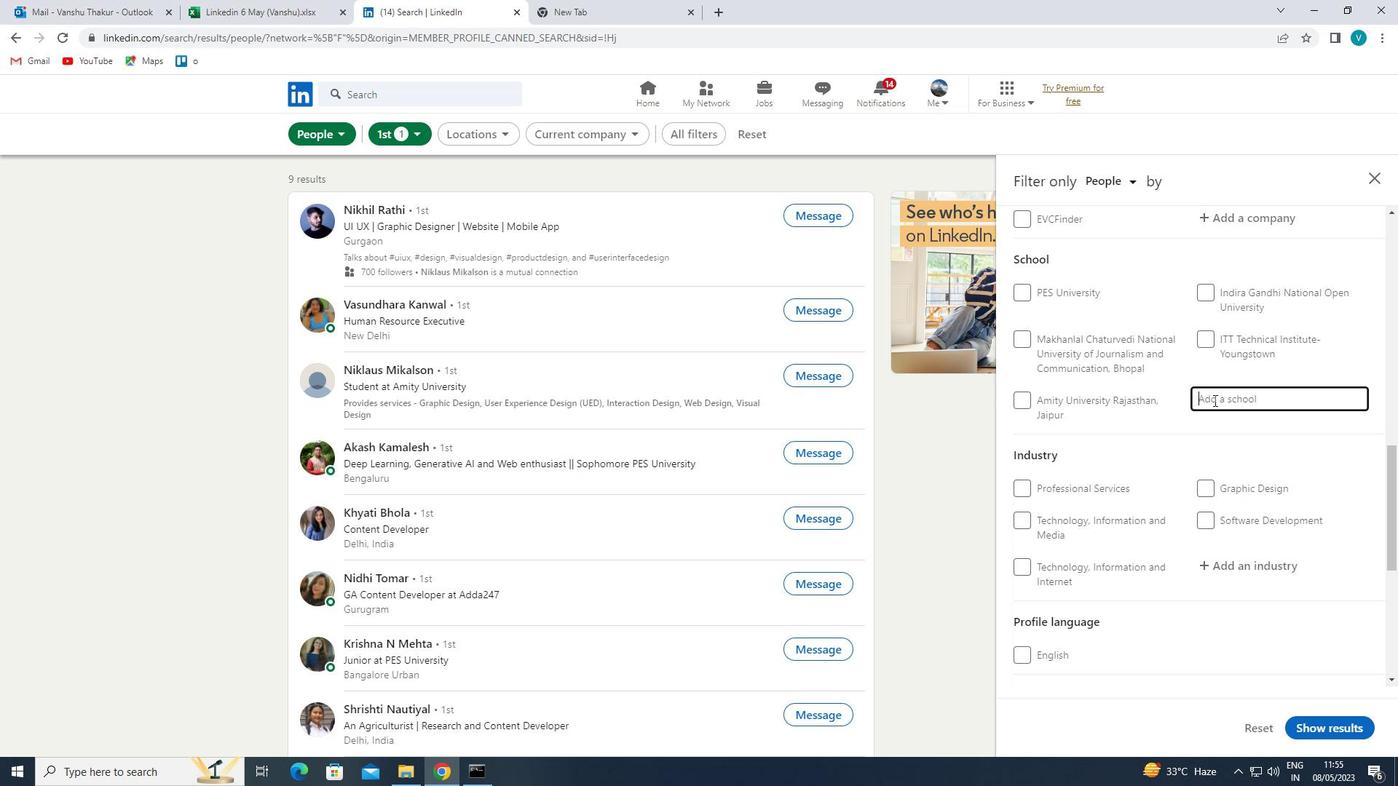 
Action: Key pressed <Key.shift>
Screenshot: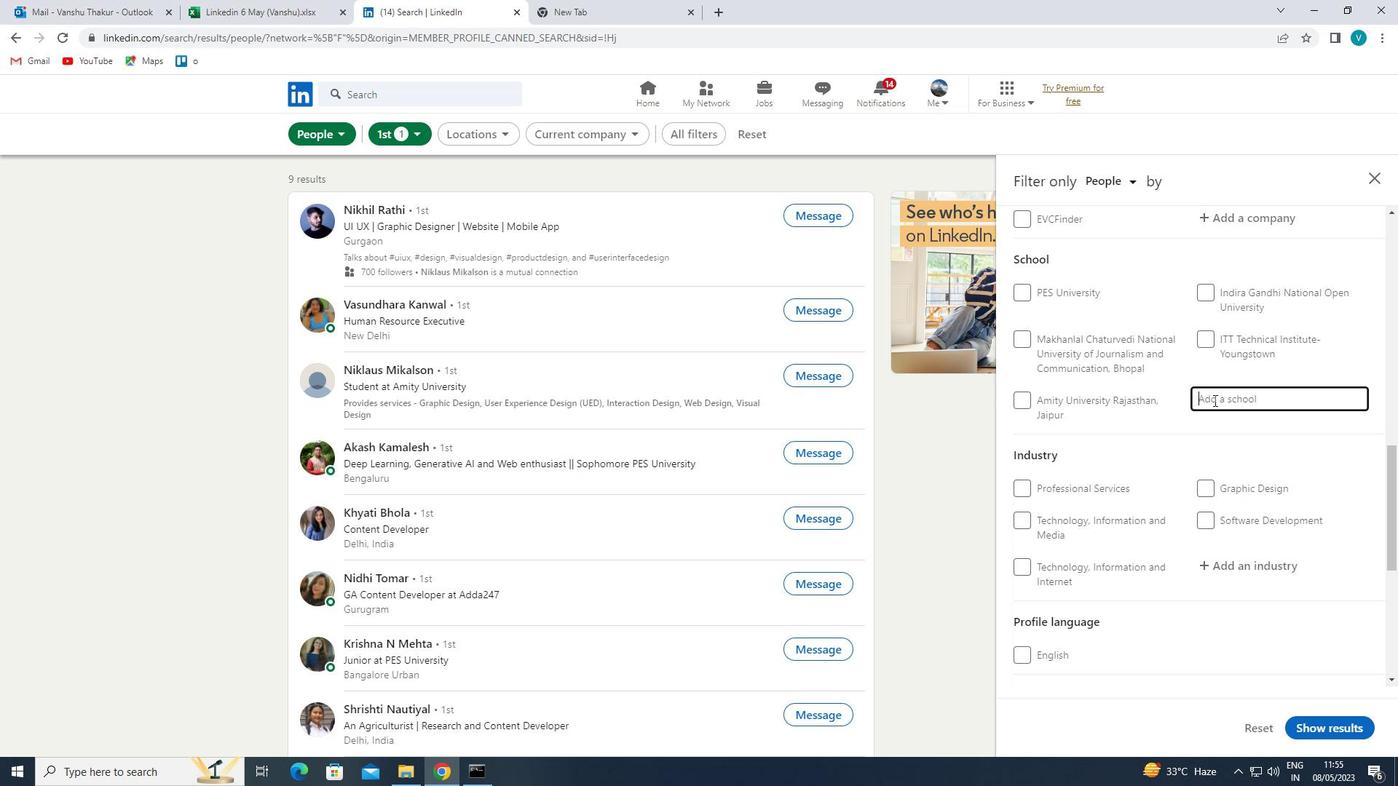 
Action: Mouse moved to (1200, 409)
Screenshot: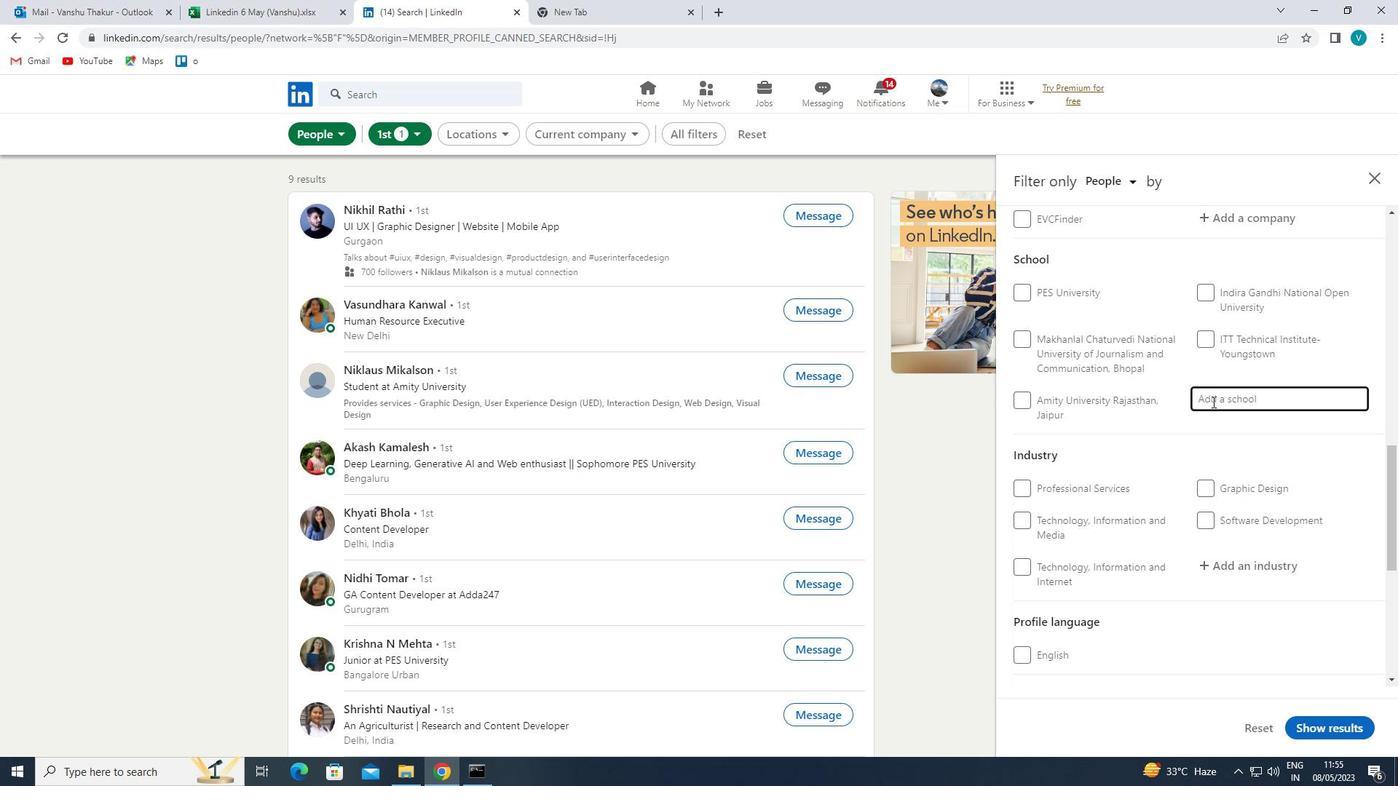 
Action: Key pressed BV<Key.space><Key.shift>RAJU<Key.space>
Screenshot: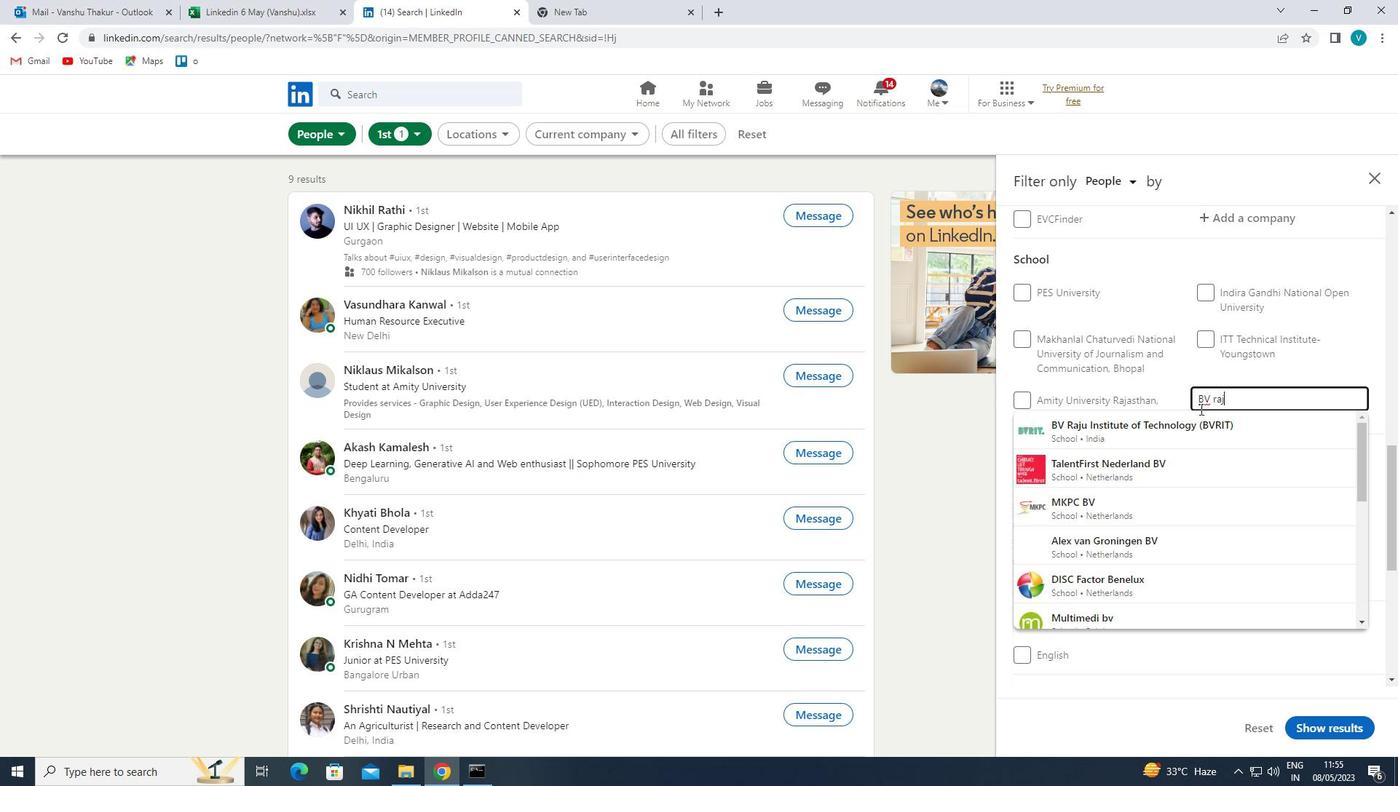 
Action: Mouse moved to (1187, 432)
Screenshot: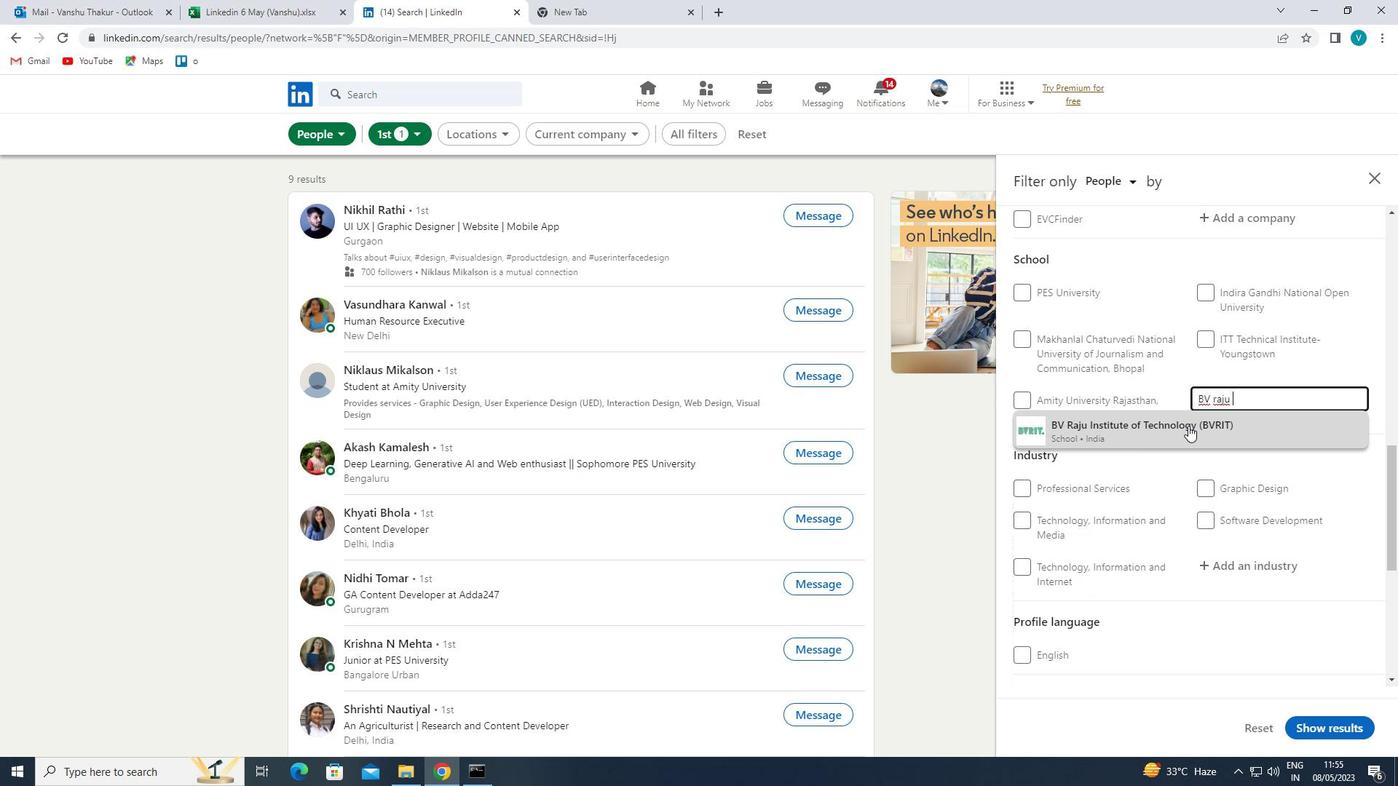 
Action: Mouse pressed left at (1187, 432)
Screenshot: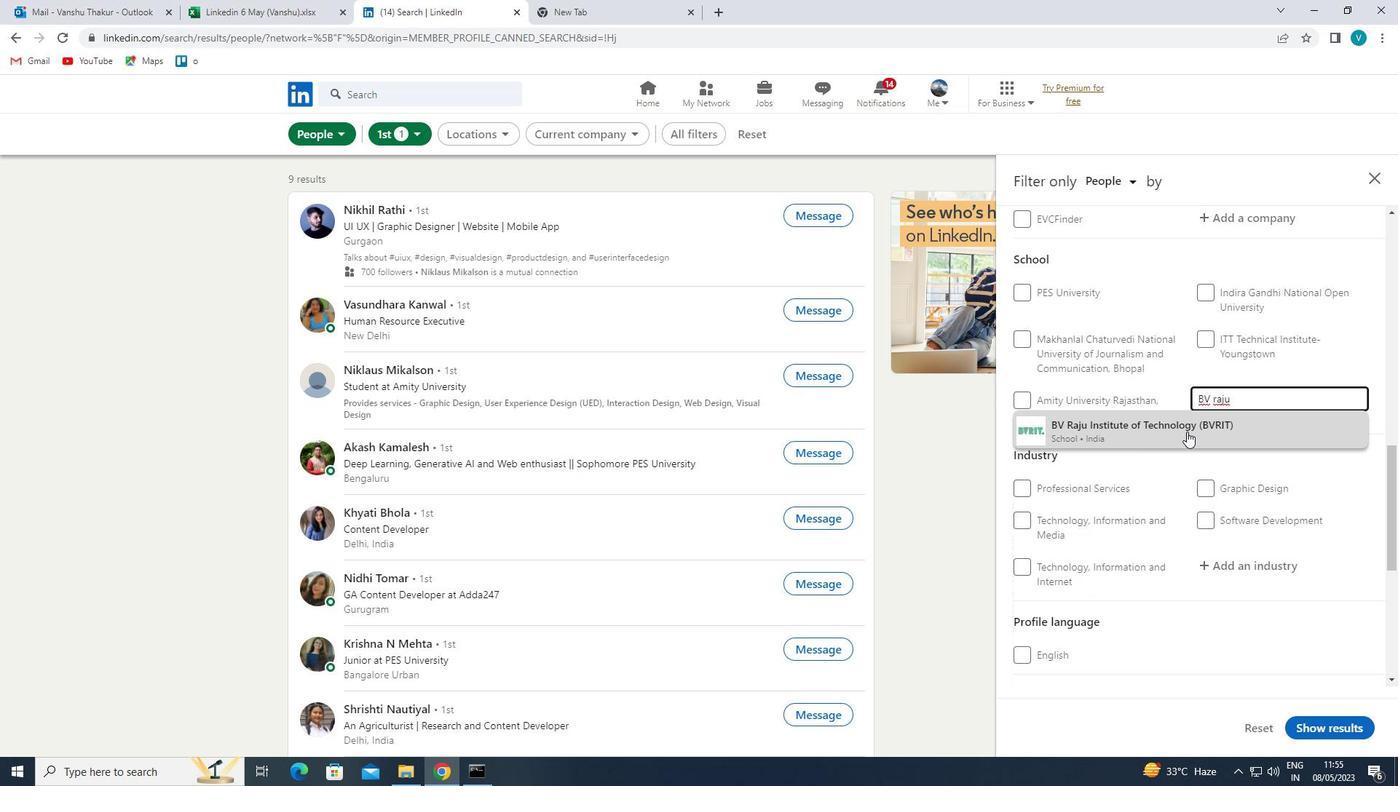 
Action: Mouse scrolled (1187, 431) with delta (0, 0)
Screenshot: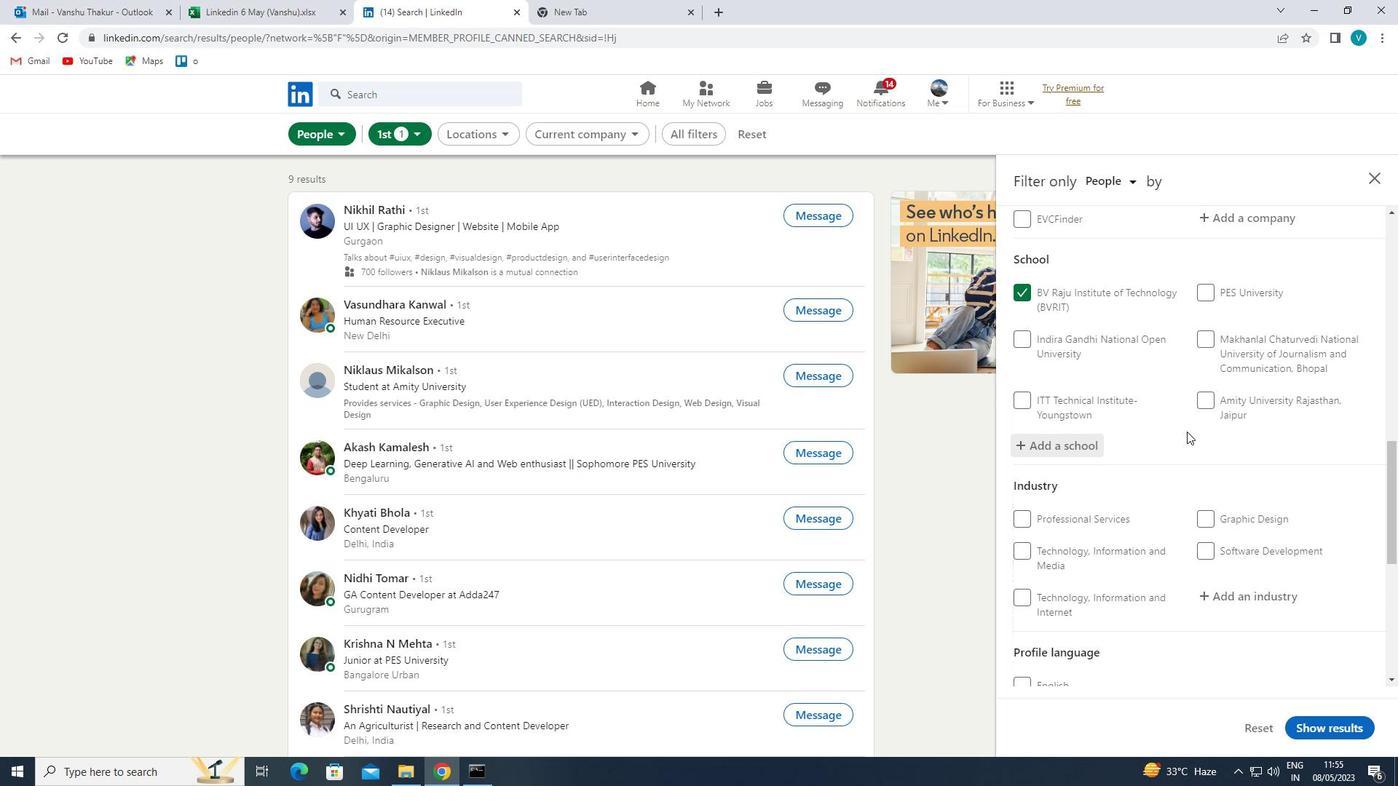 
Action: Mouse scrolled (1187, 431) with delta (0, 0)
Screenshot: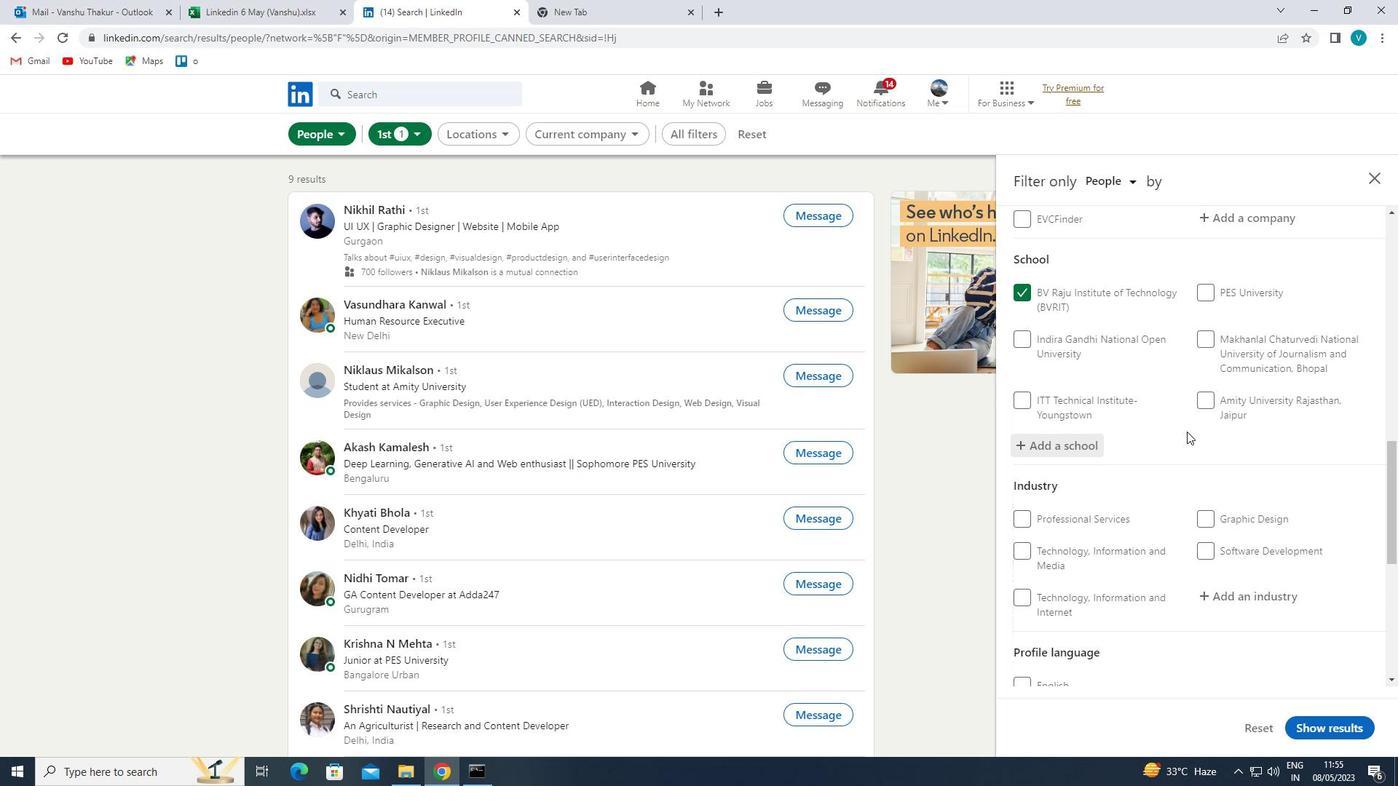 
Action: Mouse moved to (1226, 445)
Screenshot: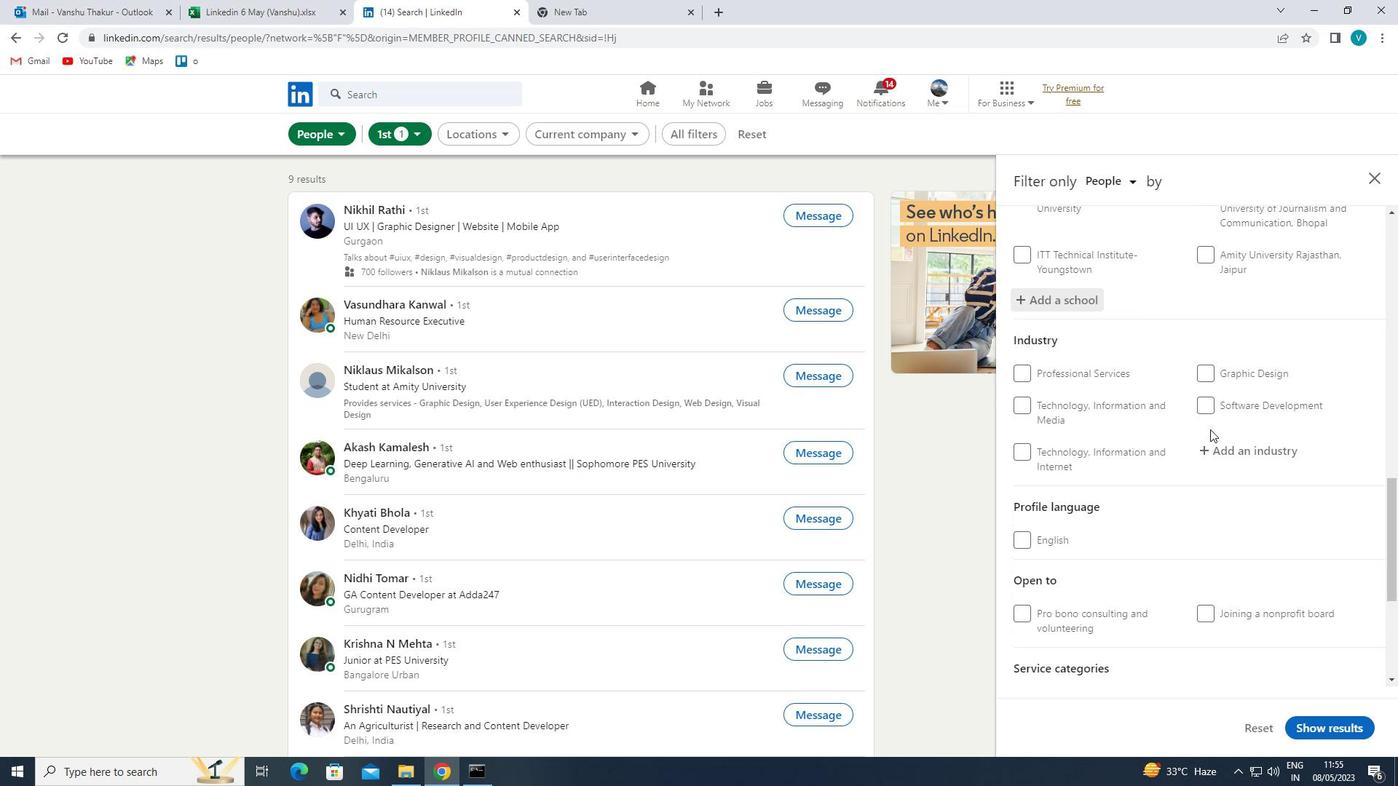 
Action: Mouse pressed left at (1226, 445)
Screenshot: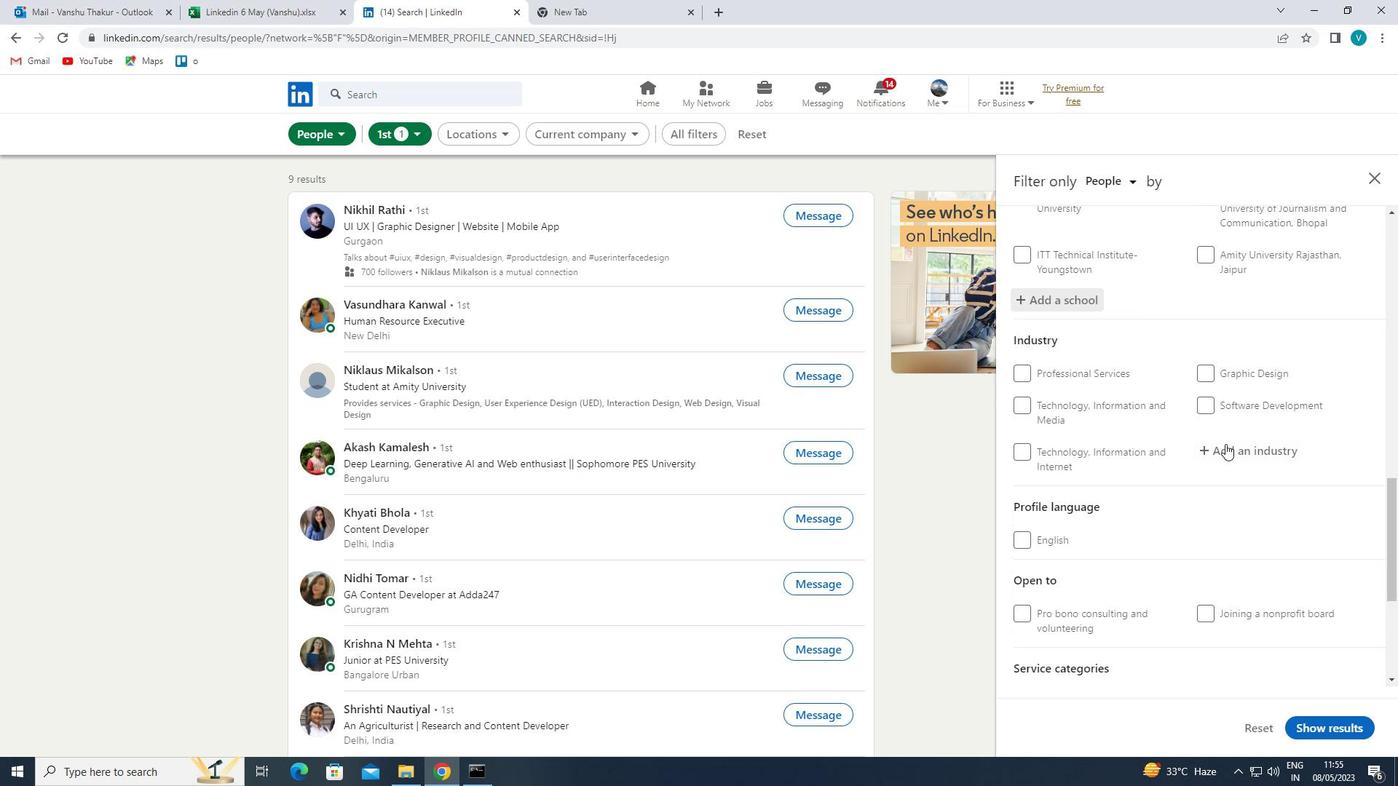 
Action: Mouse moved to (1225, 447)
Screenshot: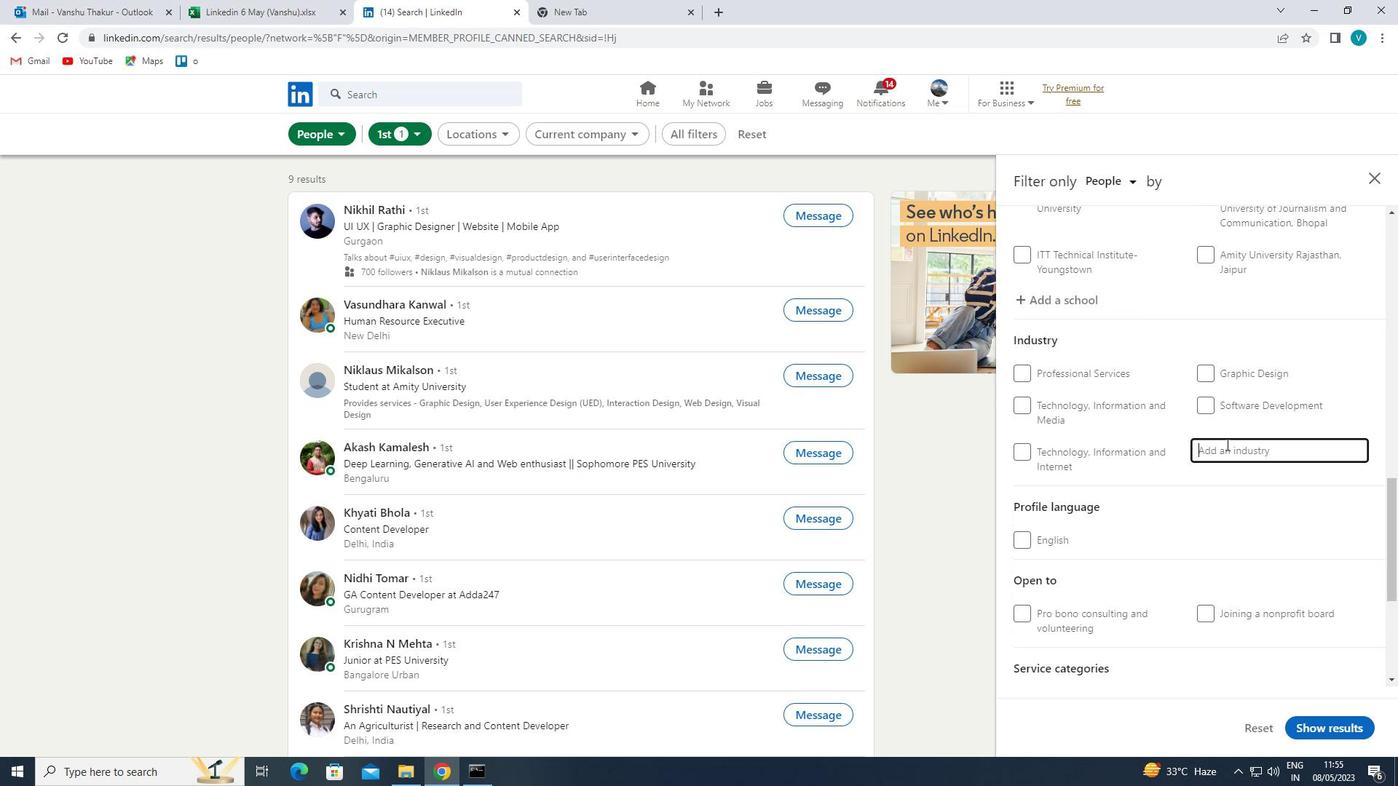 
Action: Key pressed <Key.shift>
Screenshot: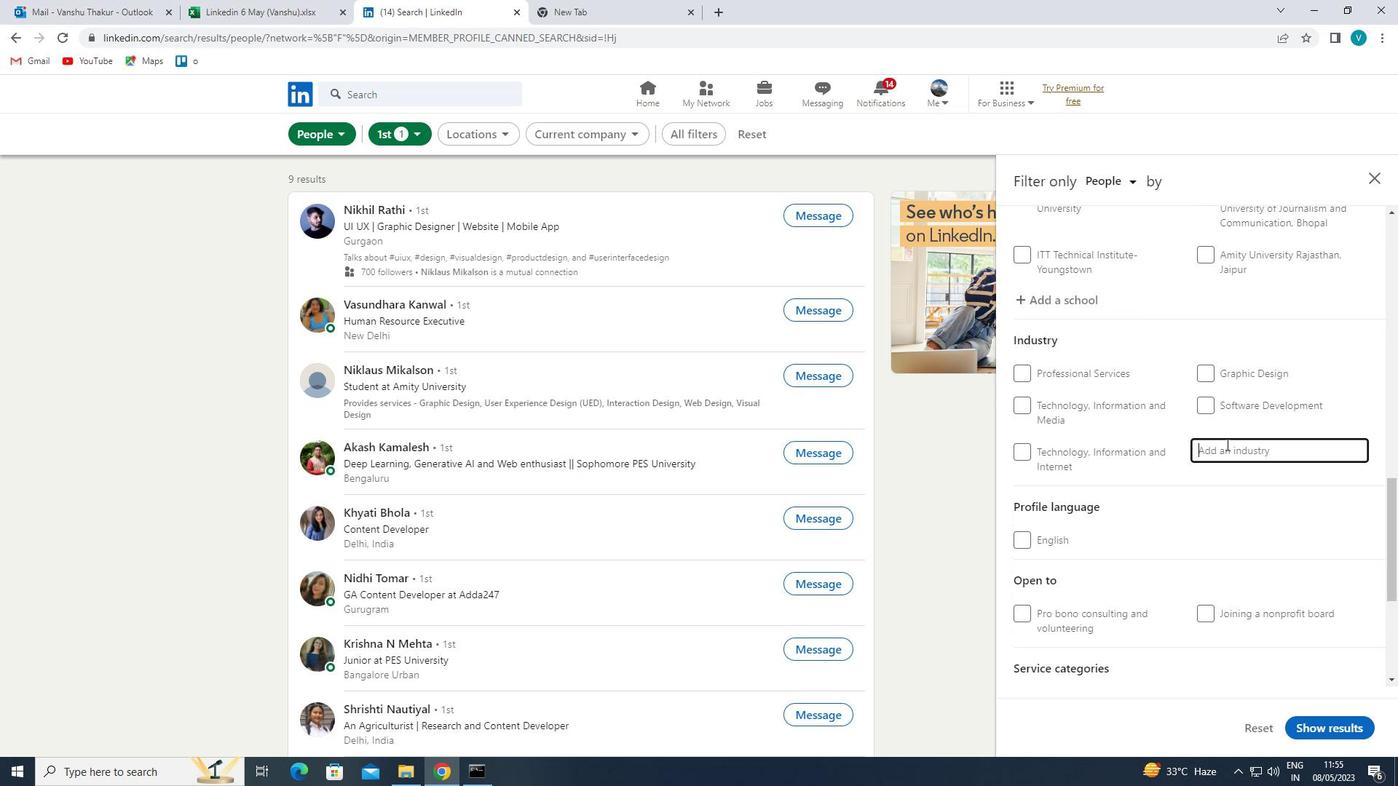 
Action: Mouse moved to (1223, 448)
Screenshot: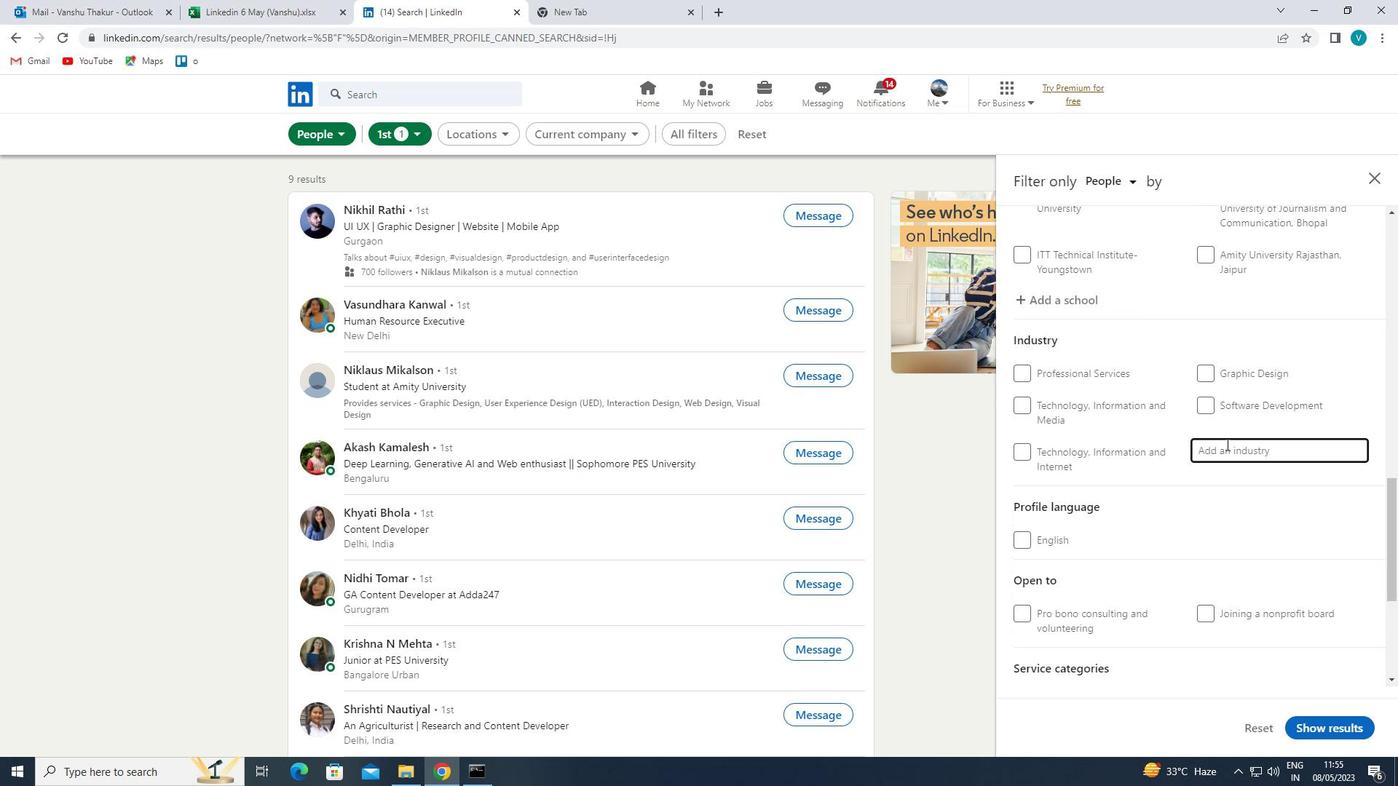 
Action: Key pressed BUILING
Screenshot: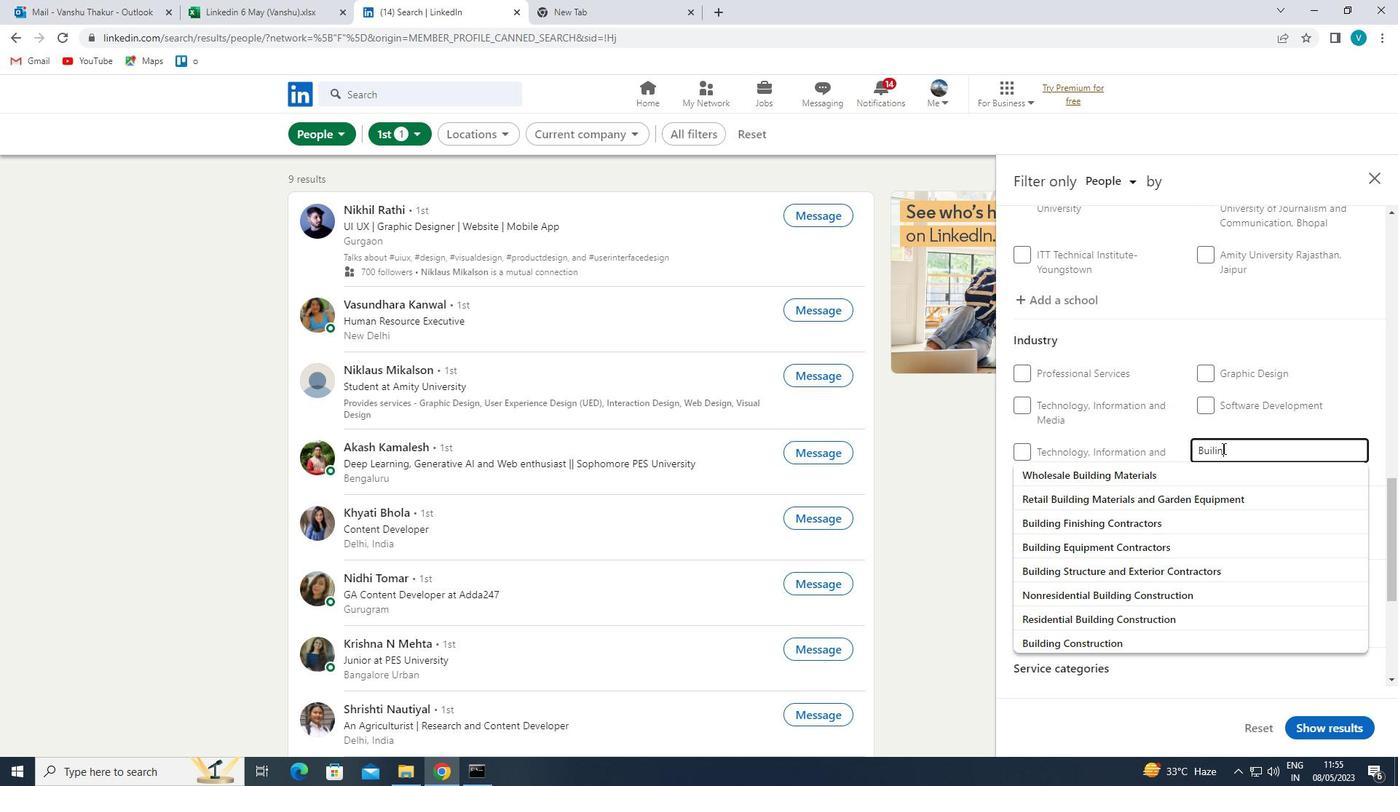 
Action: Mouse moved to (1254, 445)
Screenshot: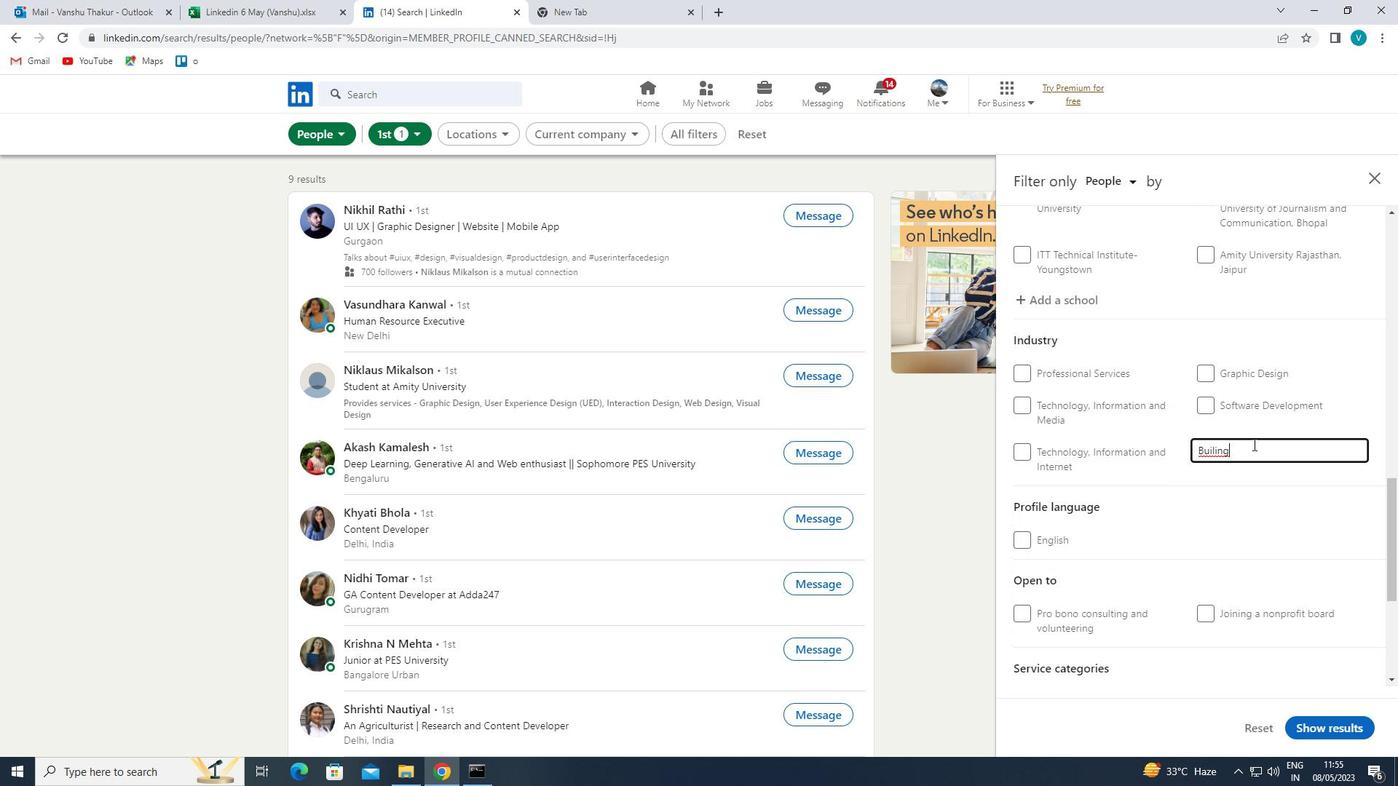 
Action: Key pressed <Key.backspace><Key.backspace><Key.backspace><Key.backspace>LDING
Screenshot: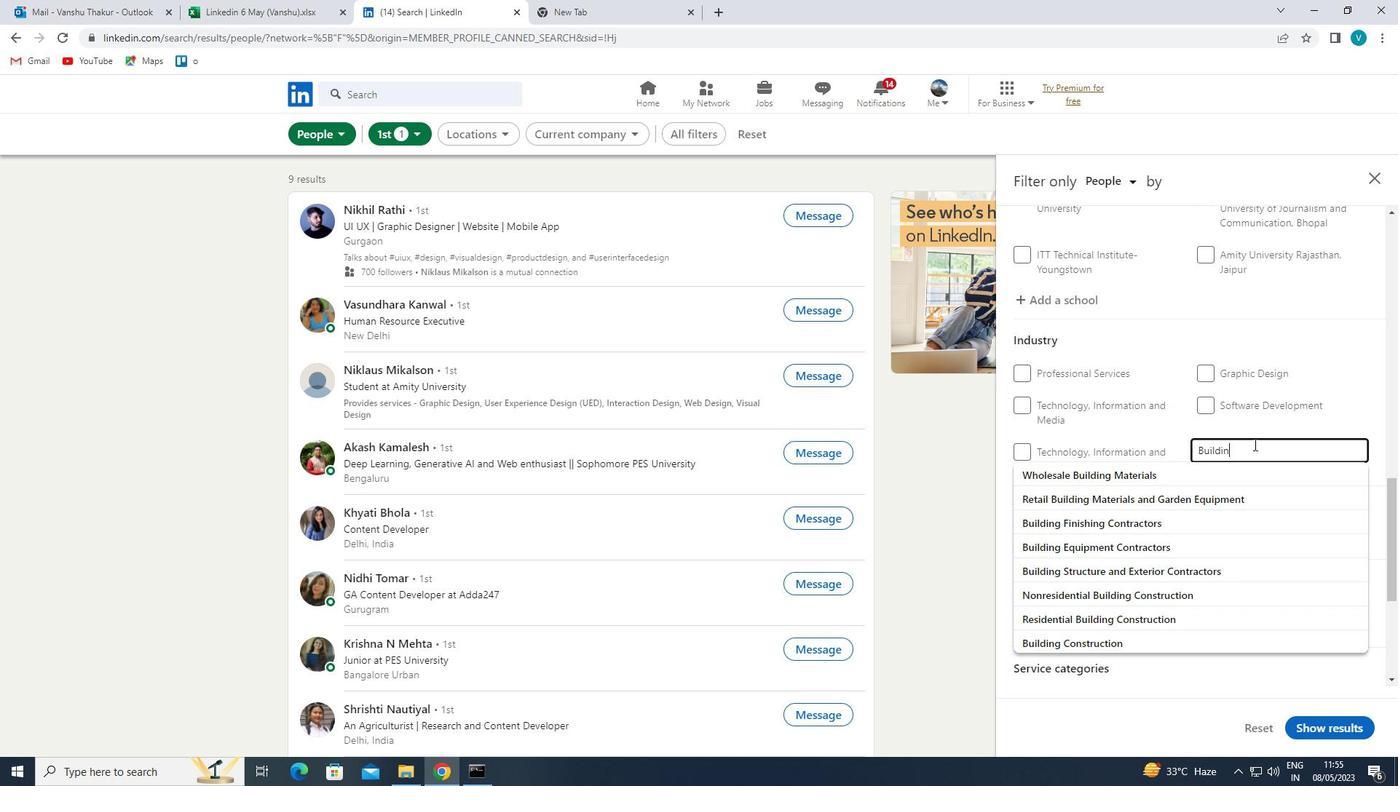 
Action: Mouse moved to (1227, 522)
Screenshot: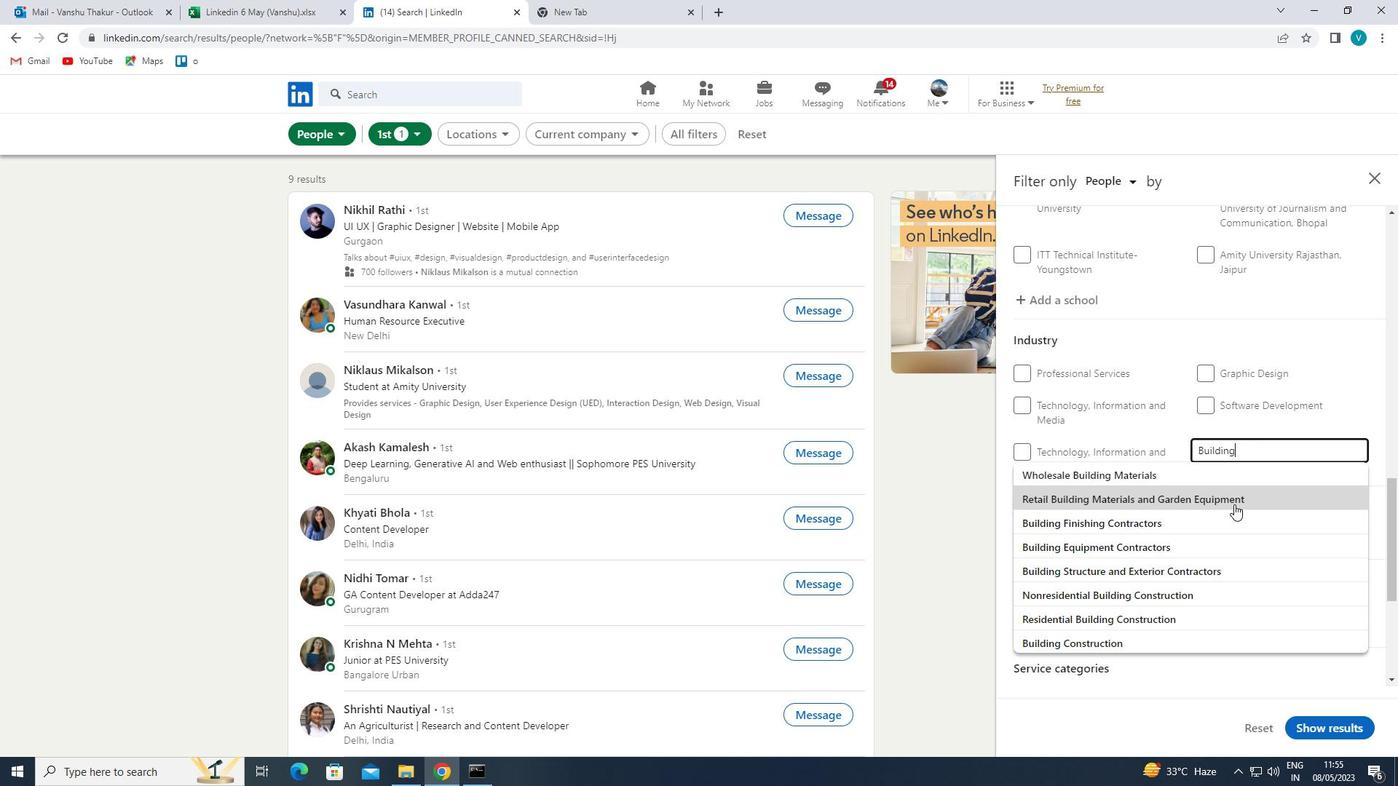 
Action: Mouse pressed left at (1227, 522)
Screenshot: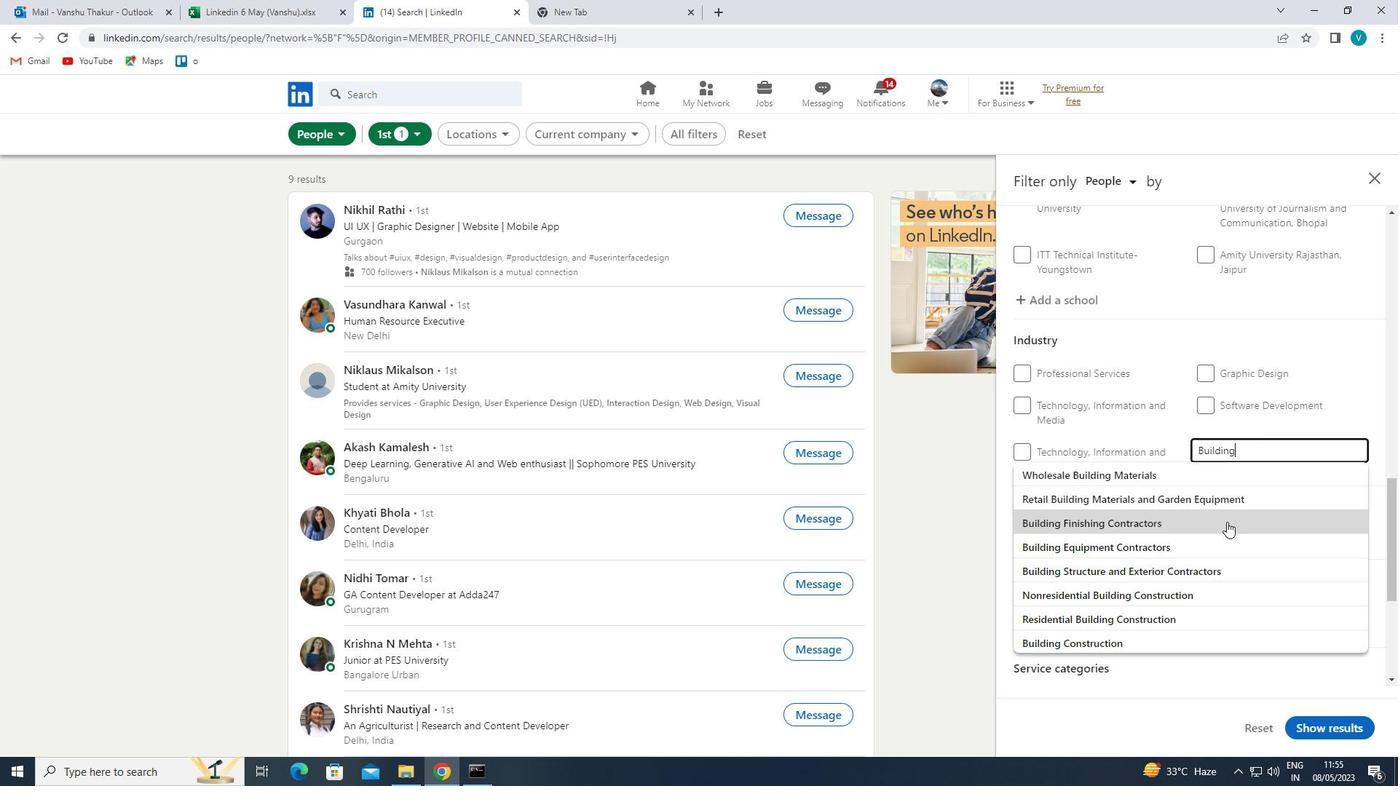 
Action: Mouse moved to (1233, 520)
Screenshot: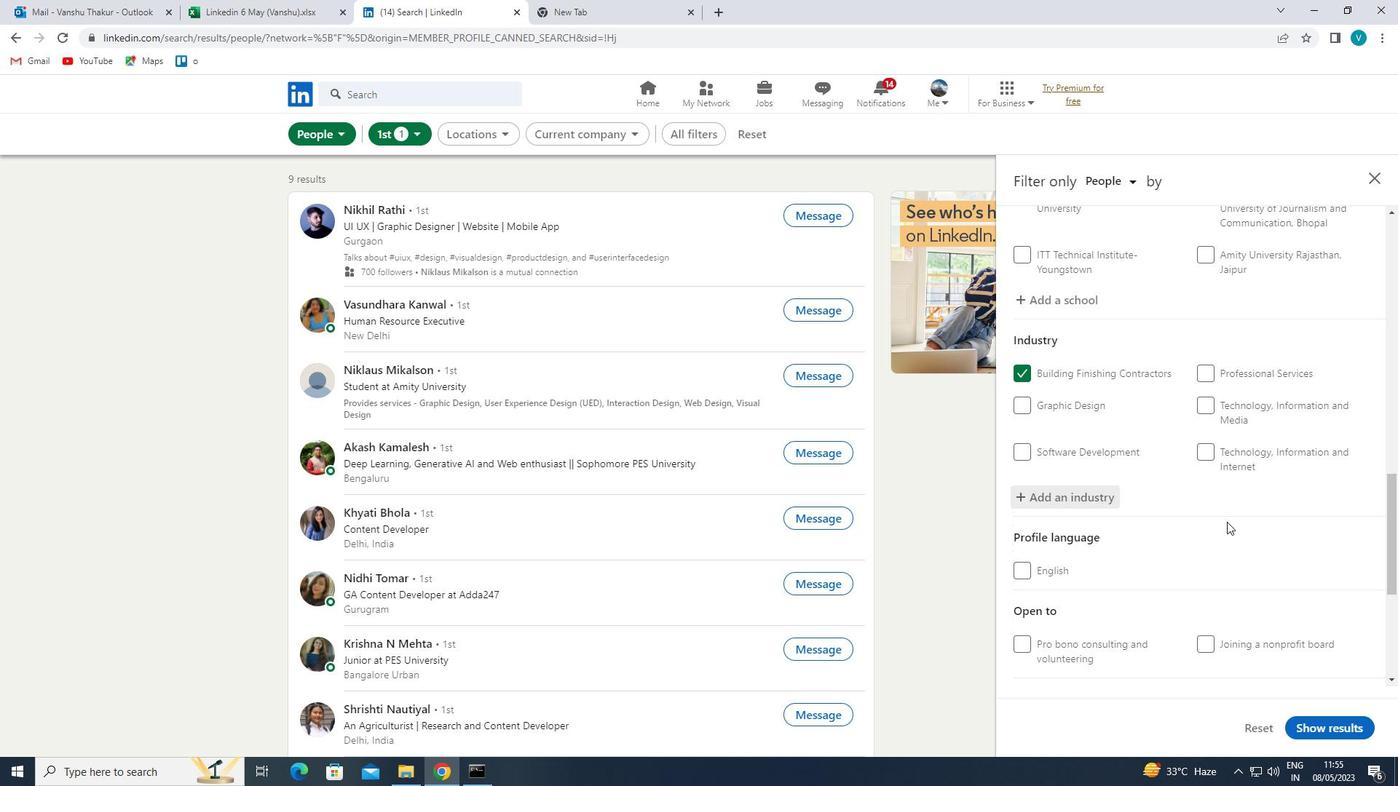 
Action: Mouse scrolled (1233, 519) with delta (0, 0)
Screenshot: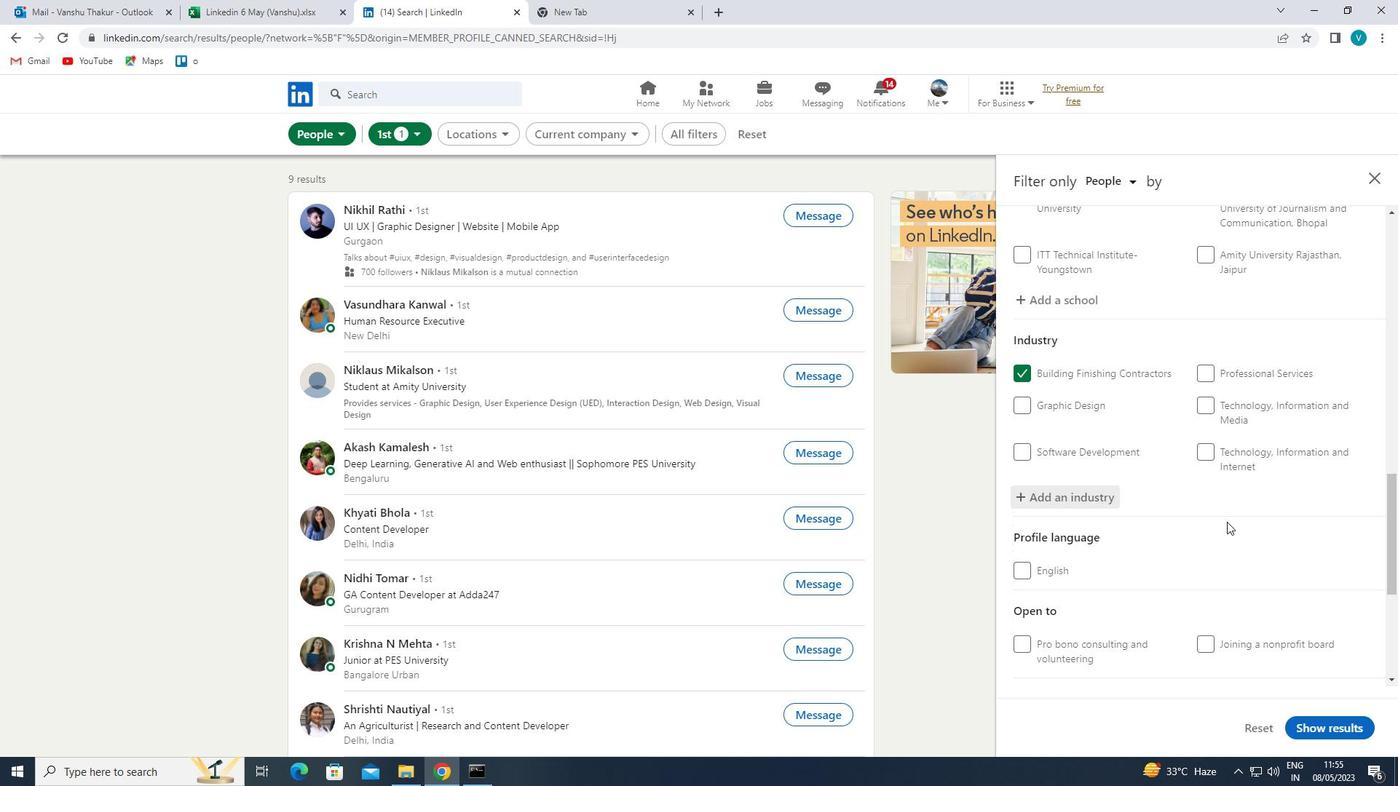 
Action: Mouse moved to (1237, 518)
Screenshot: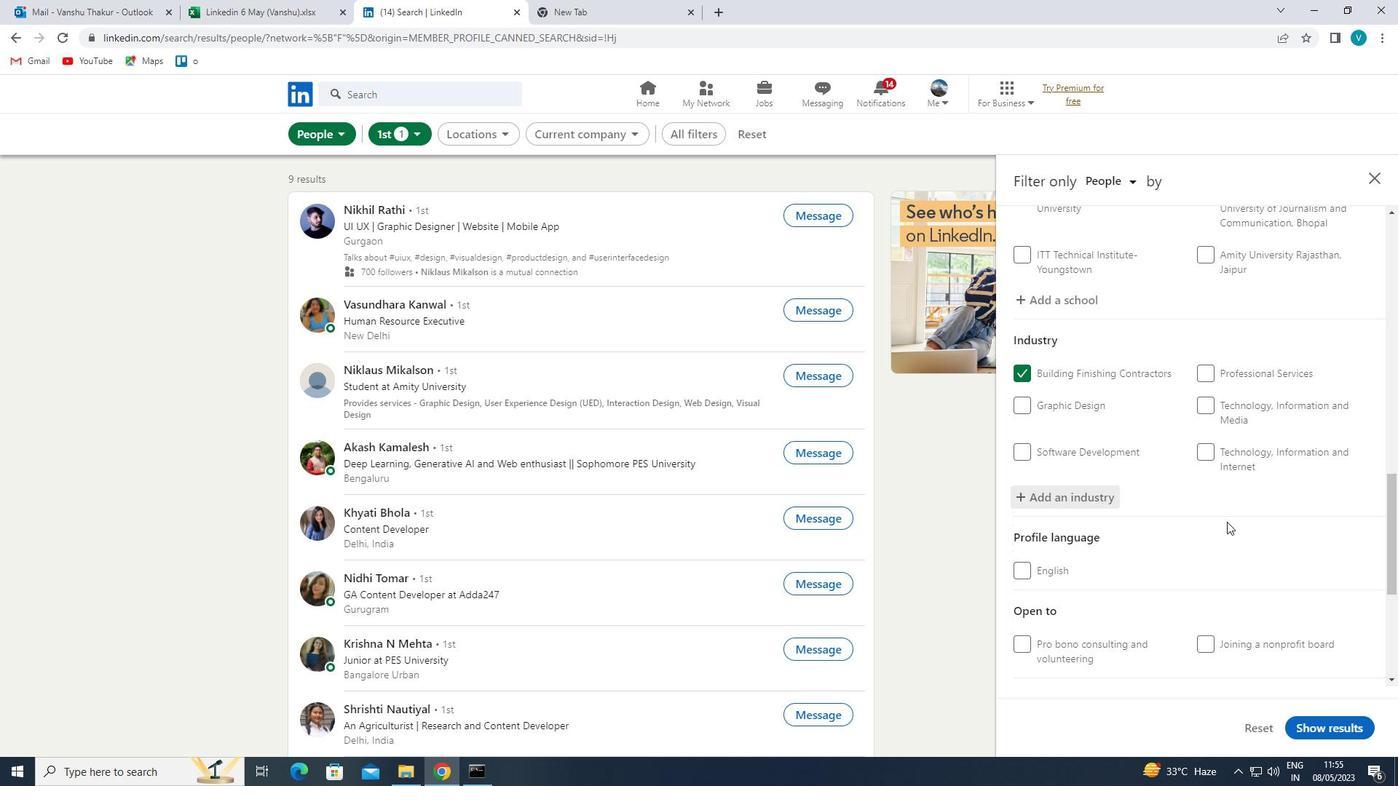 
Action: Mouse scrolled (1237, 517) with delta (0, 0)
Screenshot: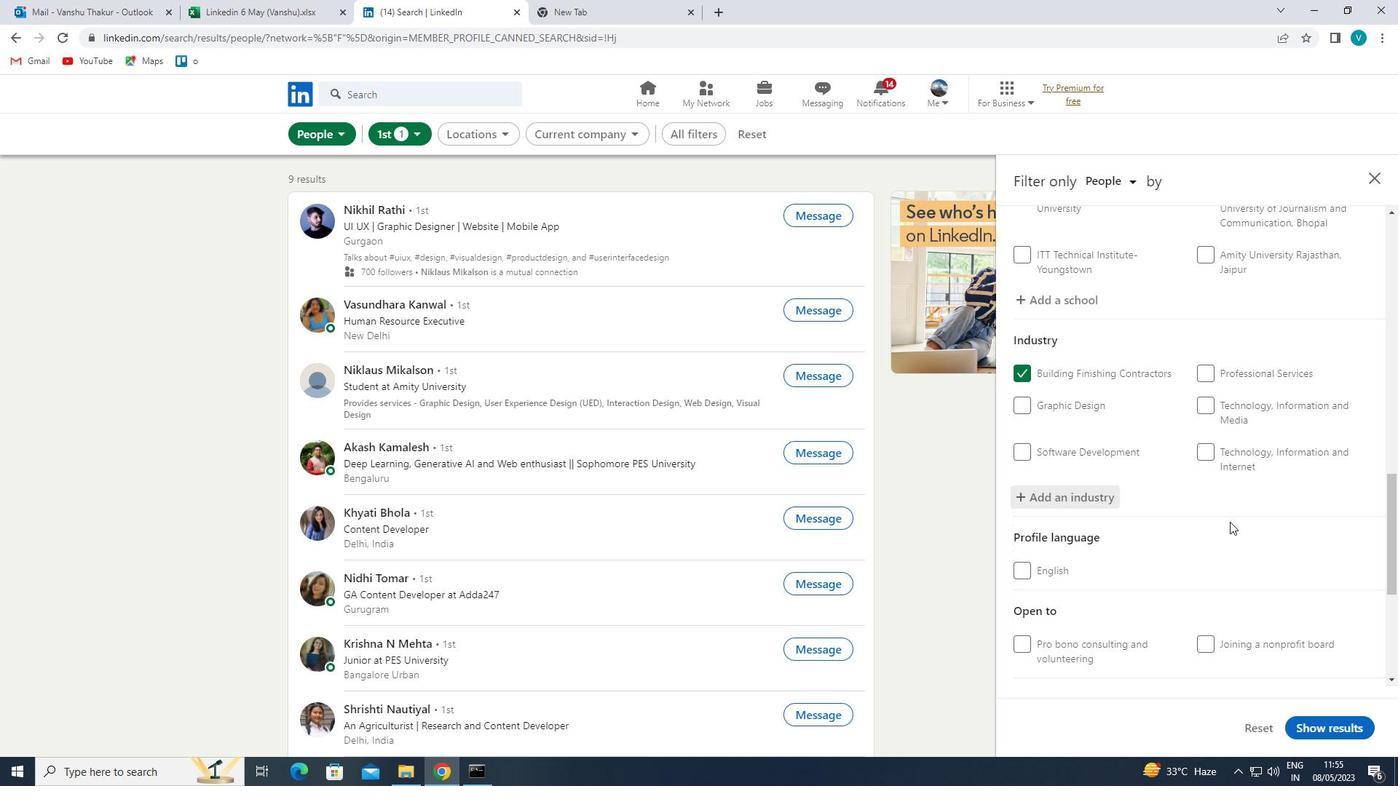 
Action: Mouse scrolled (1237, 517) with delta (0, 0)
Screenshot: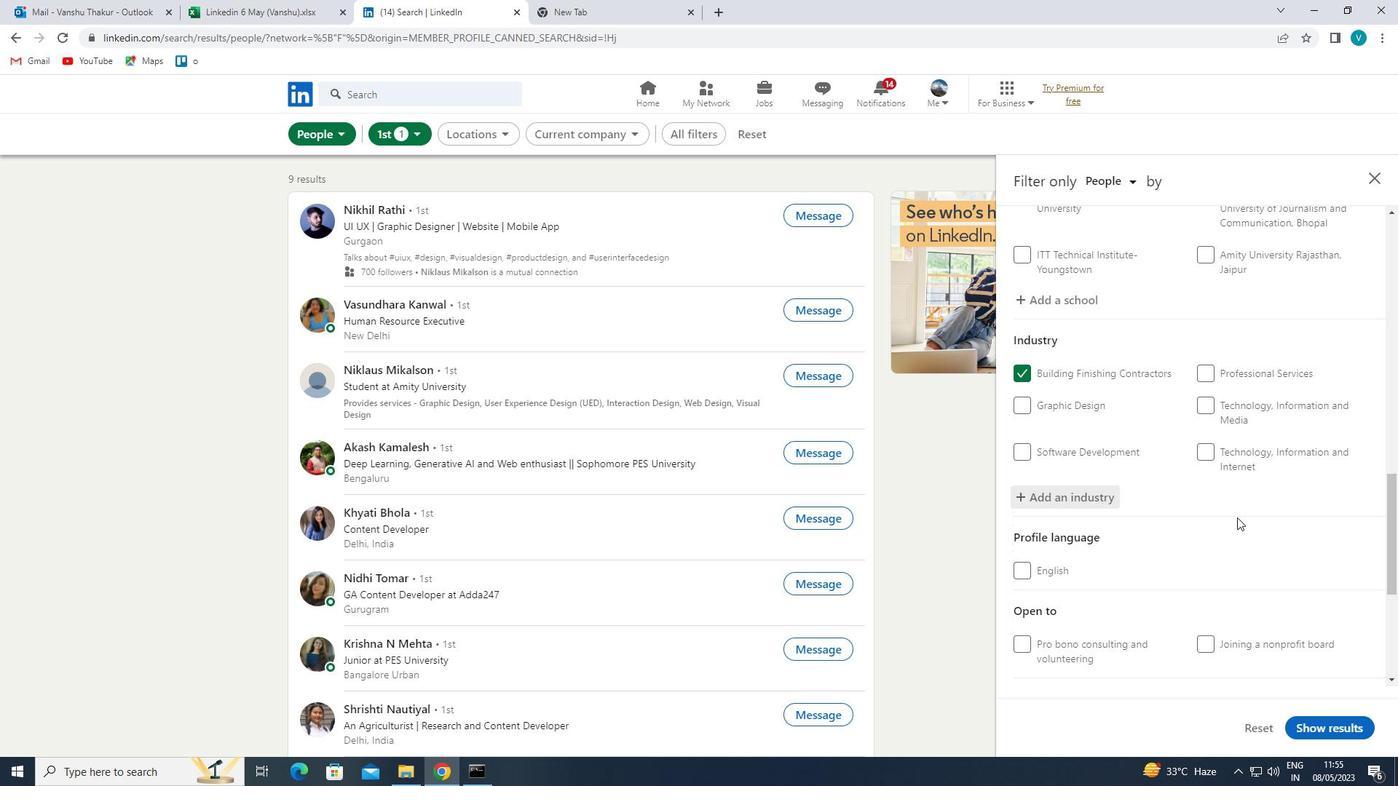 
Action: Mouse moved to (1239, 518)
Screenshot: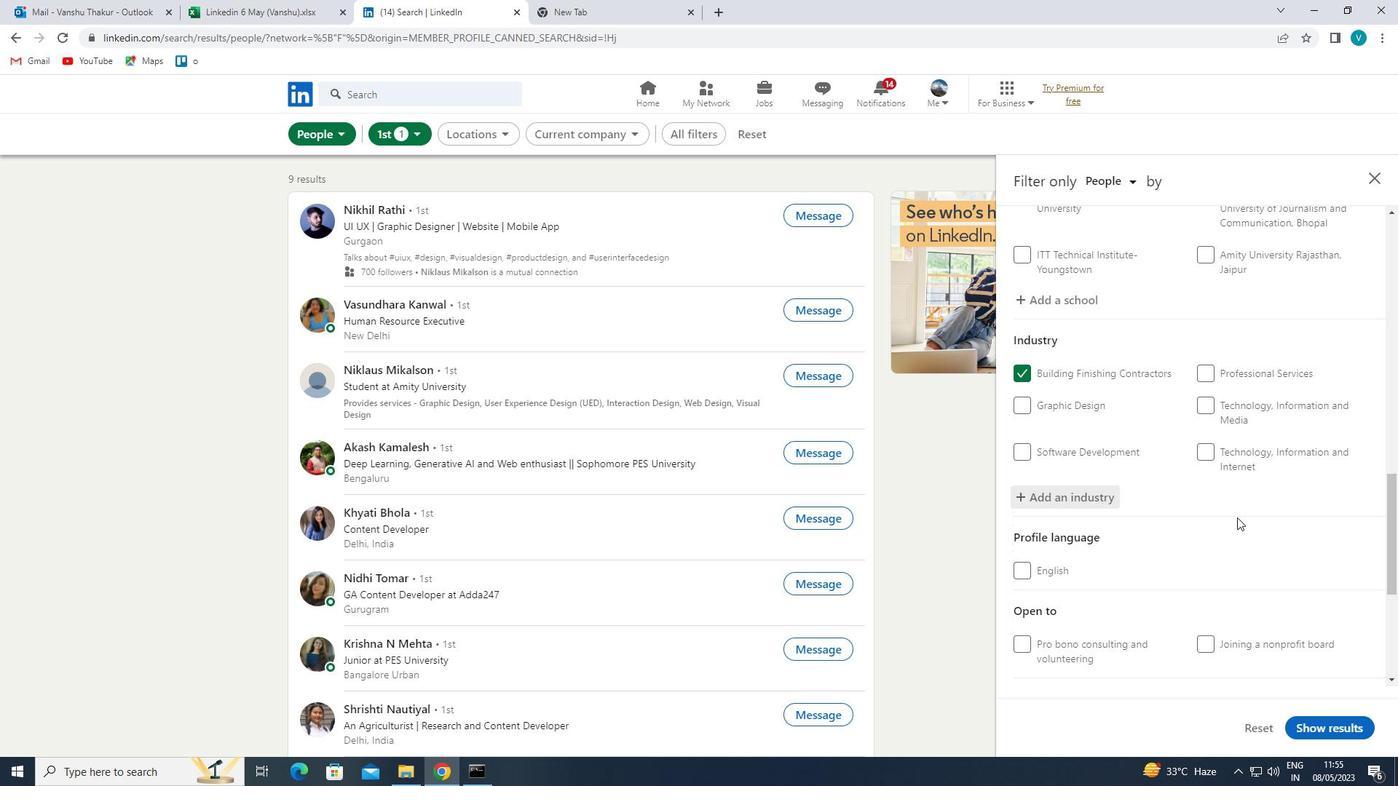 
Action: Mouse scrolled (1239, 517) with delta (0, 0)
Screenshot: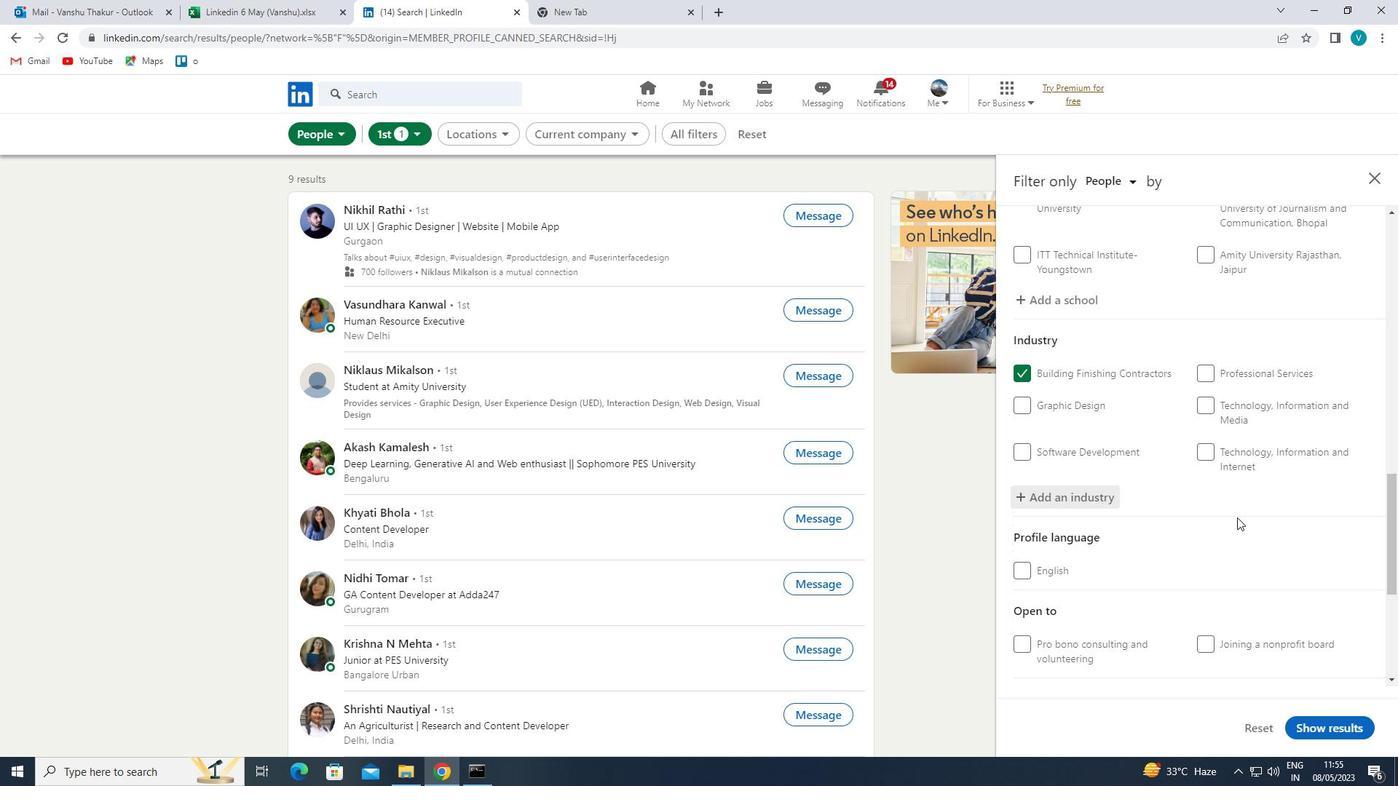 
Action: Mouse moved to (1240, 518)
Screenshot: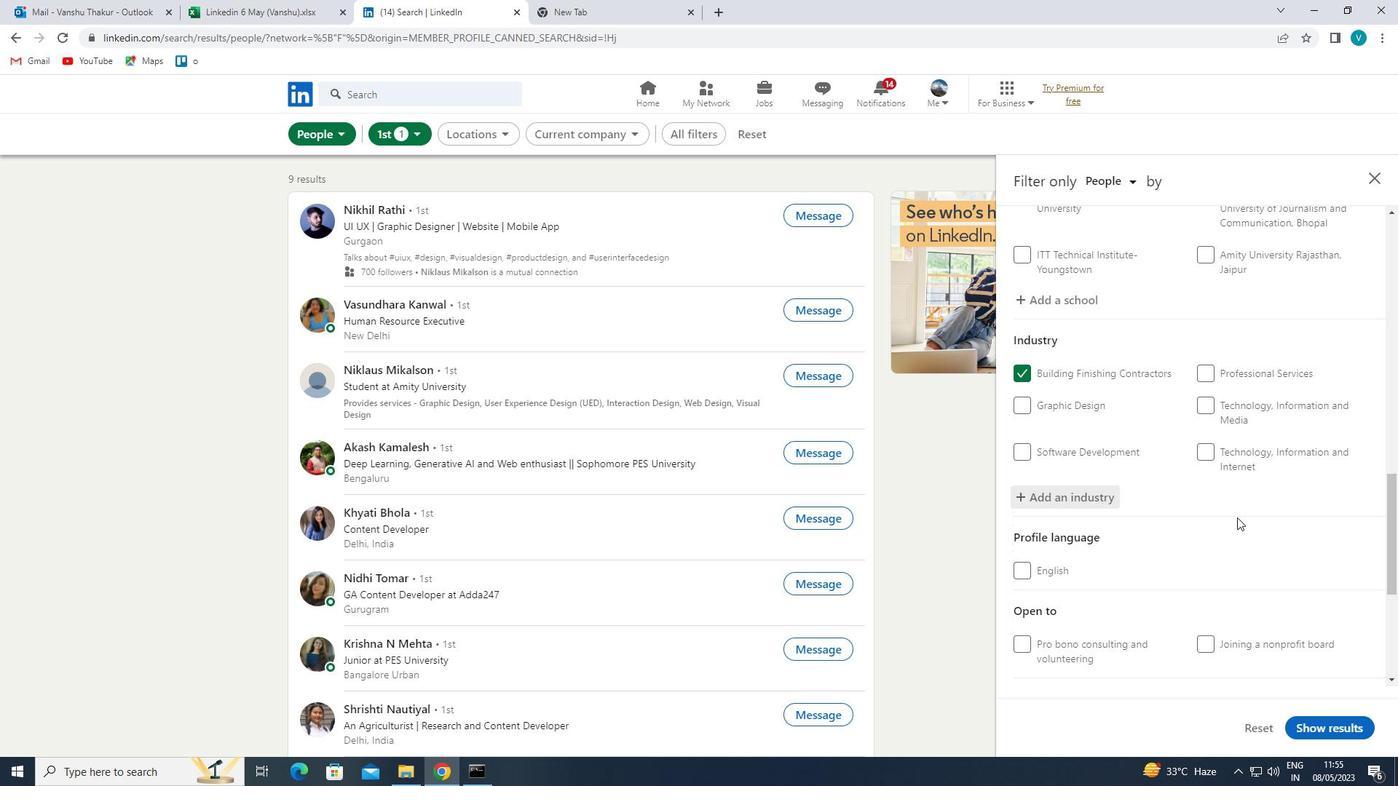 
Action: Mouse scrolled (1240, 517) with delta (0, 0)
Screenshot: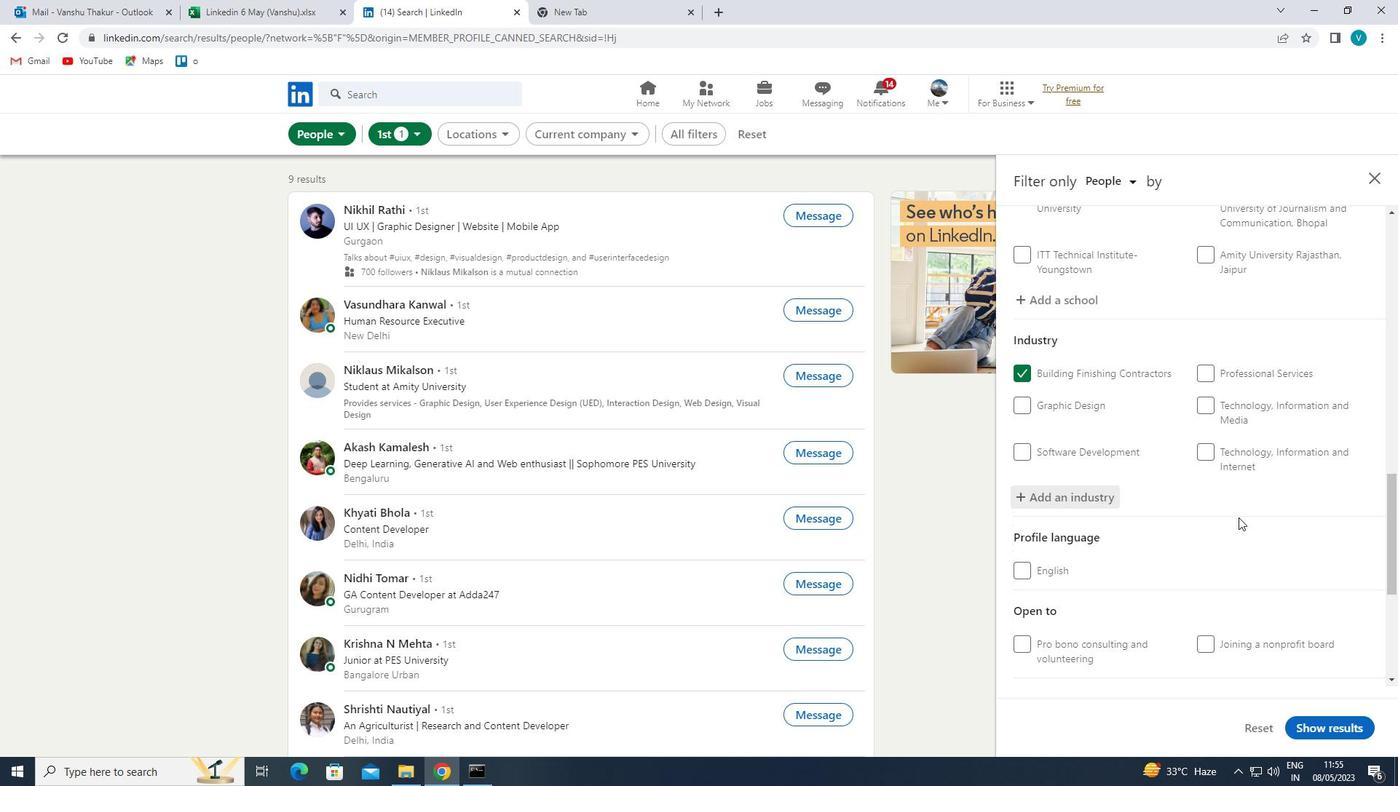 
Action: Mouse moved to (1210, 515)
Screenshot: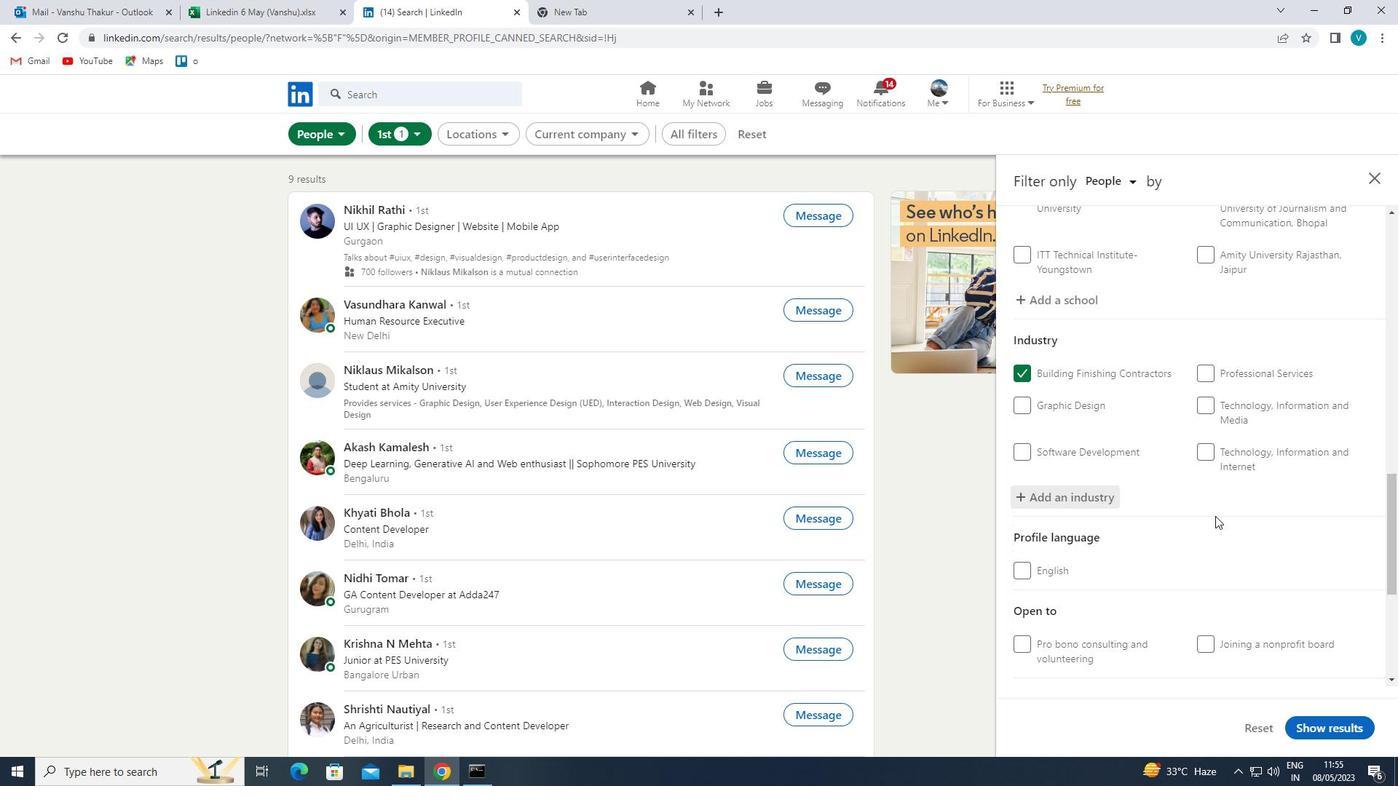 
Action: Mouse pressed left at (1210, 515)
Screenshot: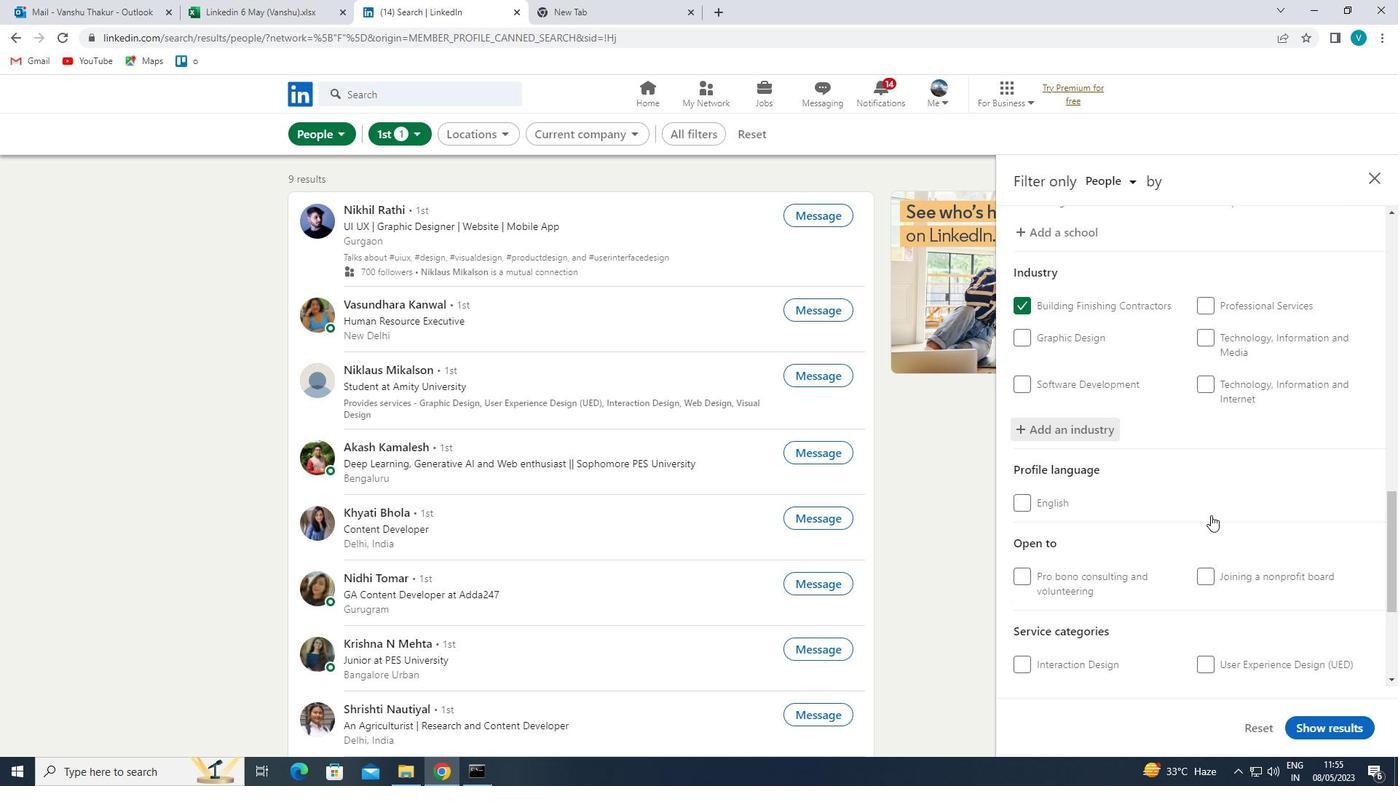 
Action: Mouse moved to (1249, 483)
Screenshot: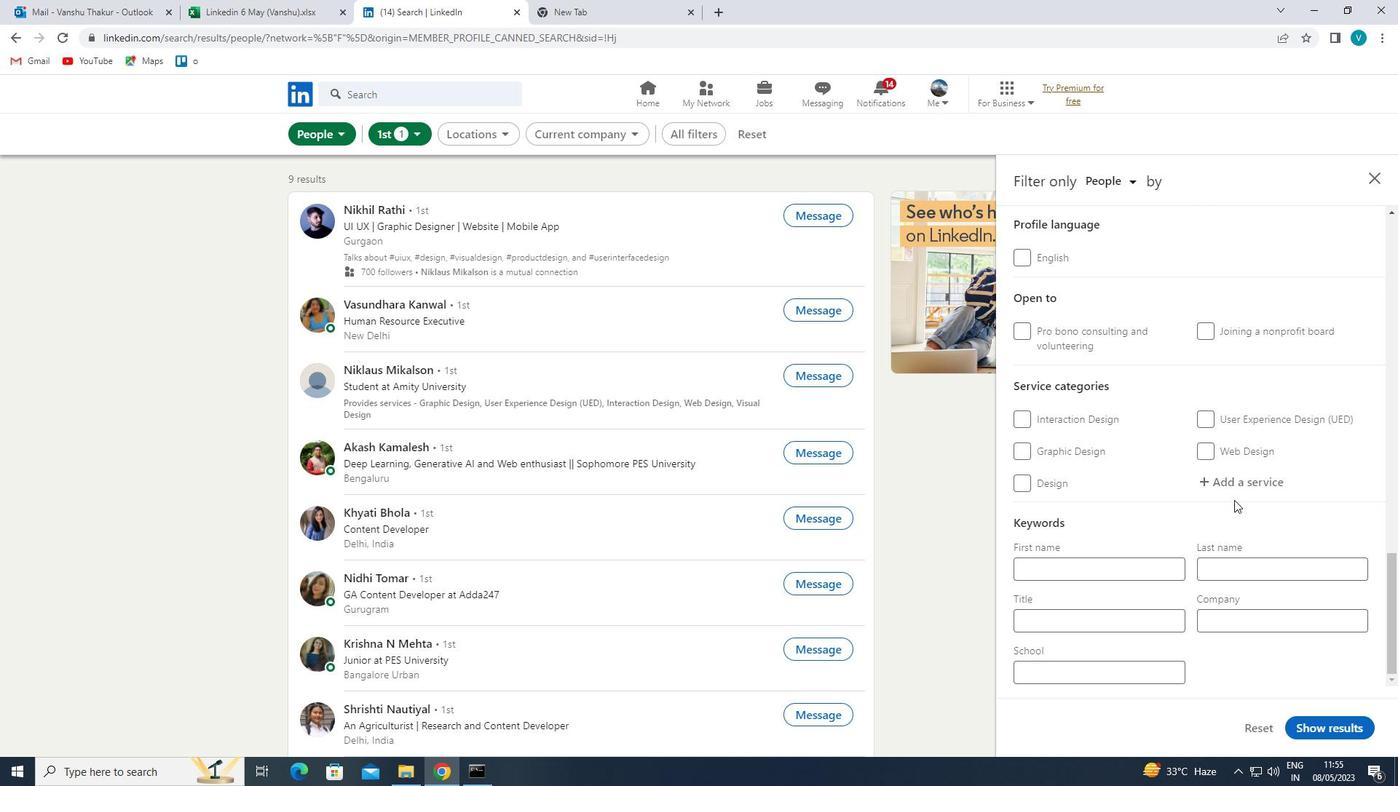 
Action: Mouse pressed left at (1249, 483)
Screenshot: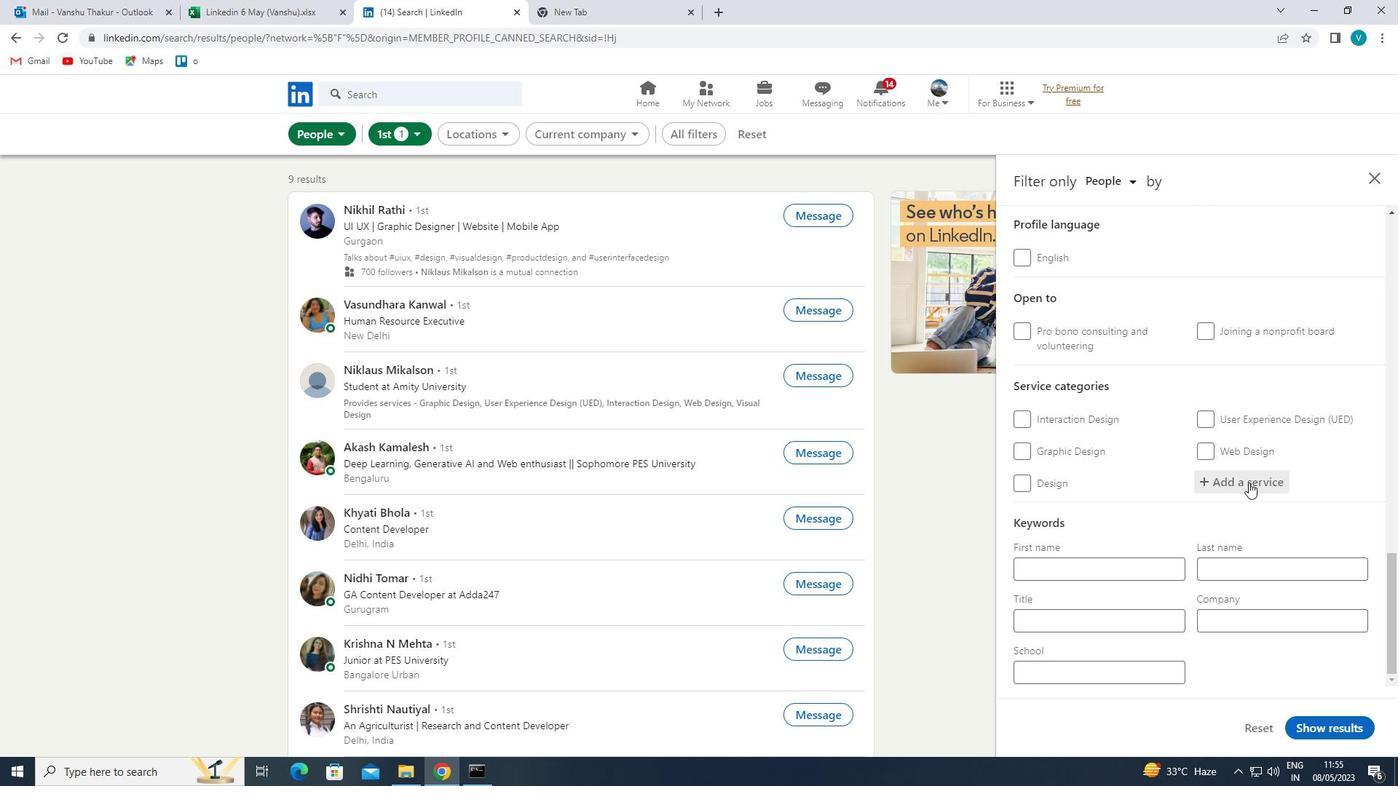 
Action: Key pressed <Key.shift>HOME<Key.space>
Screenshot: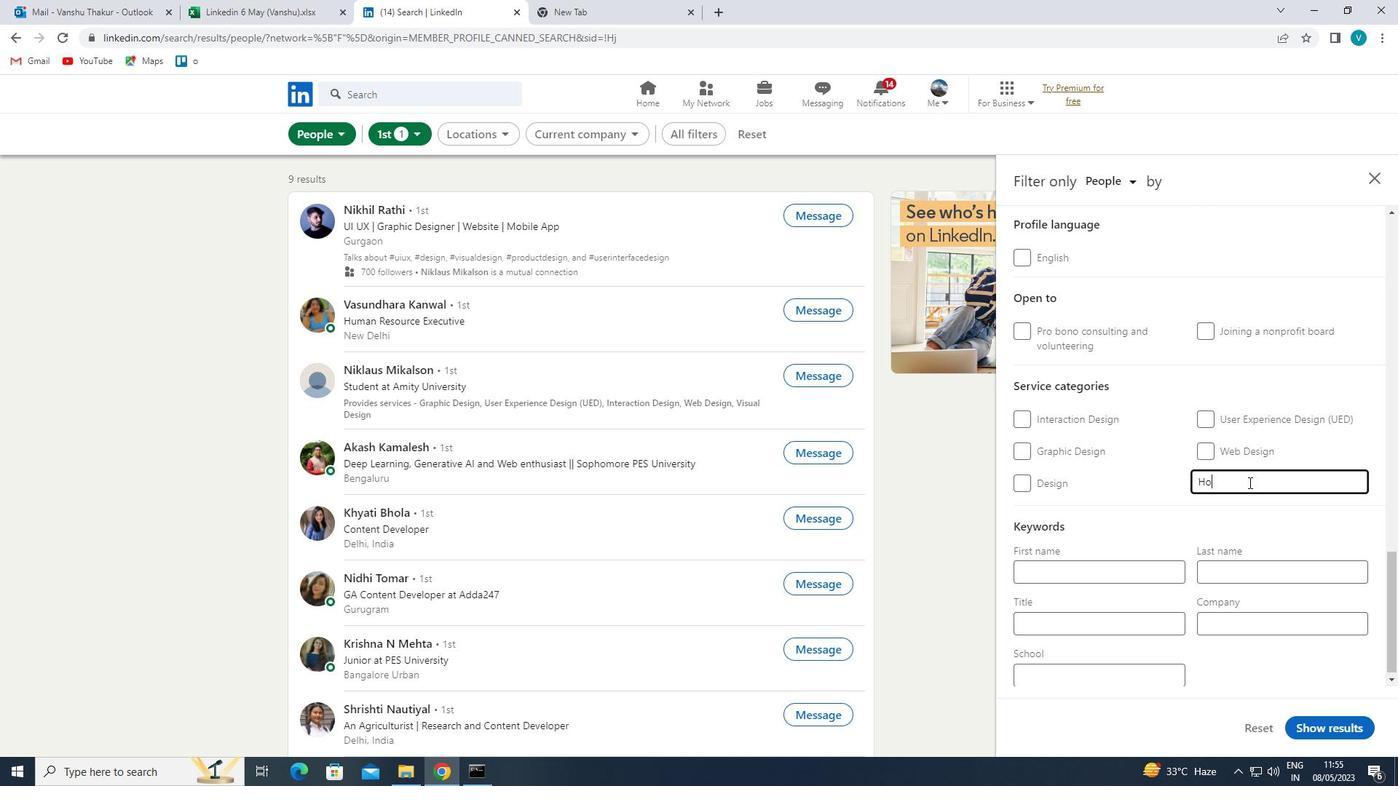 
Action: Mouse moved to (1175, 528)
Screenshot: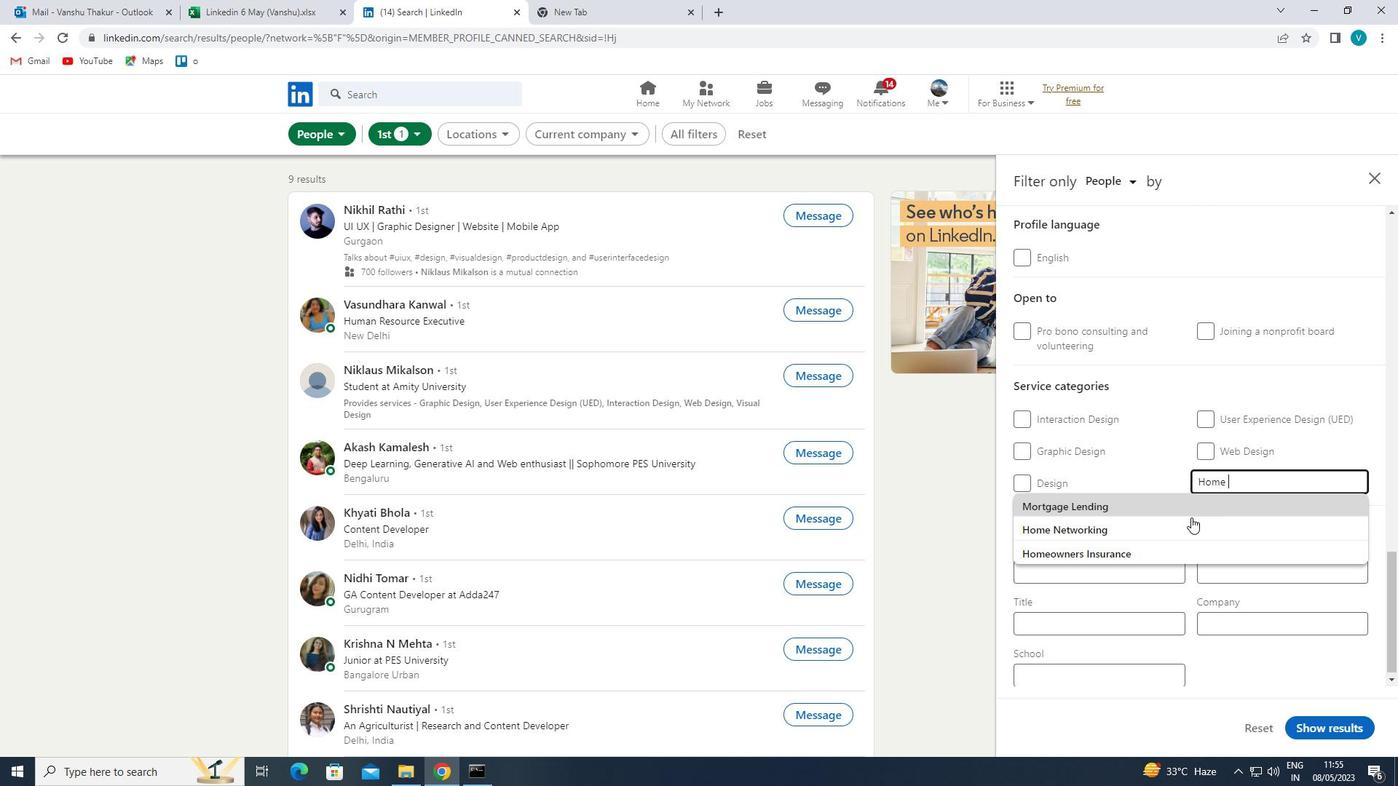 
Action: Mouse pressed left at (1175, 528)
Screenshot: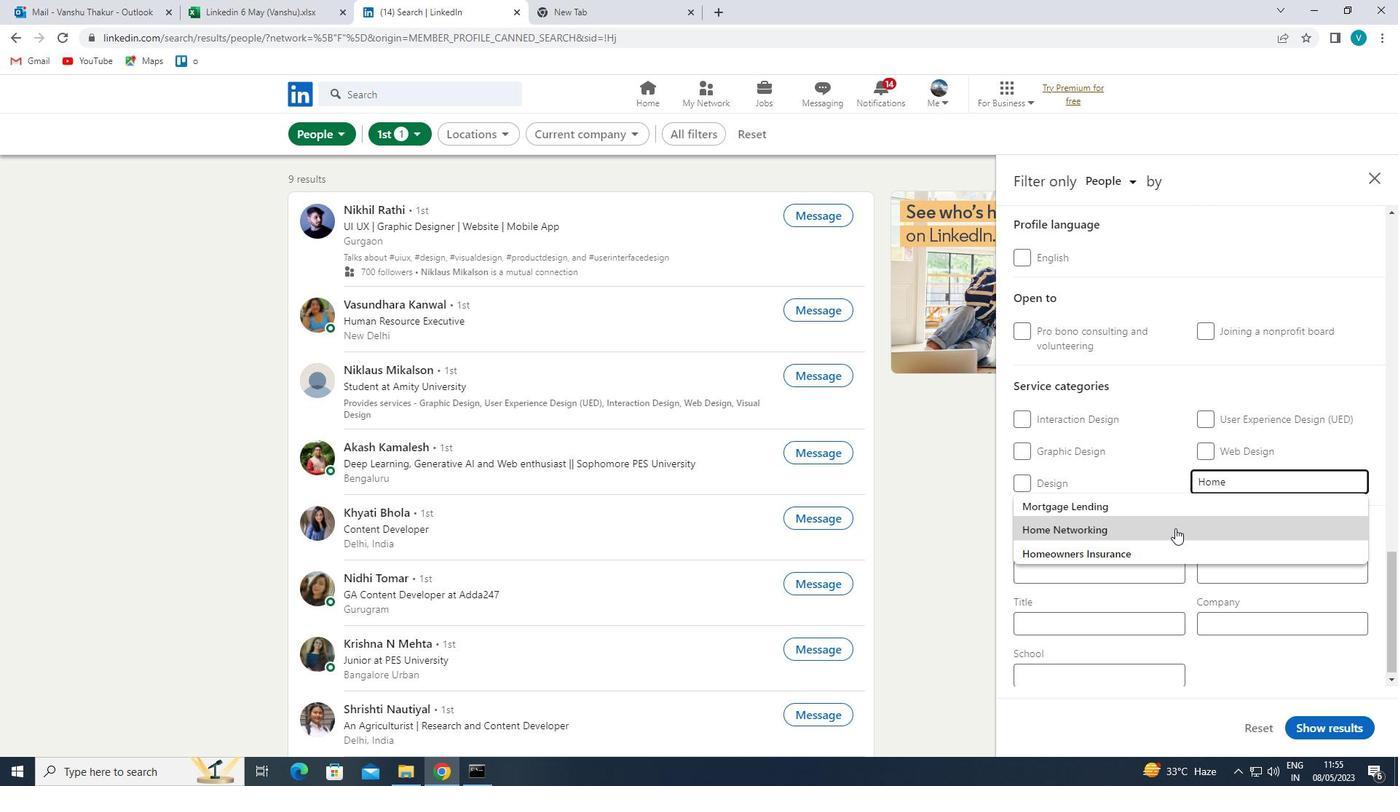 
Action: Mouse scrolled (1175, 528) with delta (0, 0)
Screenshot: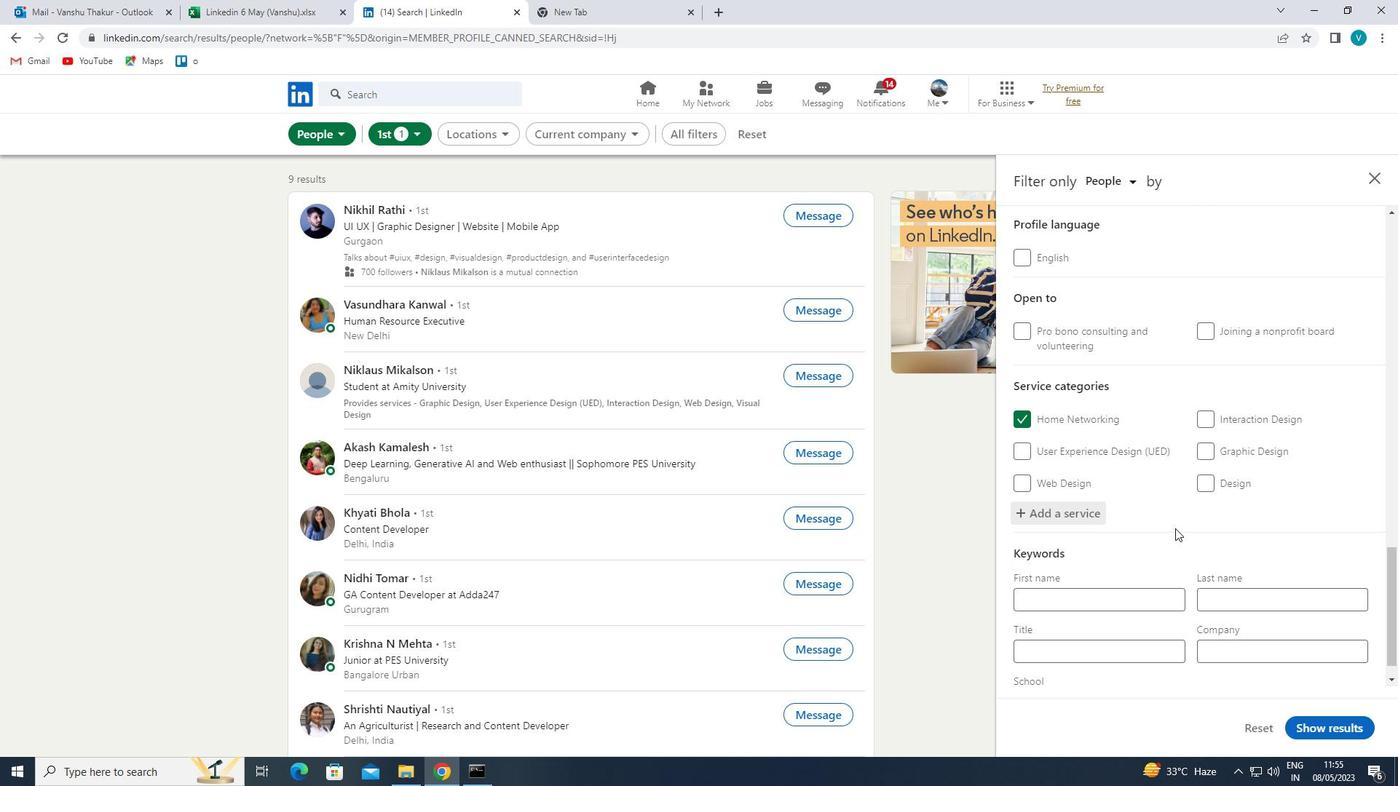 
Action: Mouse scrolled (1175, 528) with delta (0, 0)
Screenshot: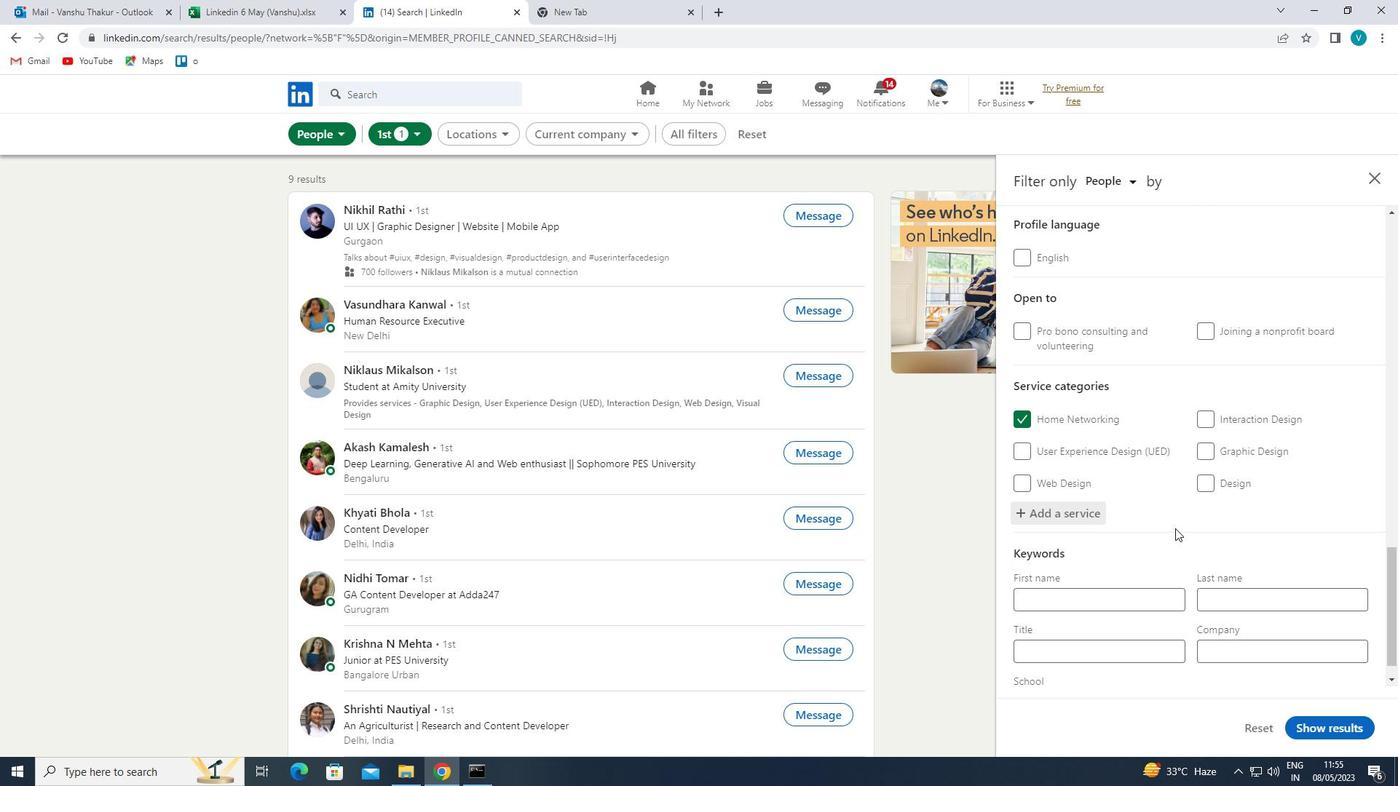 
Action: Mouse moved to (1098, 627)
Screenshot: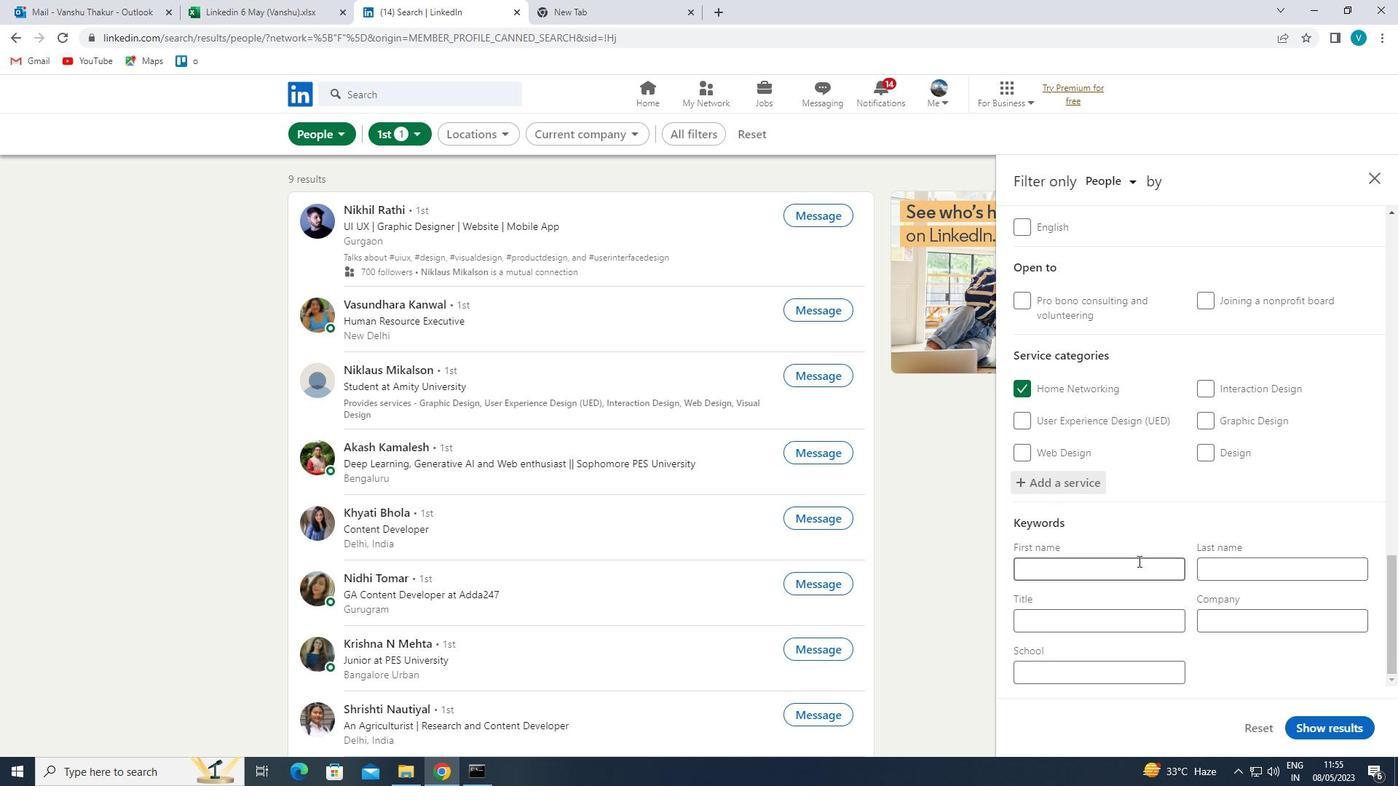
Action: Mouse pressed left at (1098, 627)
Screenshot: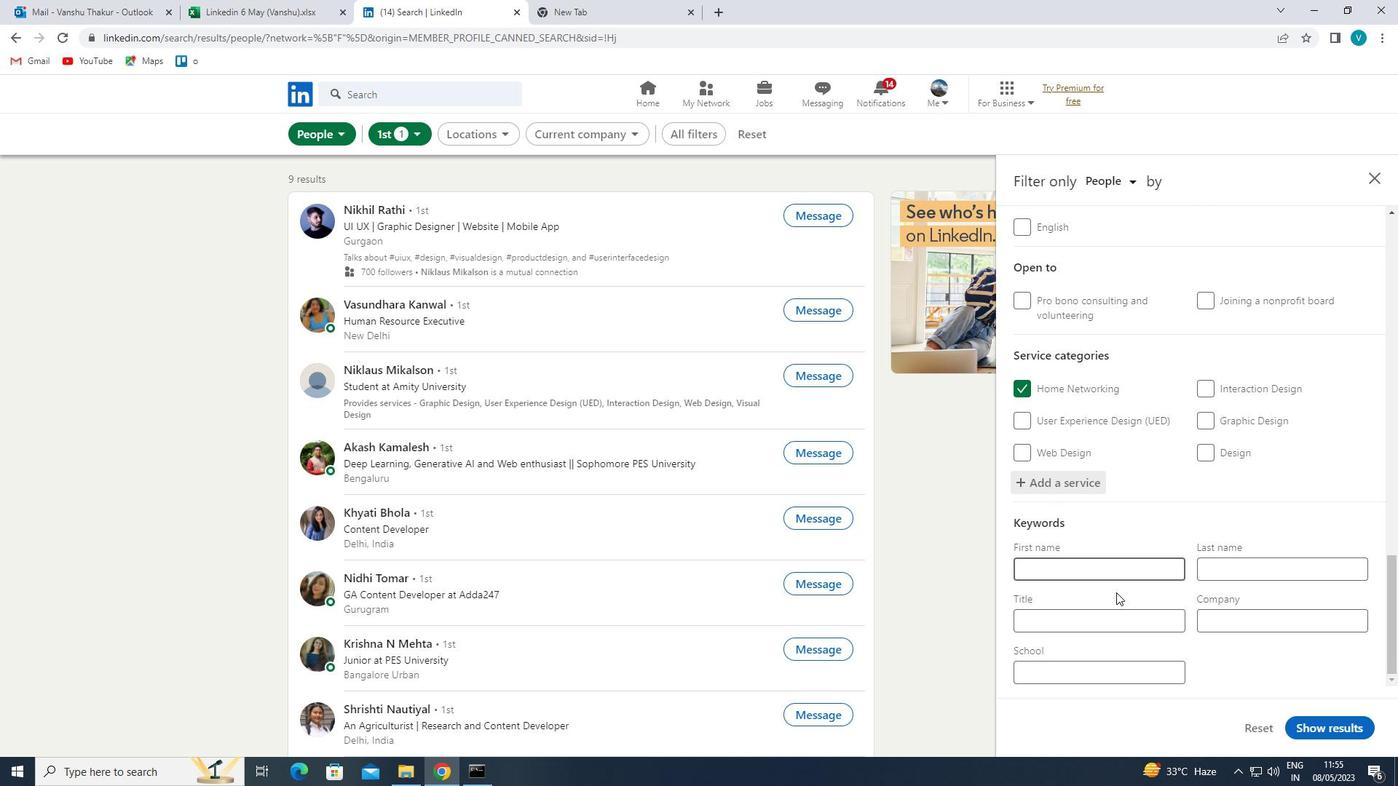 
Action: Mouse moved to (1093, 628)
Screenshot: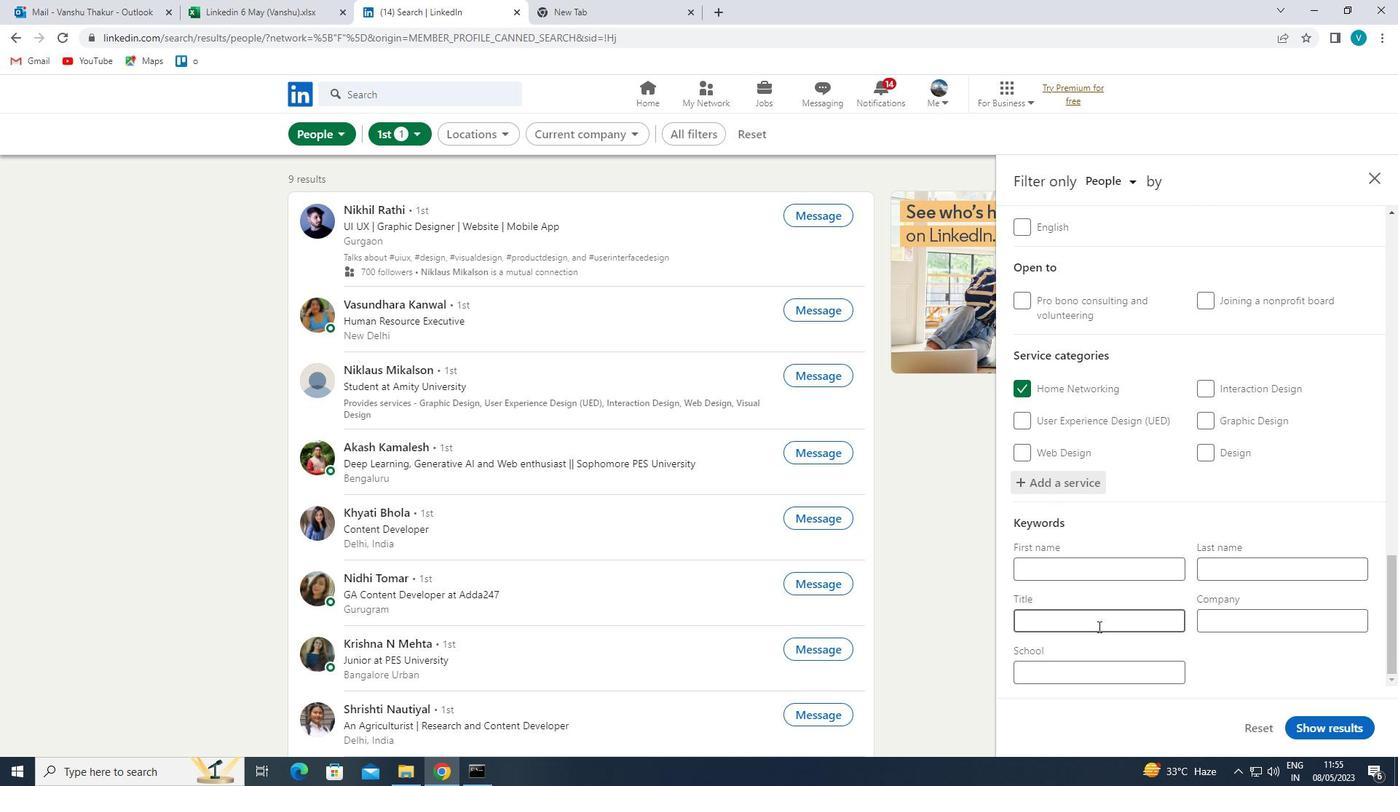 
Action: Key pressed <Key.shift>BRANCH<Key.space><Key.shift>MANAGER<Key.space>
Screenshot: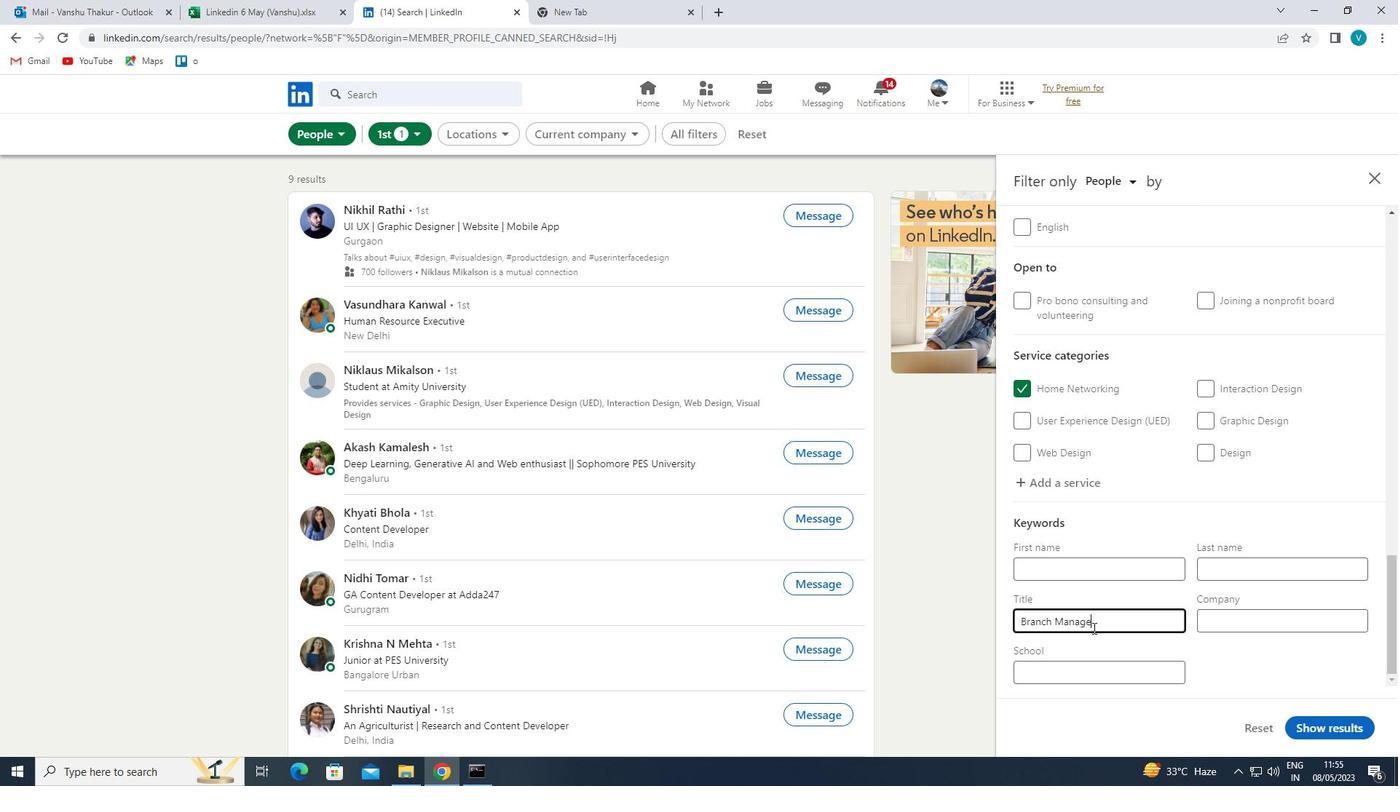 
Action: Mouse moved to (1319, 723)
Screenshot: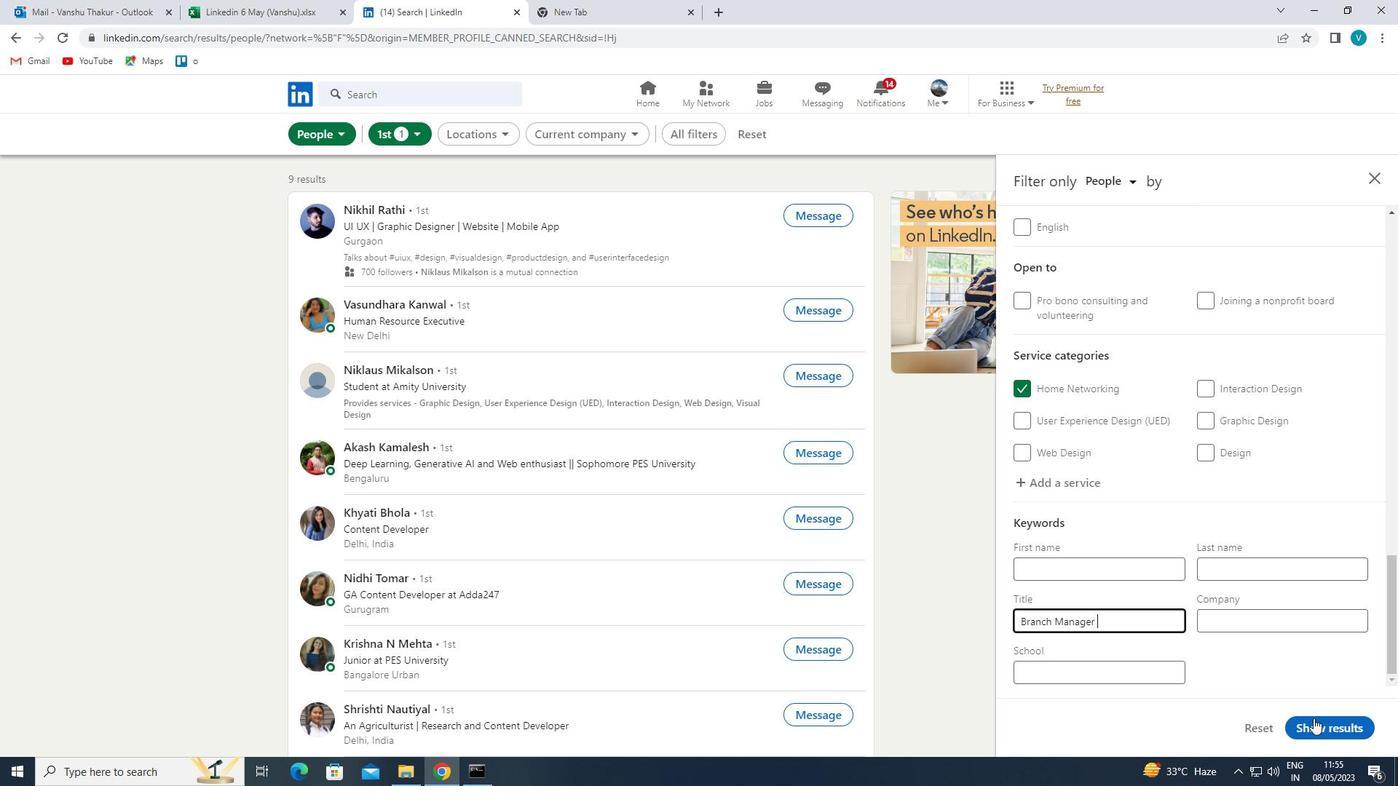 
Action: Mouse pressed left at (1319, 723)
Screenshot: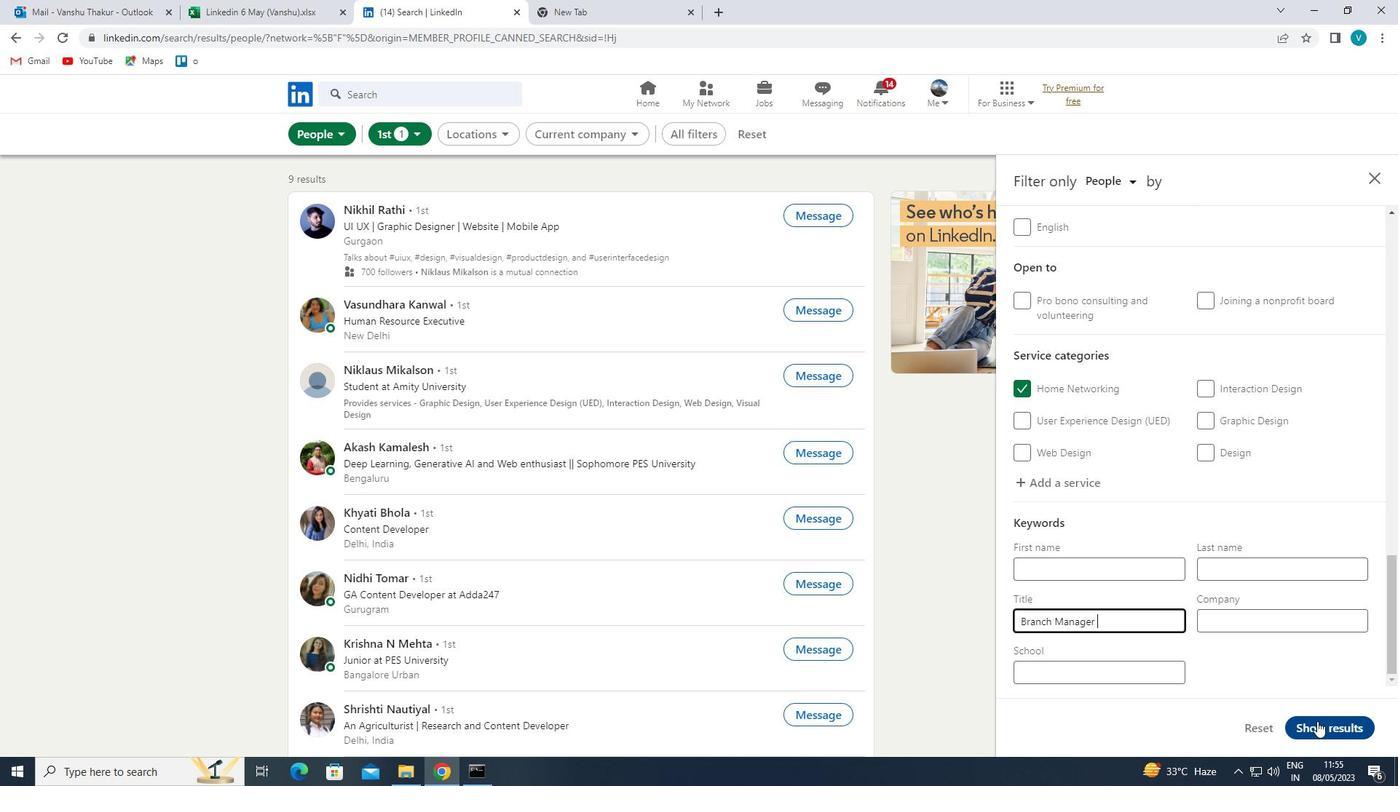
